 Task: Look for space in Mettur, India from 6th September, 2023 to 10th September, 2023 for 1 adult in price range Rs.9000 to Rs.17000. Place can be private room with 1  bedroom having 1 bed and 1 bathroom. Property type can be house, flat, guest house, hotel. Booking option can be shelf check-in. Required host language is English.
Action: Mouse moved to (599, 78)
Screenshot: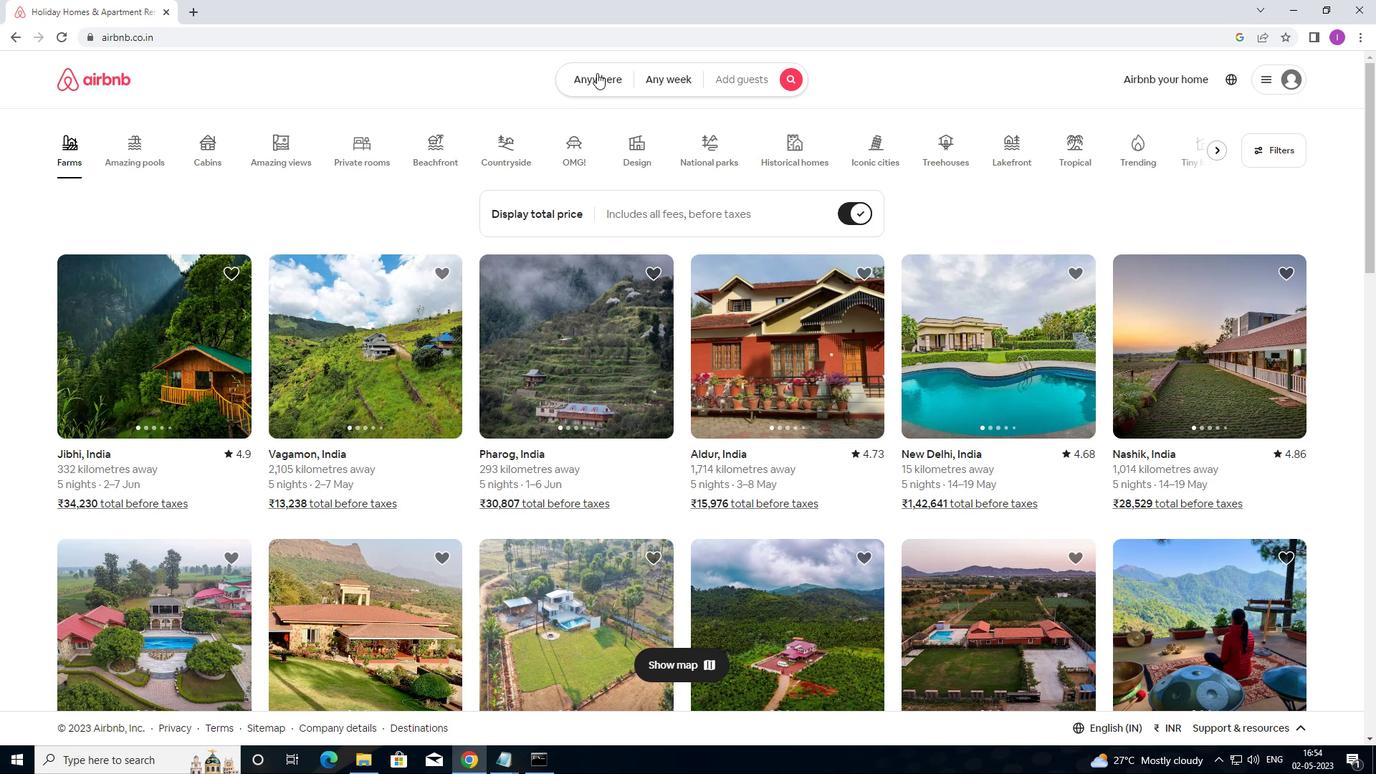 
Action: Mouse pressed left at (599, 78)
Screenshot: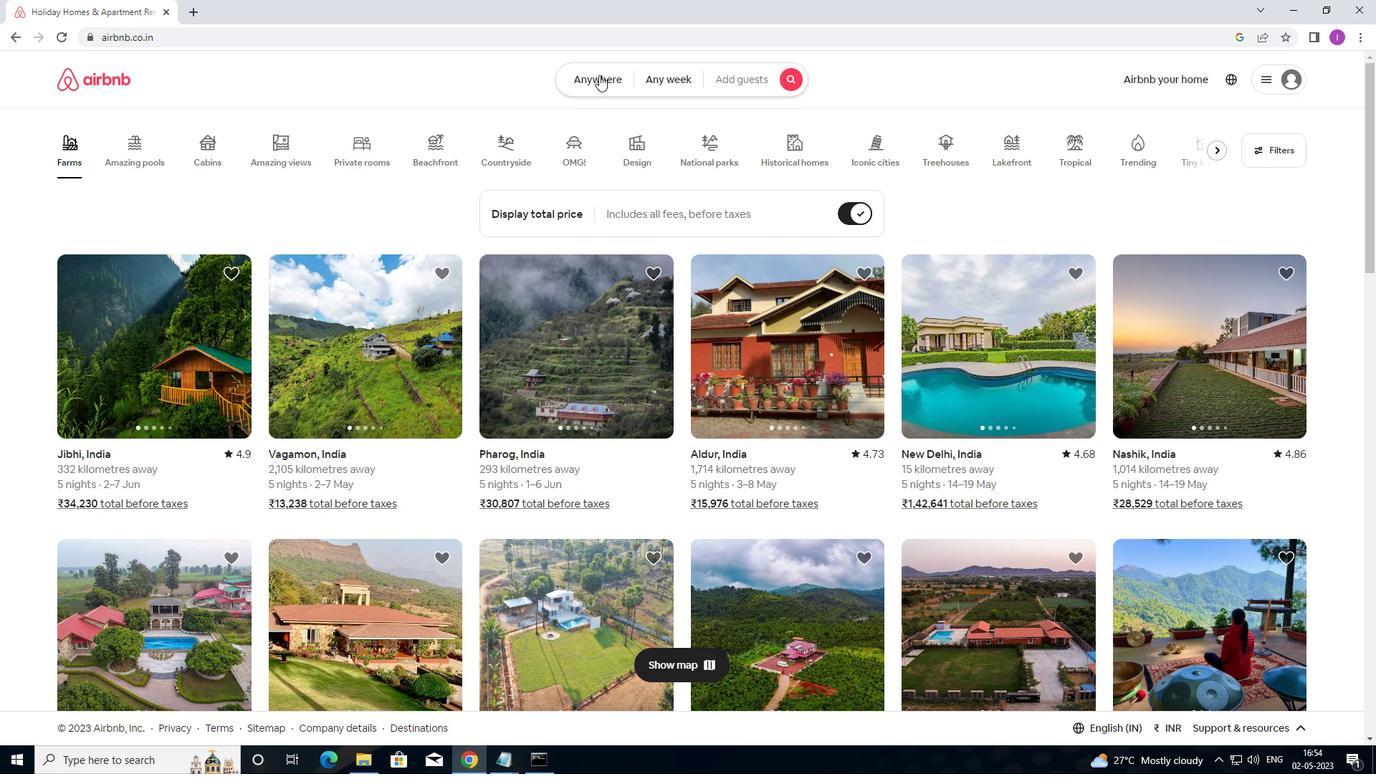 
Action: Mouse moved to (414, 140)
Screenshot: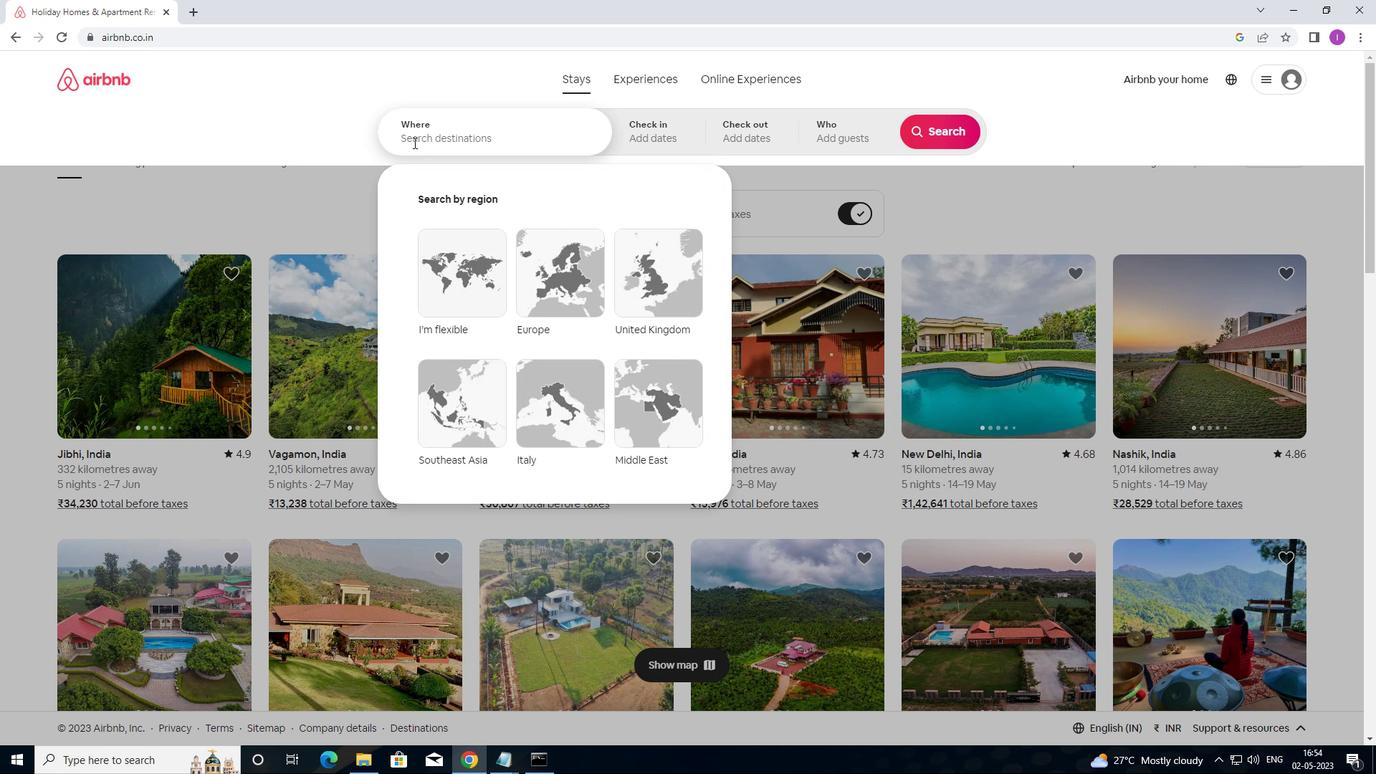 
Action: Mouse pressed left at (414, 140)
Screenshot: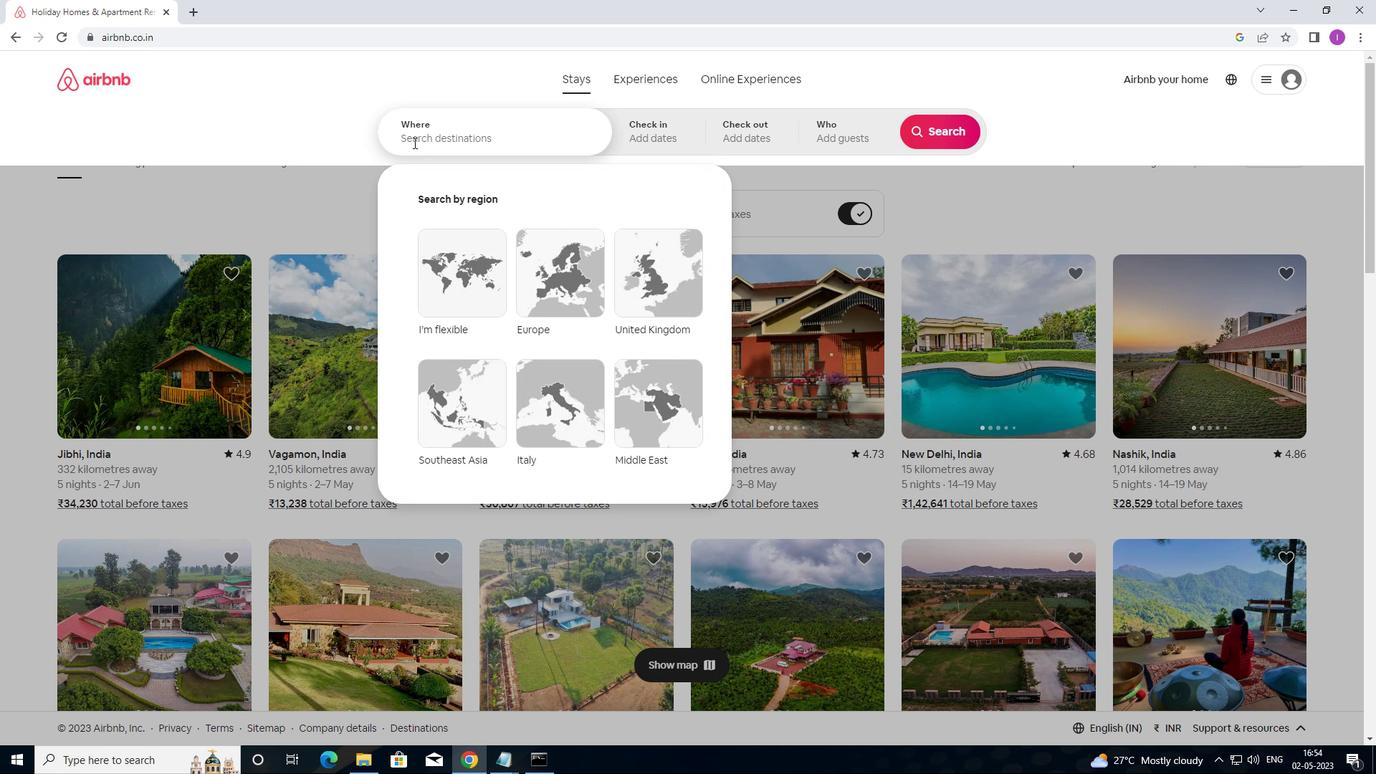 
Action: Mouse moved to (544, 123)
Screenshot: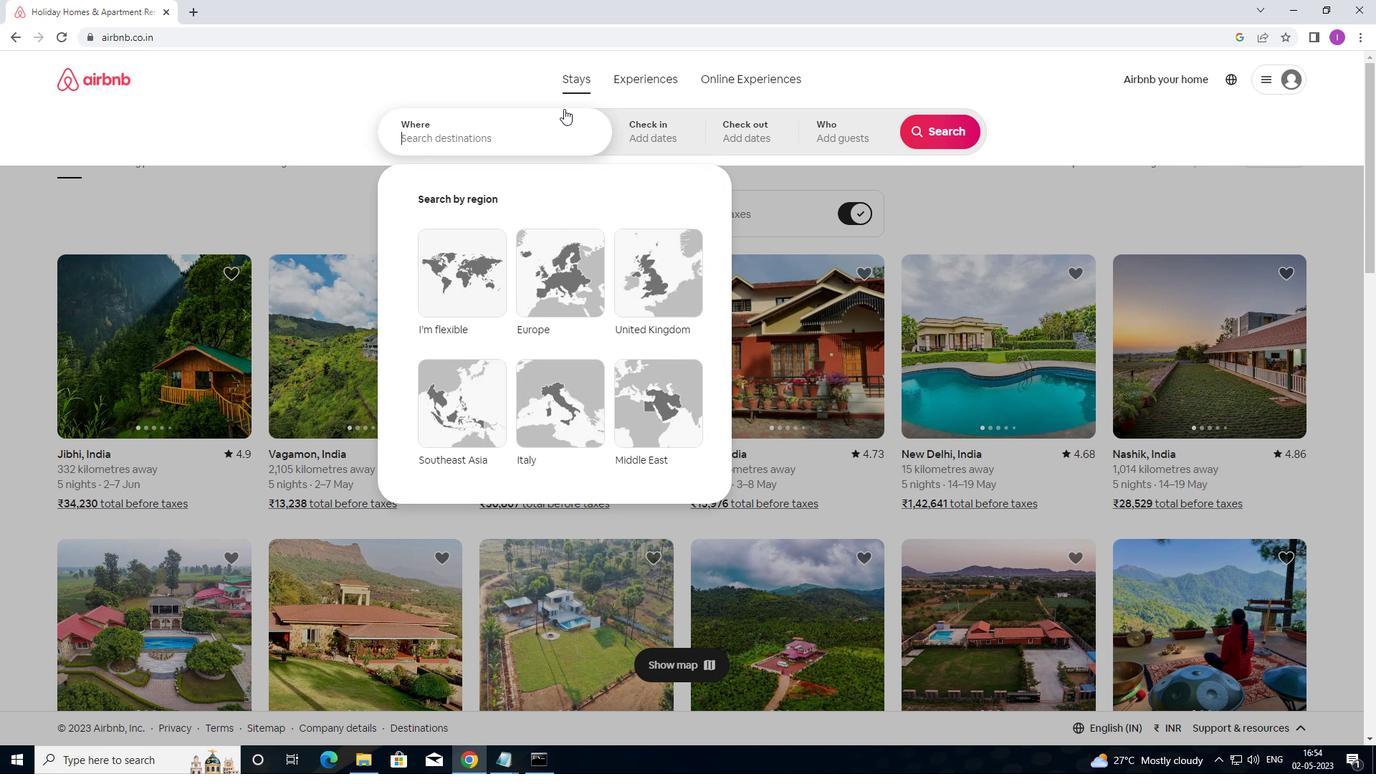 
Action: Key pressed <Key.shift>METTUR,<Key.shift>INDIA
Screenshot: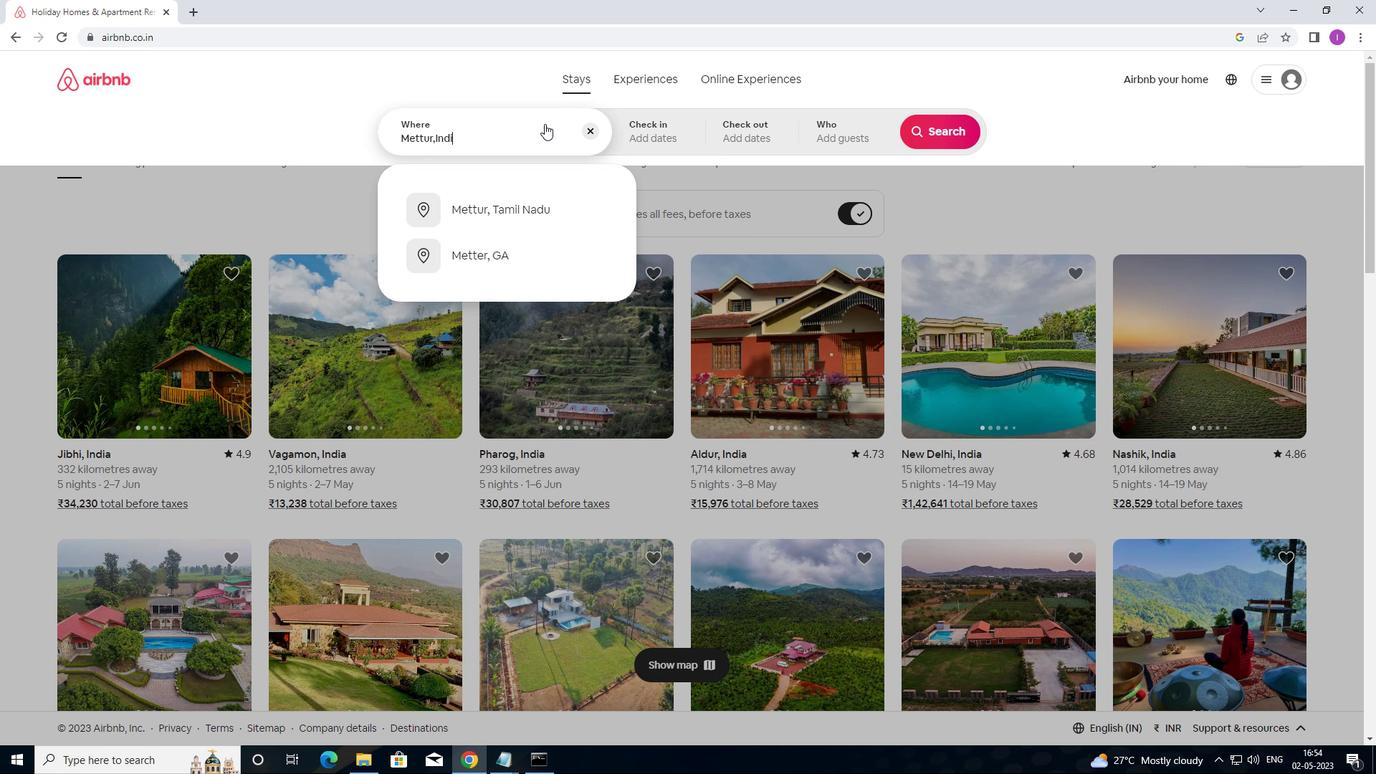 
Action: Mouse moved to (639, 144)
Screenshot: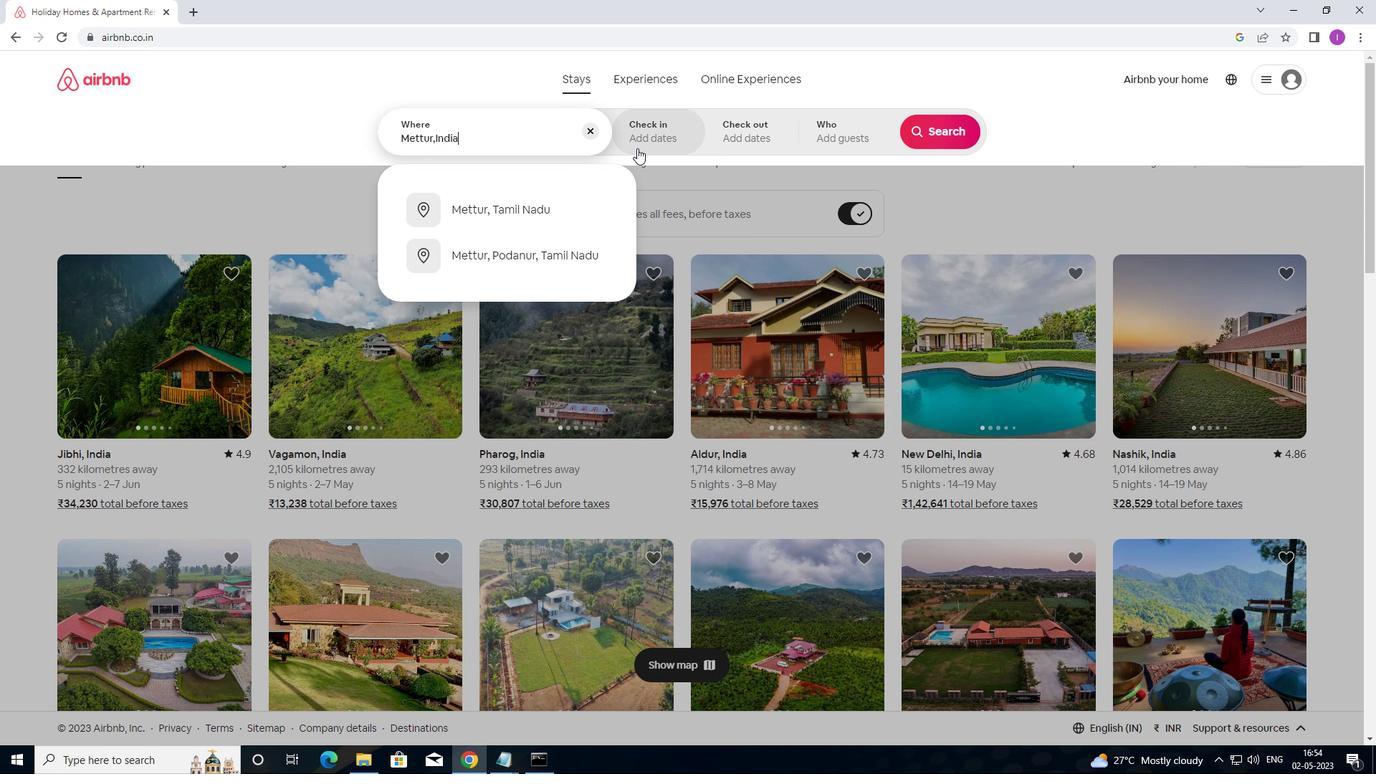 
Action: Mouse pressed left at (639, 144)
Screenshot: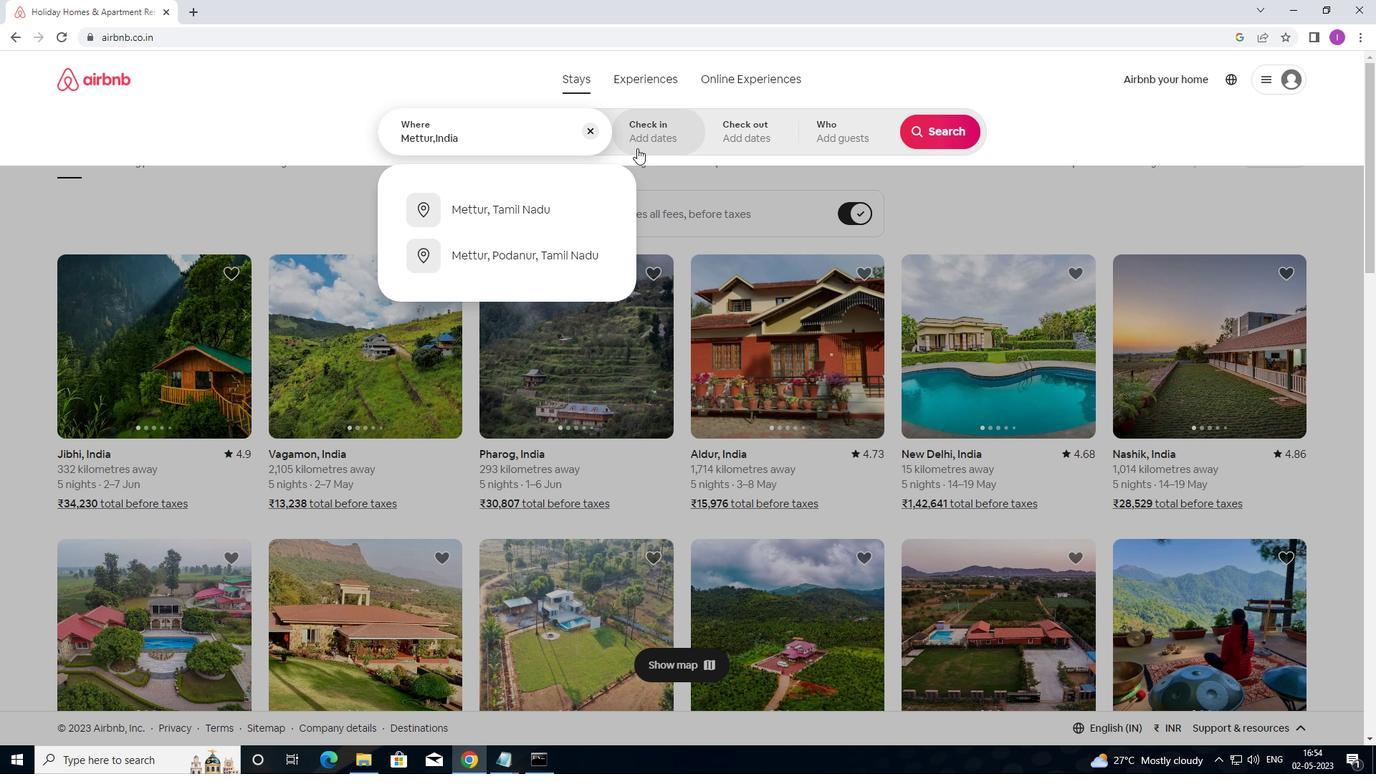 
Action: Mouse moved to (936, 246)
Screenshot: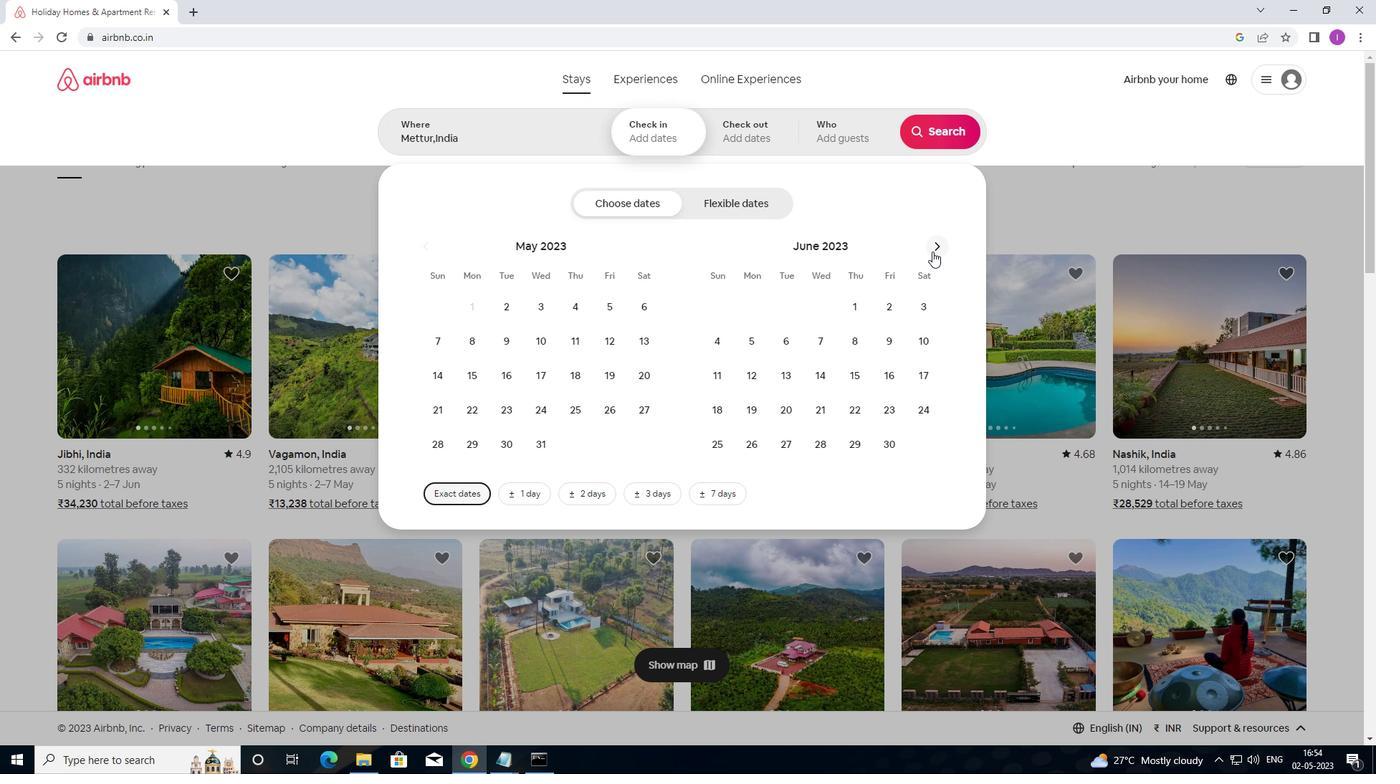 
Action: Mouse pressed left at (936, 246)
Screenshot: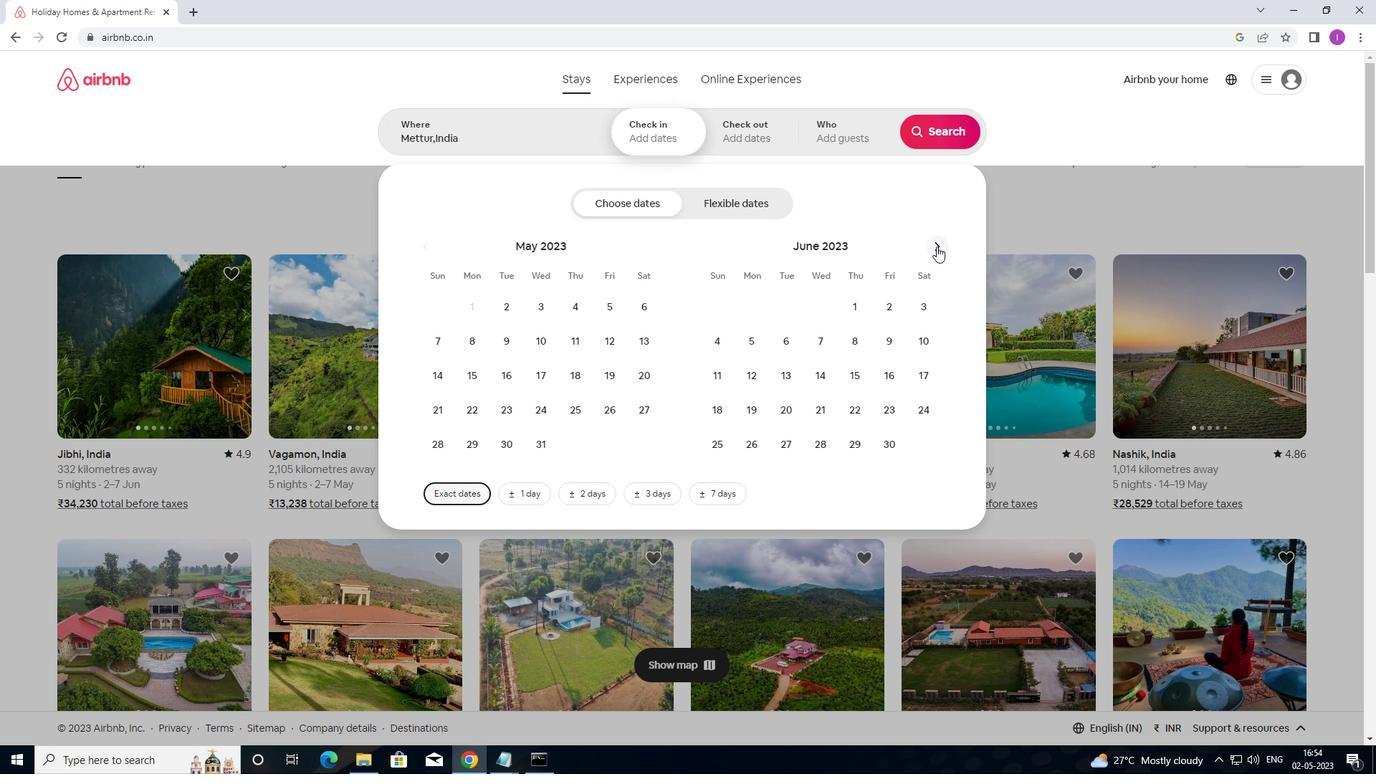 
Action: Mouse pressed left at (936, 246)
Screenshot: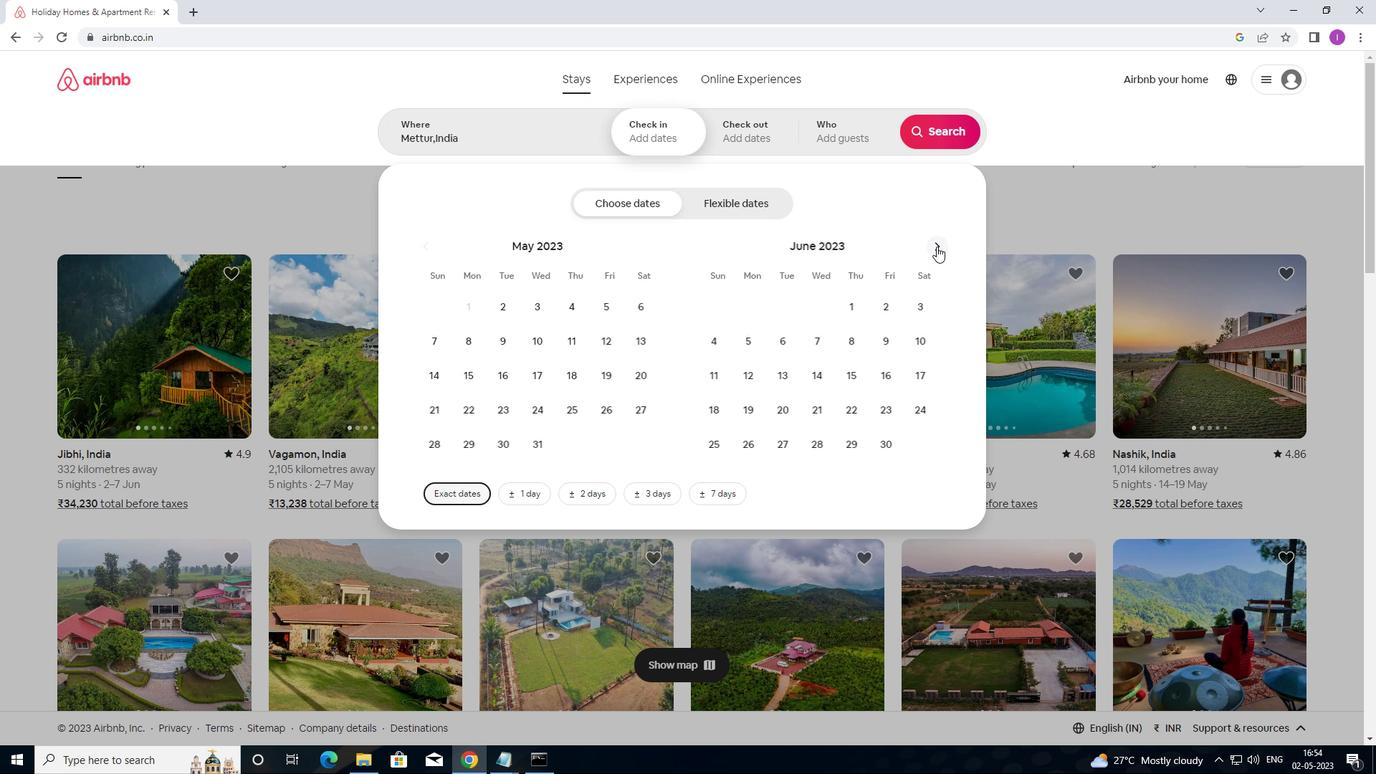 
Action: Mouse moved to (937, 246)
Screenshot: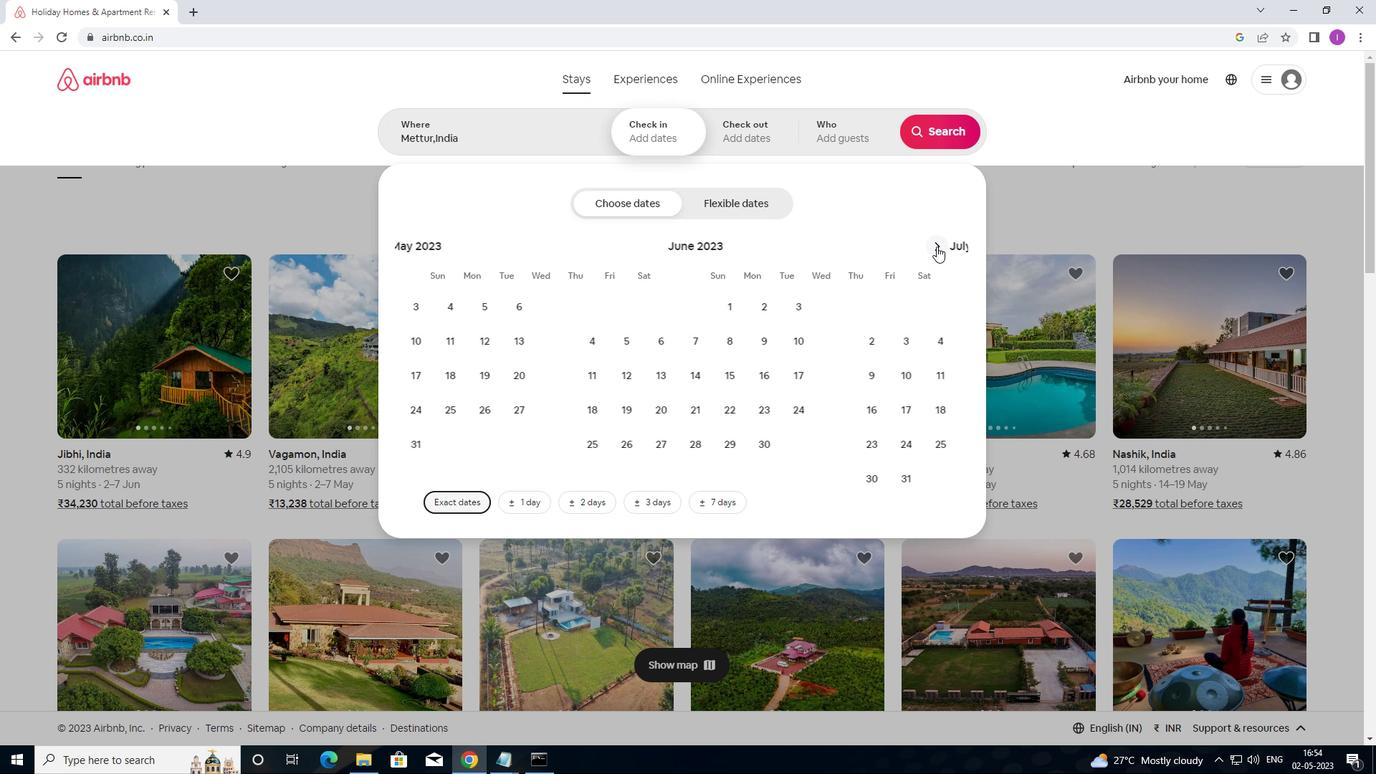
Action: Mouse pressed left at (937, 246)
Screenshot: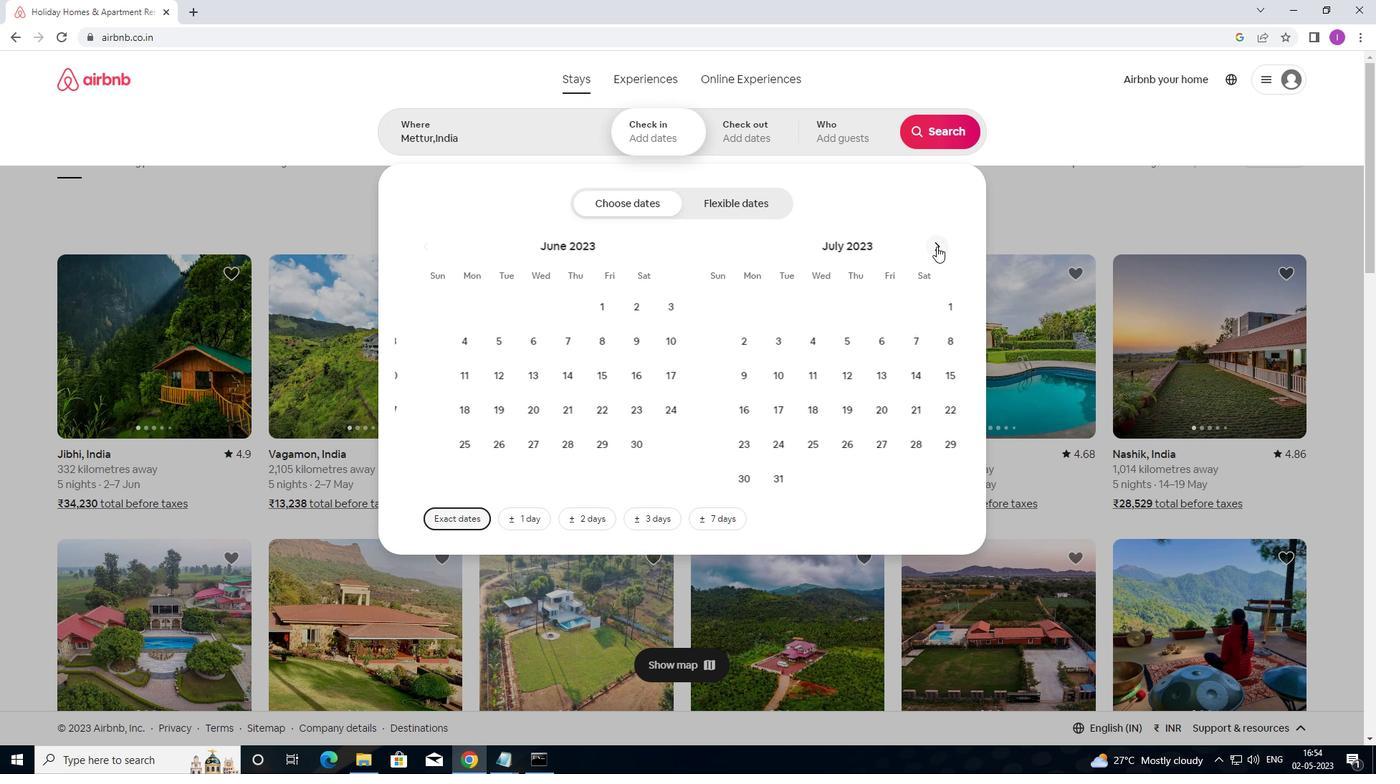
Action: Mouse moved to (938, 247)
Screenshot: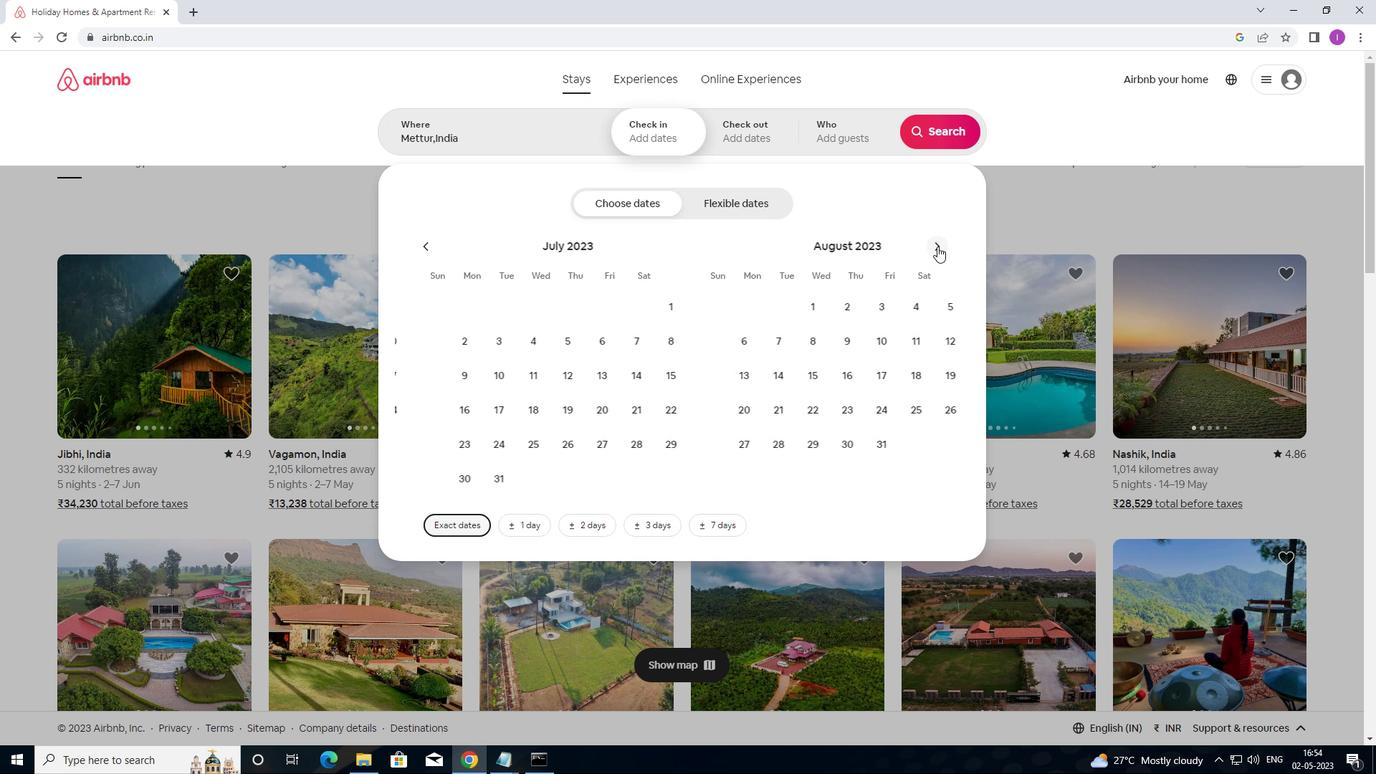 
Action: Mouse pressed left at (938, 247)
Screenshot: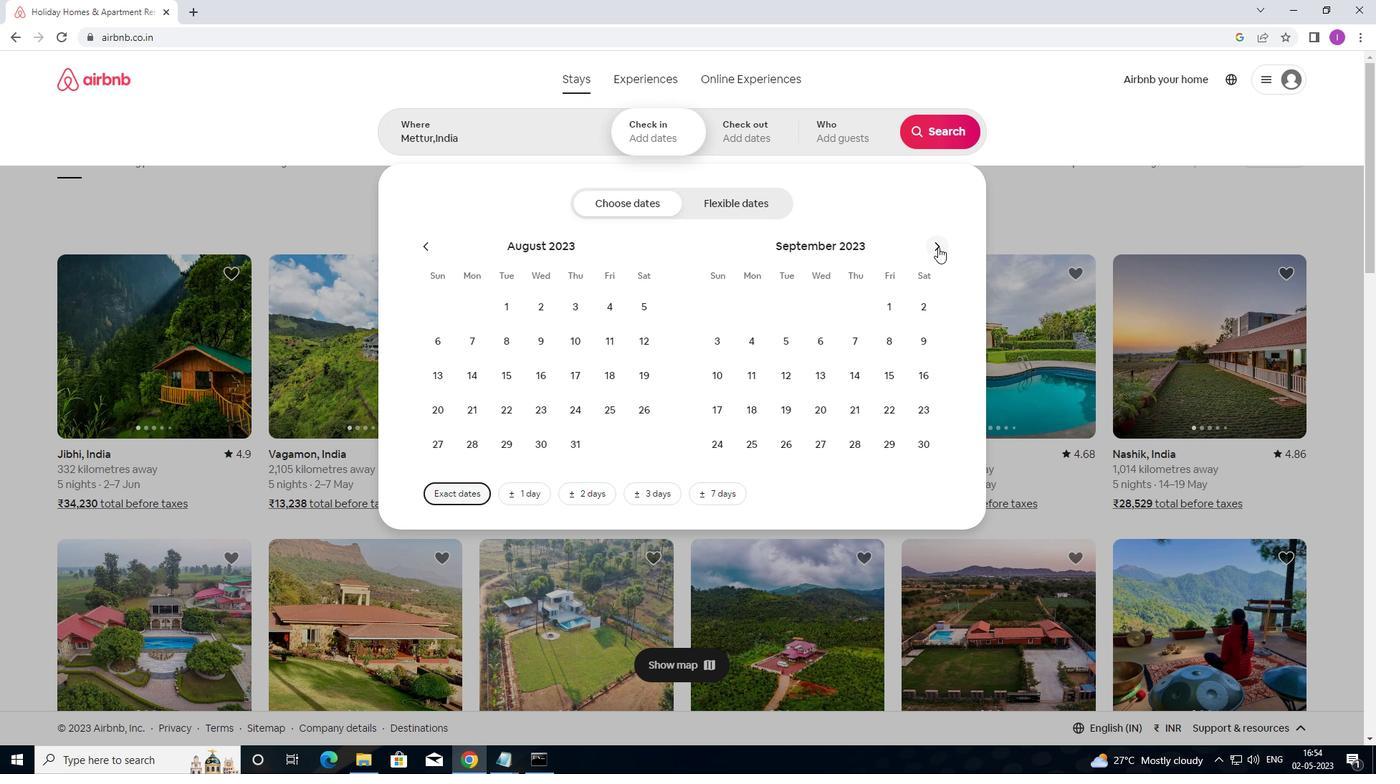 
Action: Mouse moved to (540, 339)
Screenshot: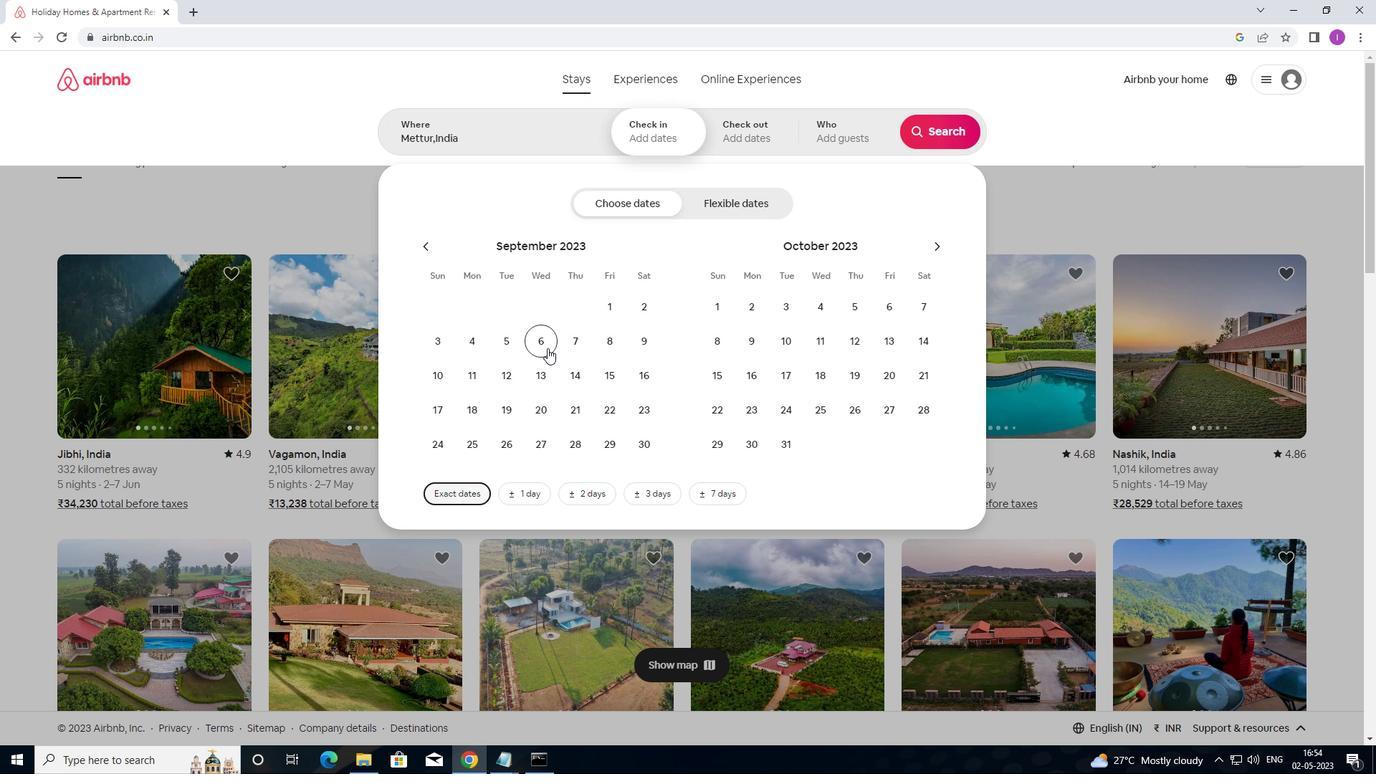 
Action: Mouse pressed left at (540, 339)
Screenshot: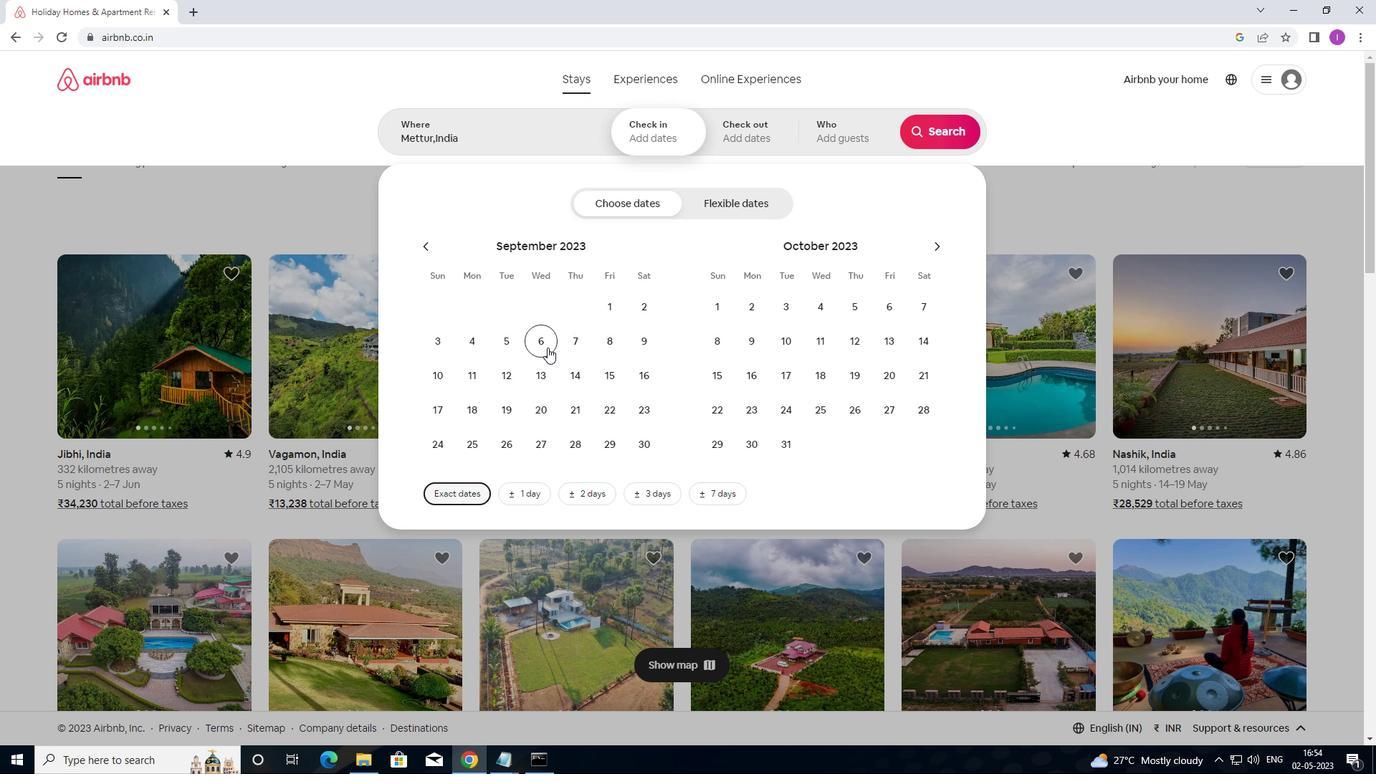 
Action: Mouse moved to (444, 377)
Screenshot: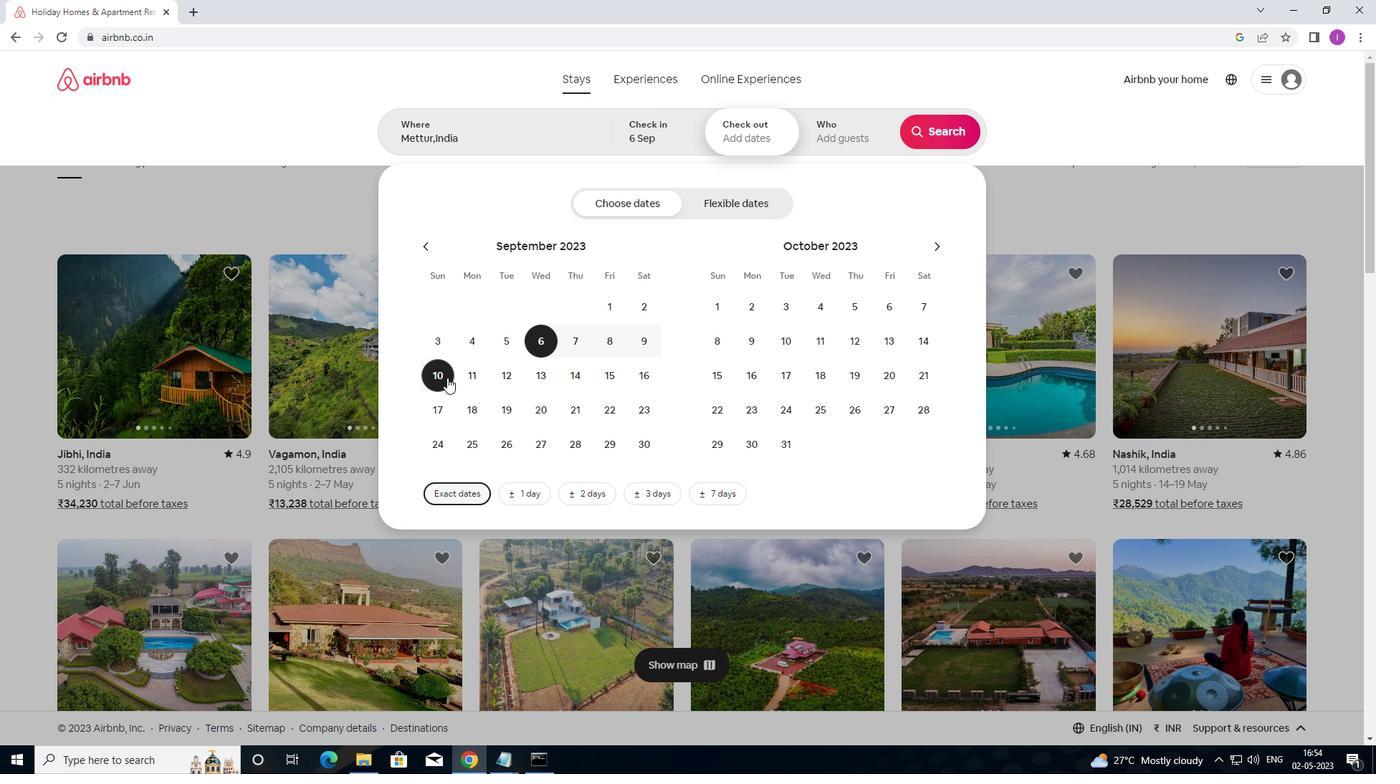 
Action: Mouse pressed left at (444, 377)
Screenshot: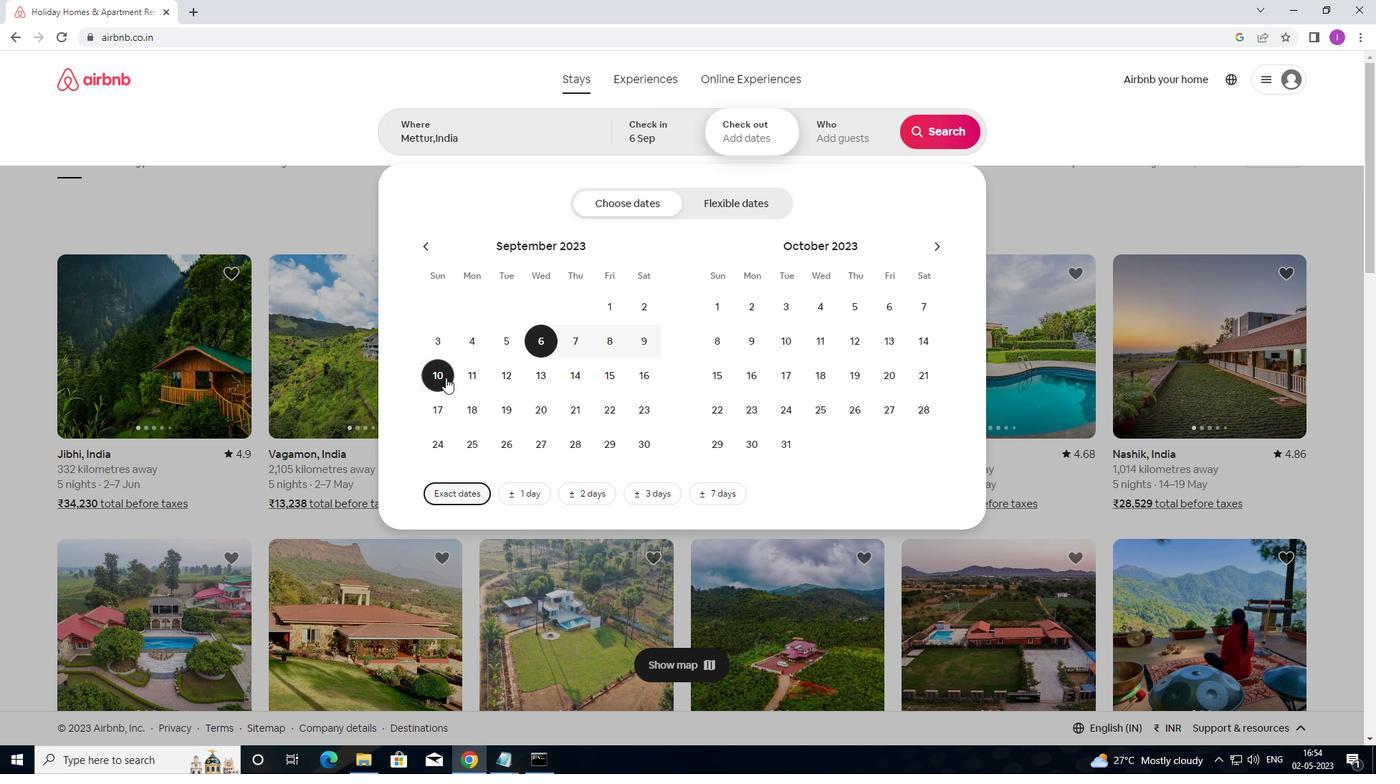 
Action: Mouse moved to (817, 151)
Screenshot: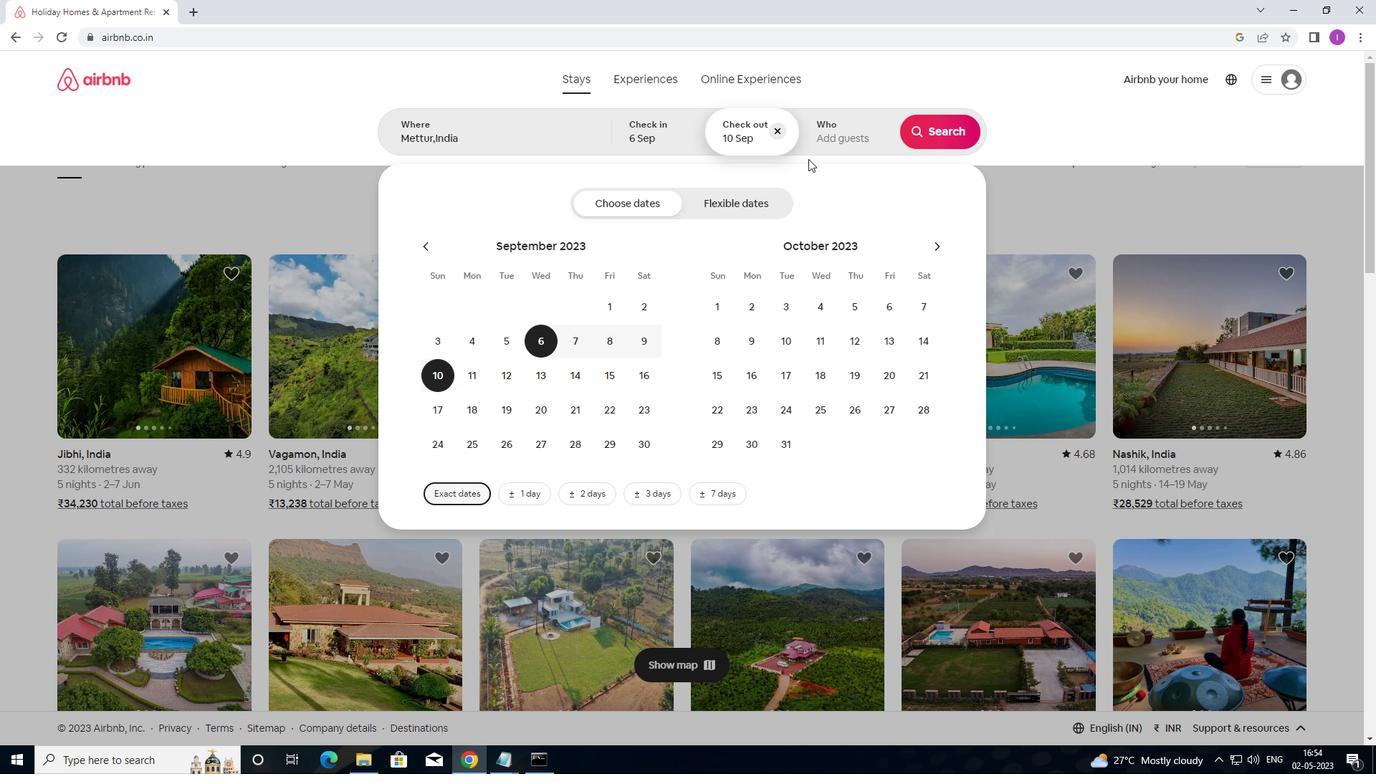 
Action: Mouse pressed left at (817, 151)
Screenshot: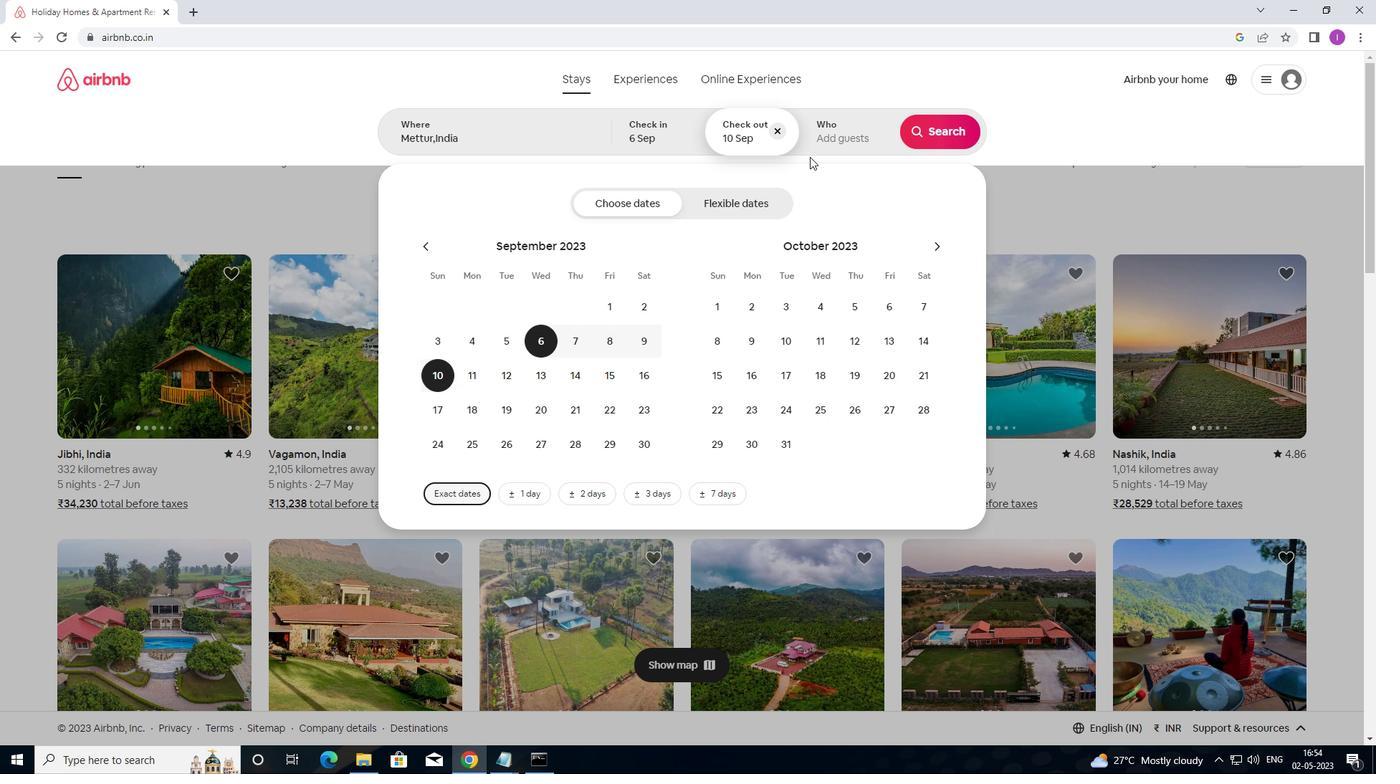 
Action: Mouse moved to (942, 203)
Screenshot: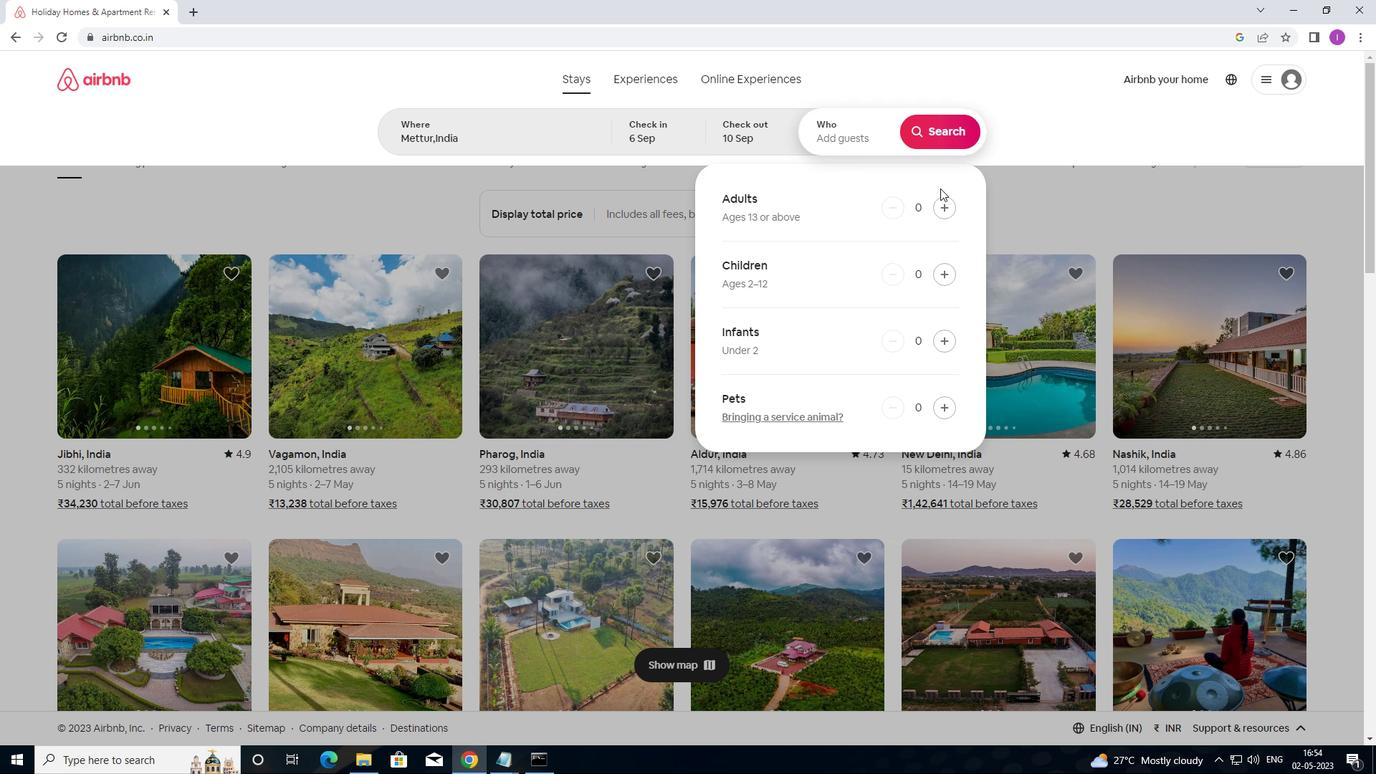 
Action: Mouse pressed left at (942, 203)
Screenshot: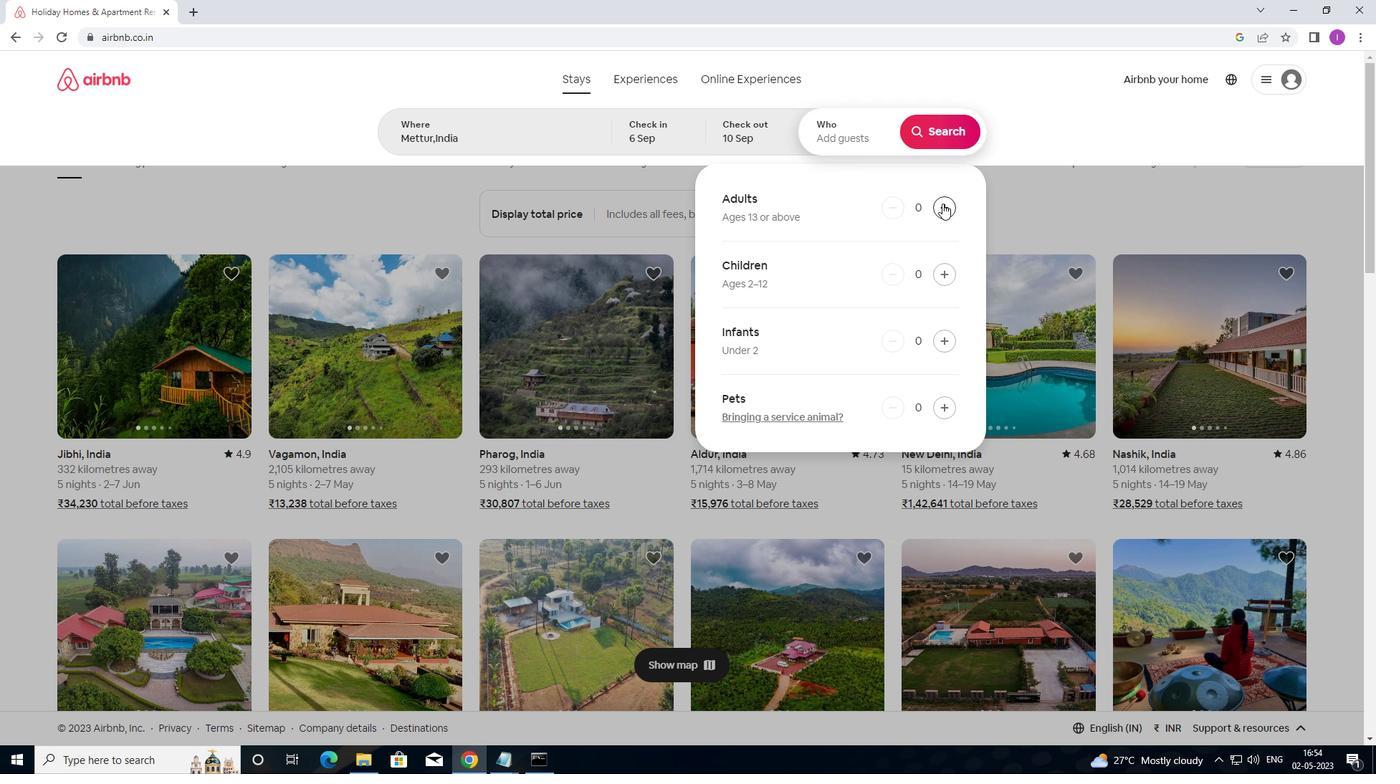 
Action: Mouse moved to (952, 135)
Screenshot: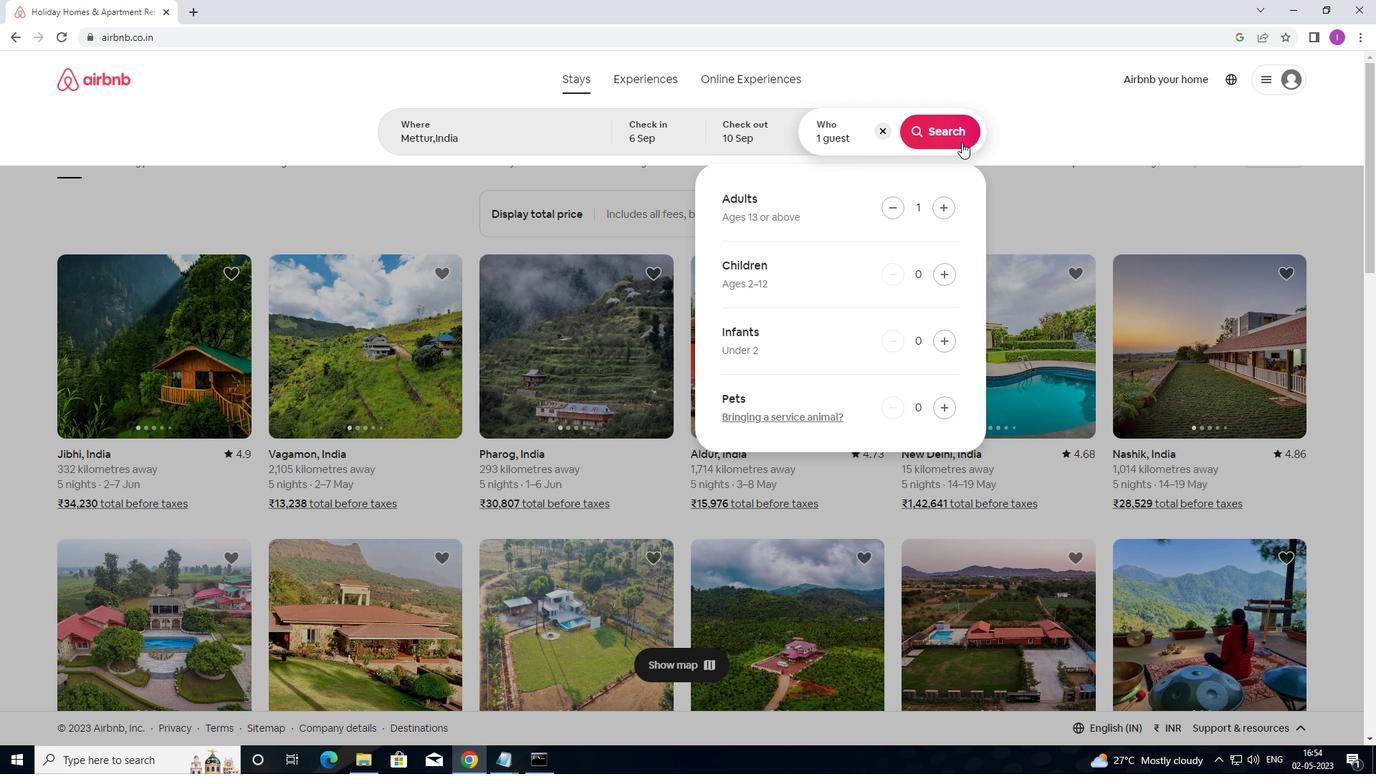 
Action: Mouse pressed left at (952, 135)
Screenshot: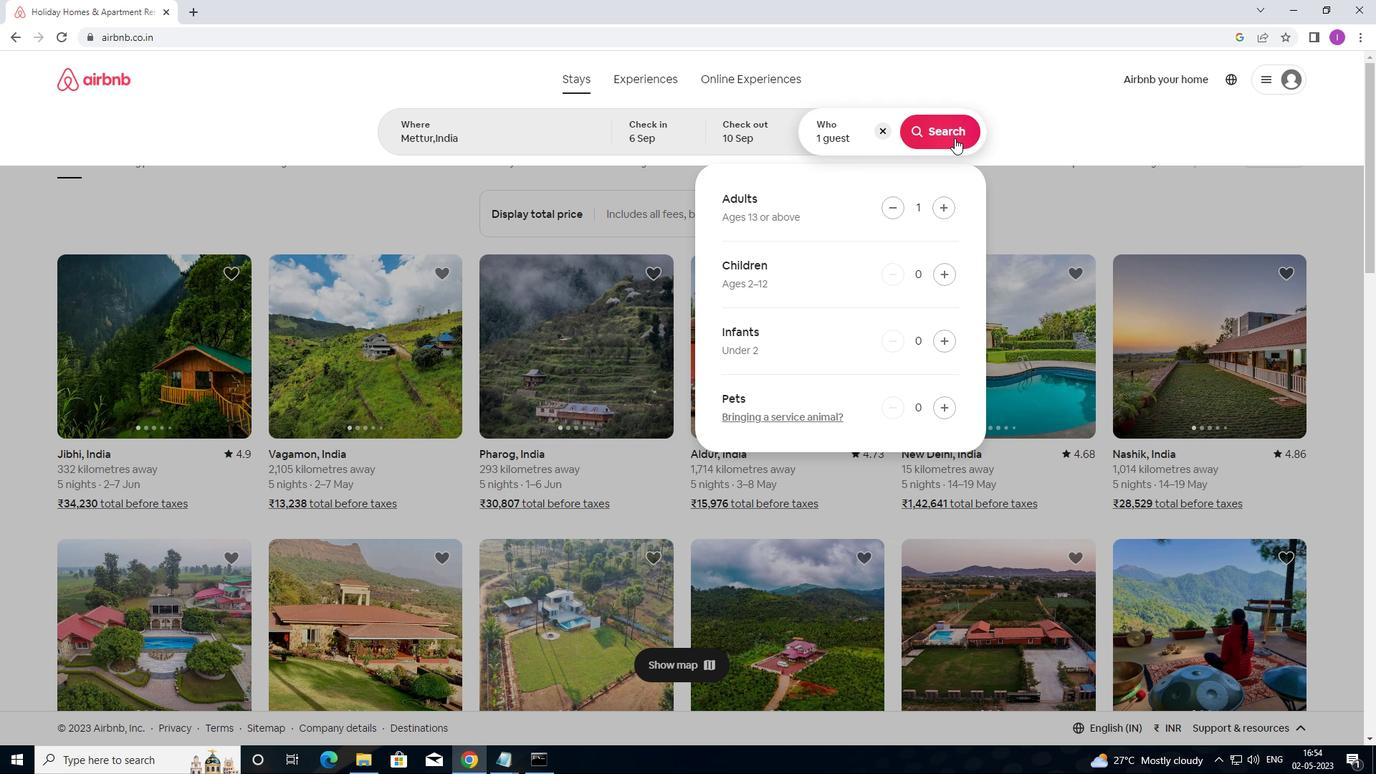 
Action: Mouse moved to (1306, 129)
Screenshot: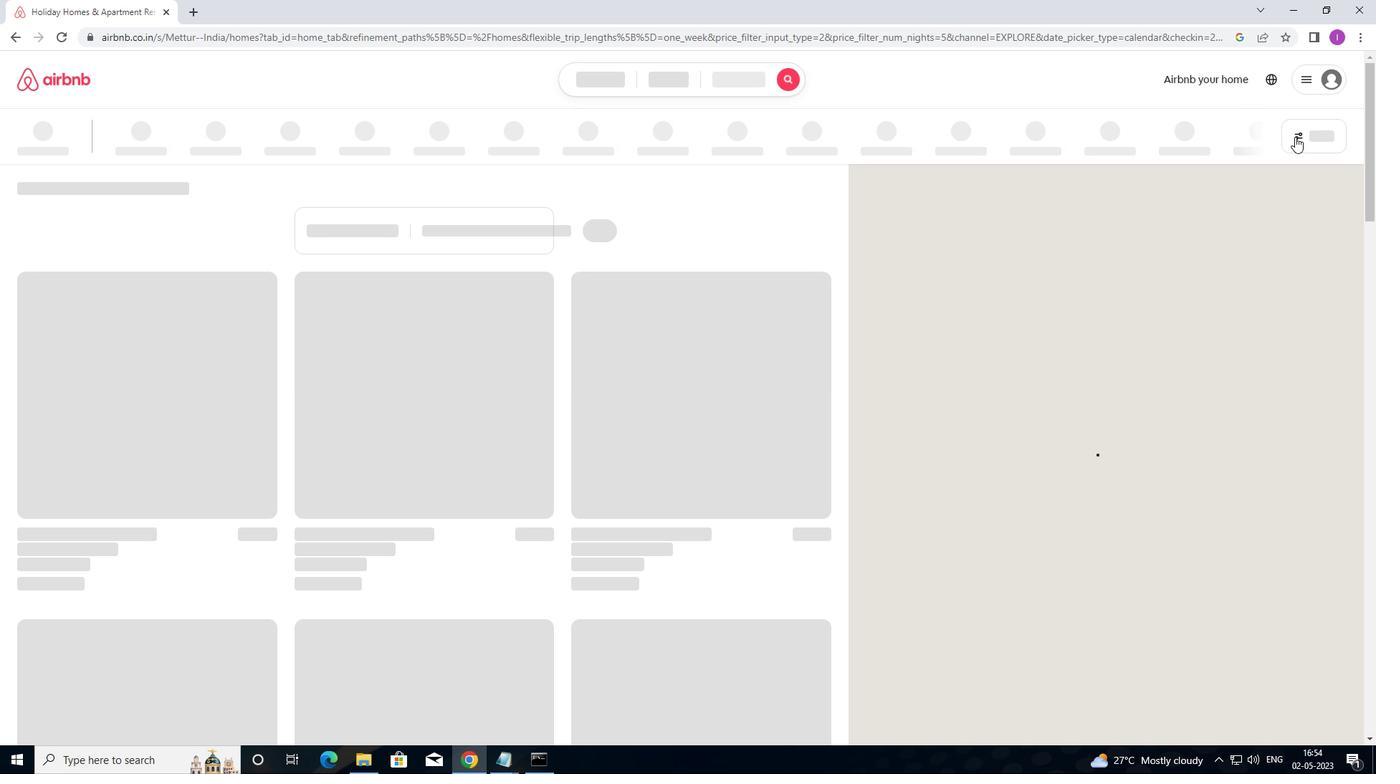 
Action: Mouse pressed left at (1306, 129)
Screenshot: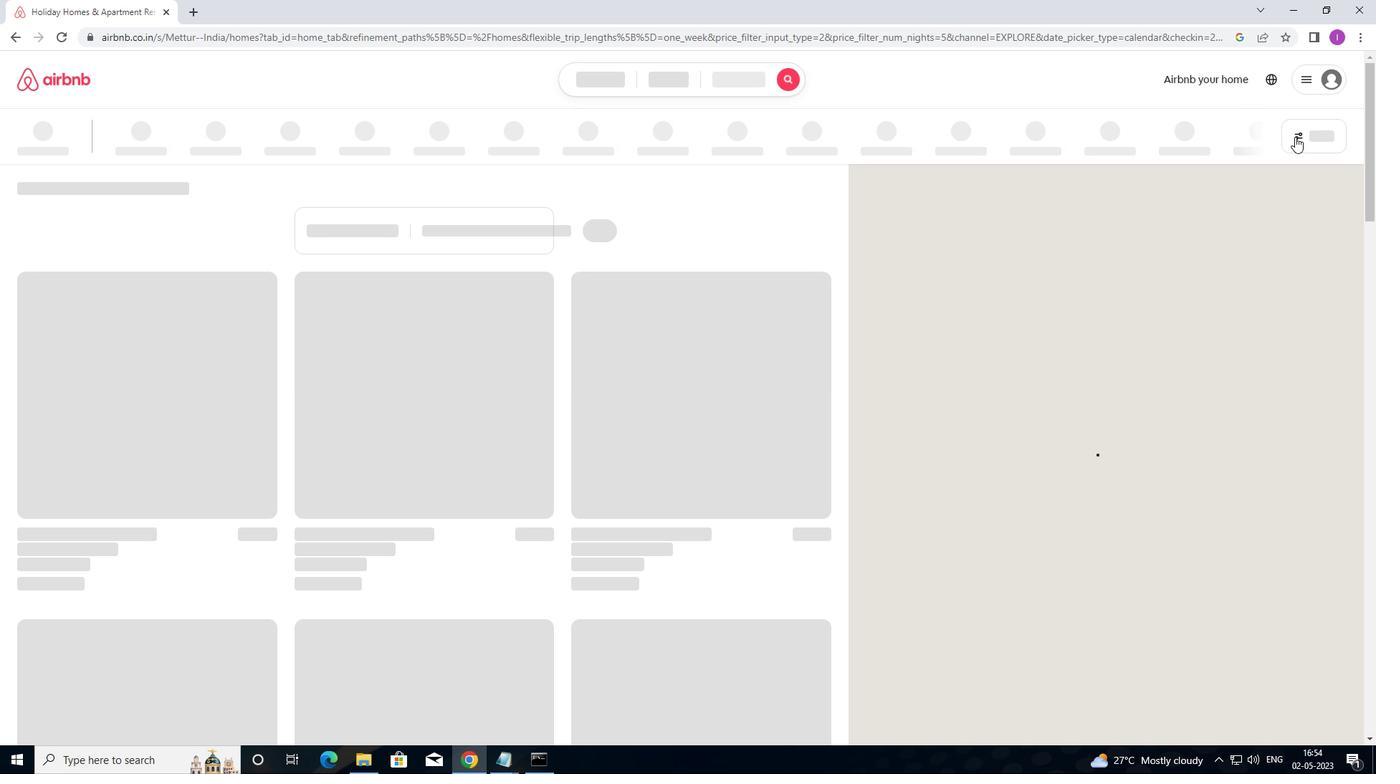 
Action: Mouse moved to (519, 323)
Screenshot: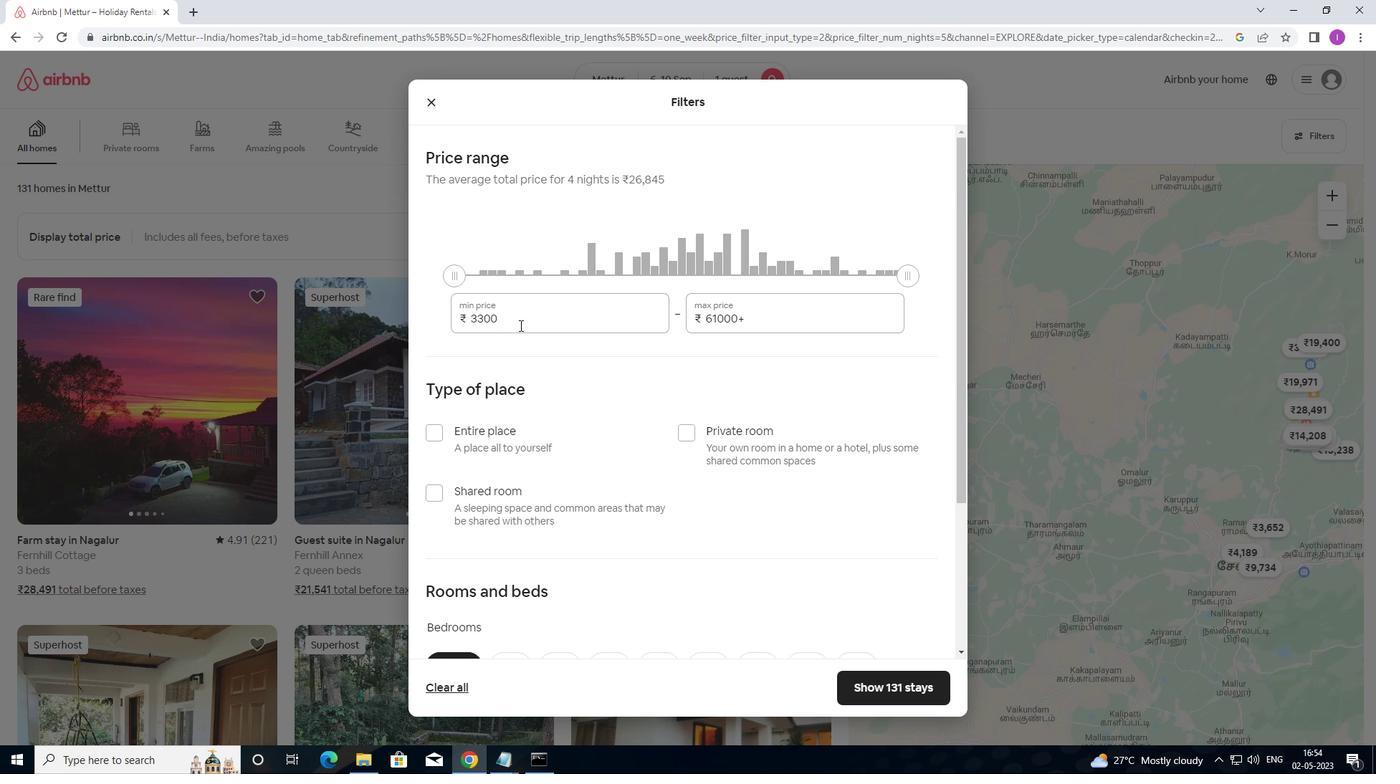 
Action: Mouse pressed left at (519, 323)
Screenshot: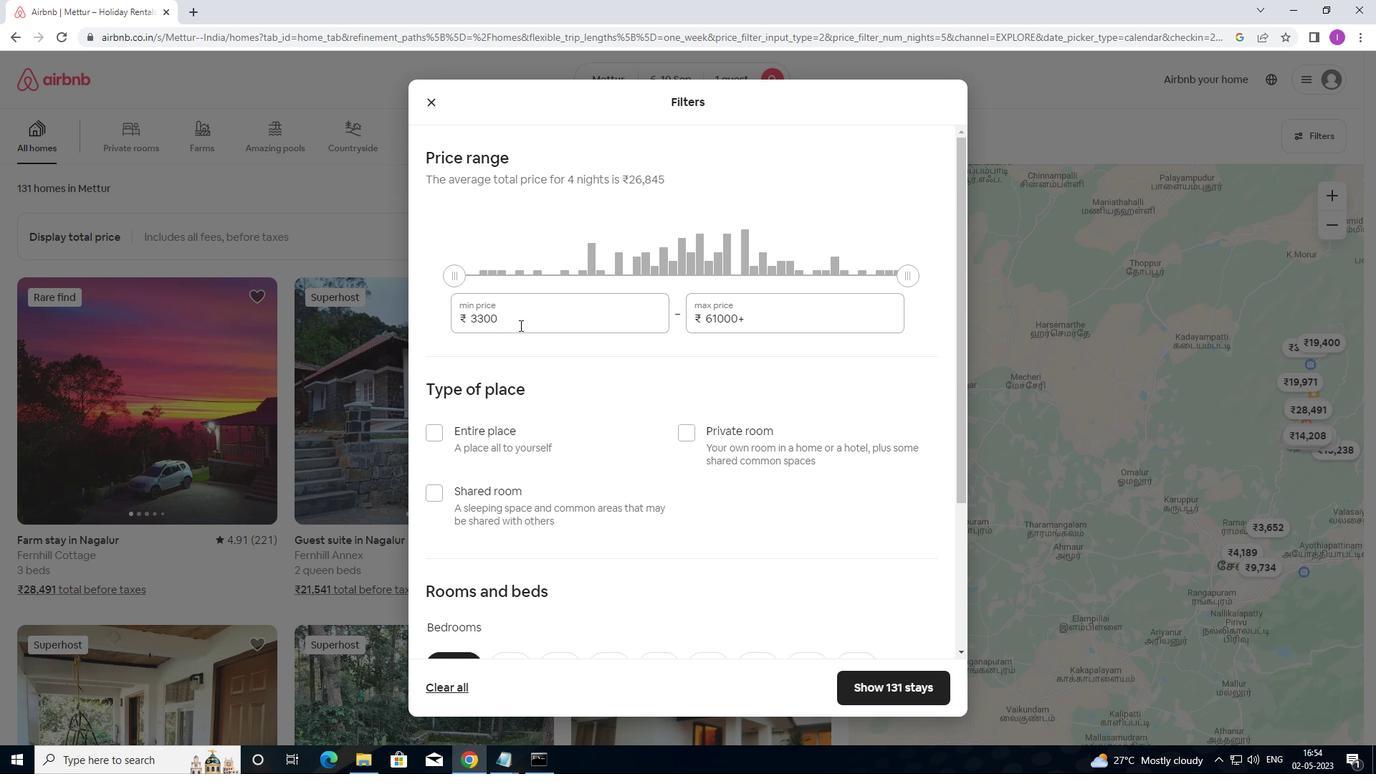 
Action: Mouse moved to (483, 313)
Screenshot: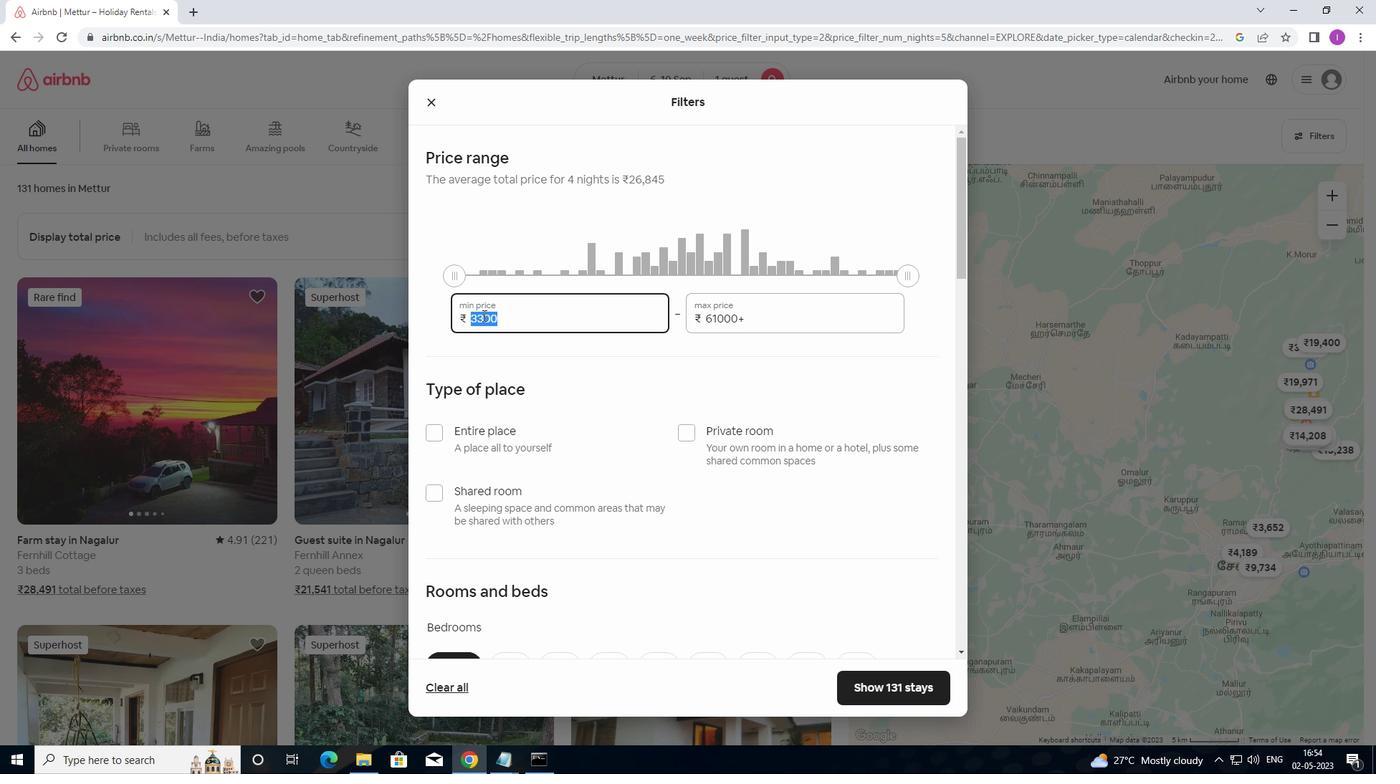 
Action: Key pressed 9
Screenshot: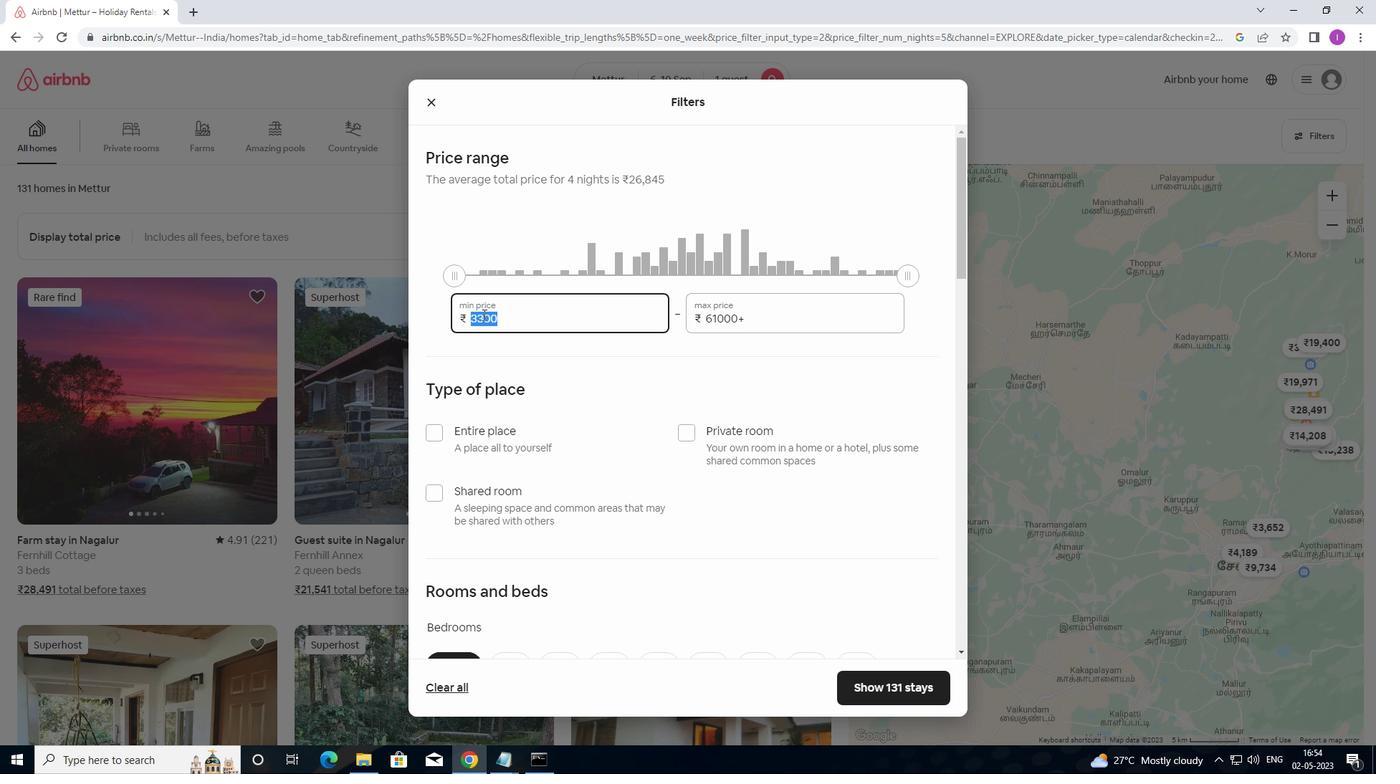 
Action: Mouse moved to (486, 312)
Screenshot: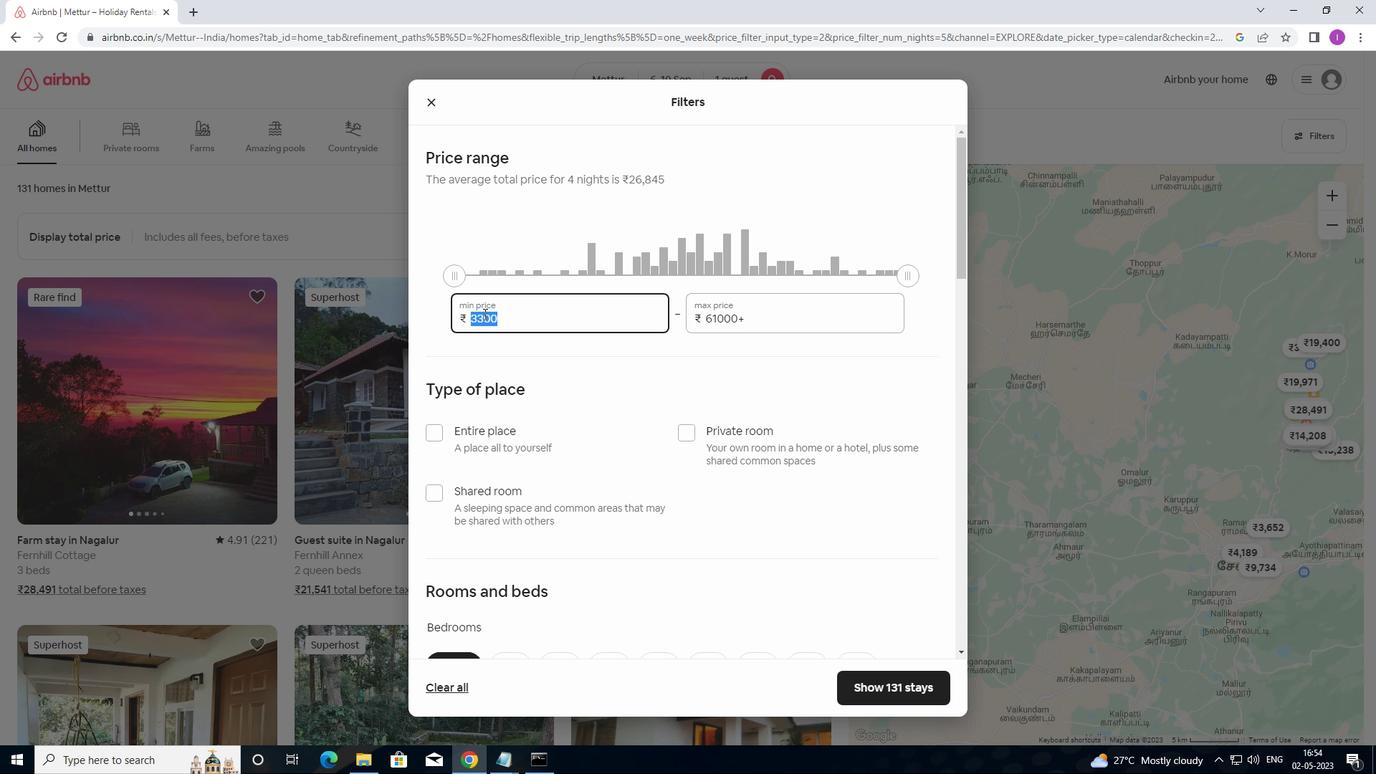 
Action: Key pressed 00
Screenshot: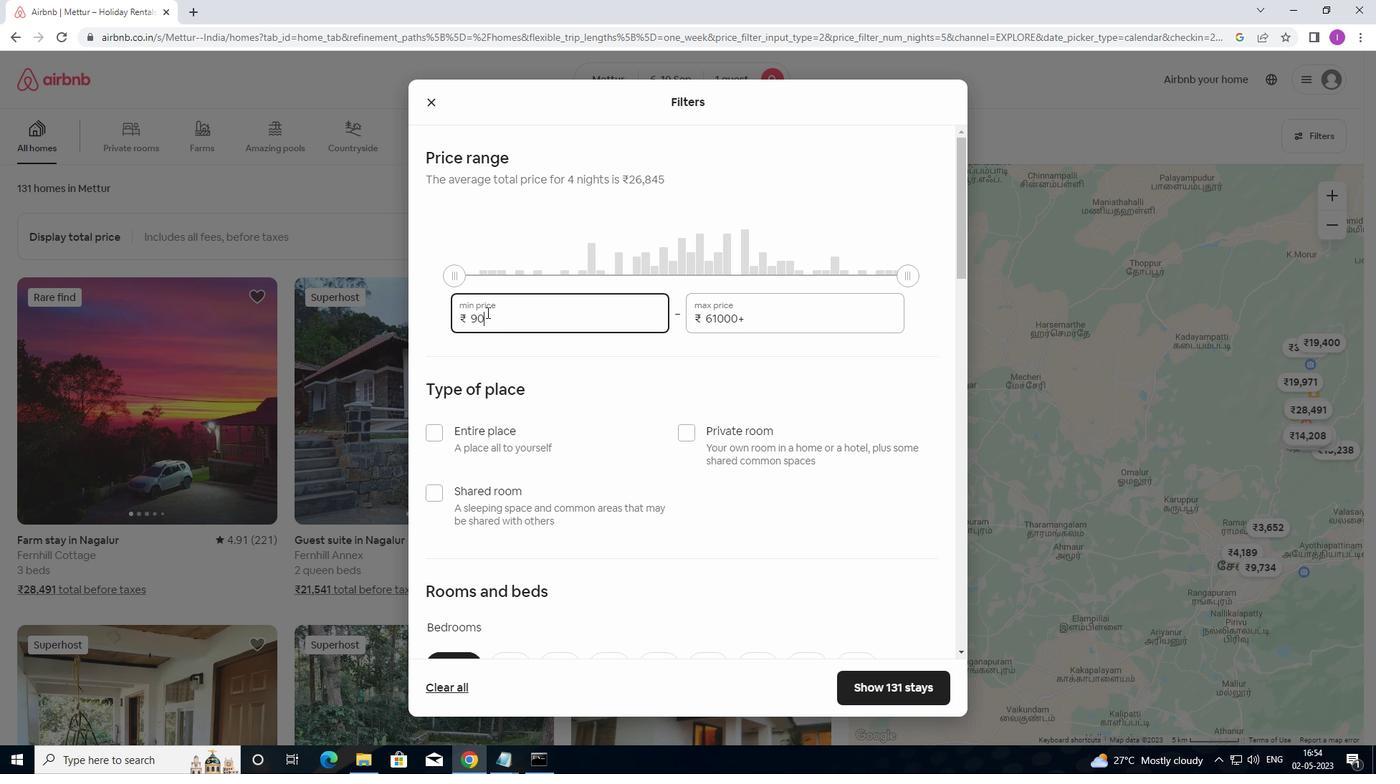 
Action: Mouse moved to (488, 311)
Screenshot: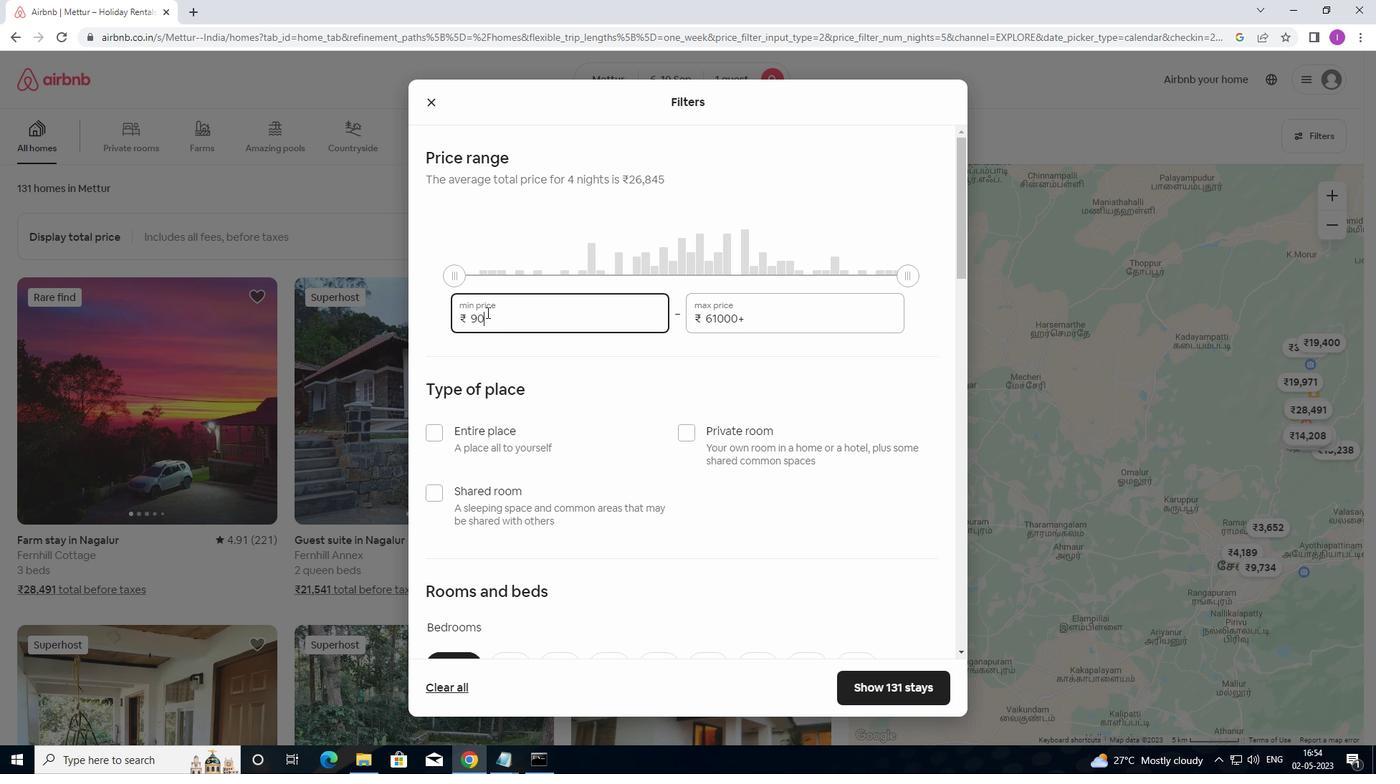 
Action: Key pressed 0
Screenshot: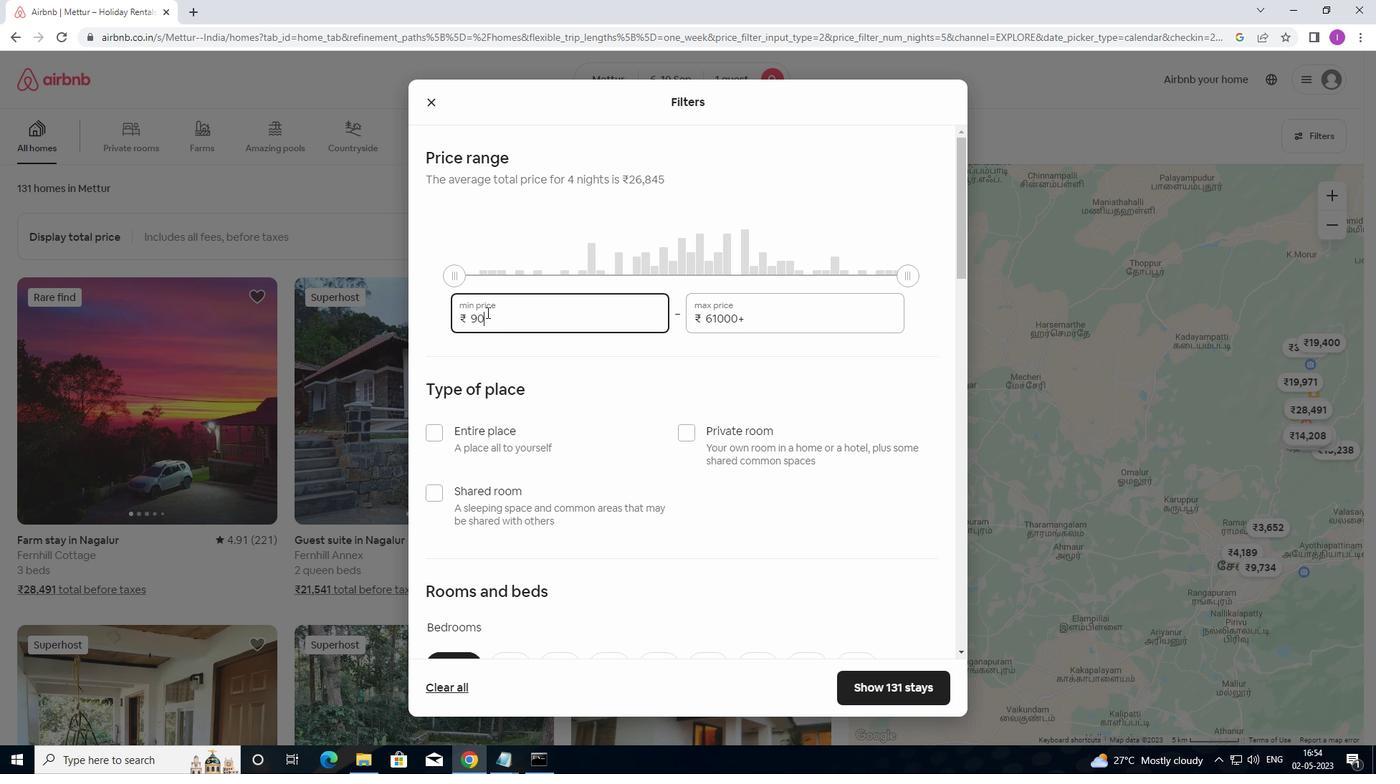 
Action: Mouse moved to (753, 317)
Screenshot: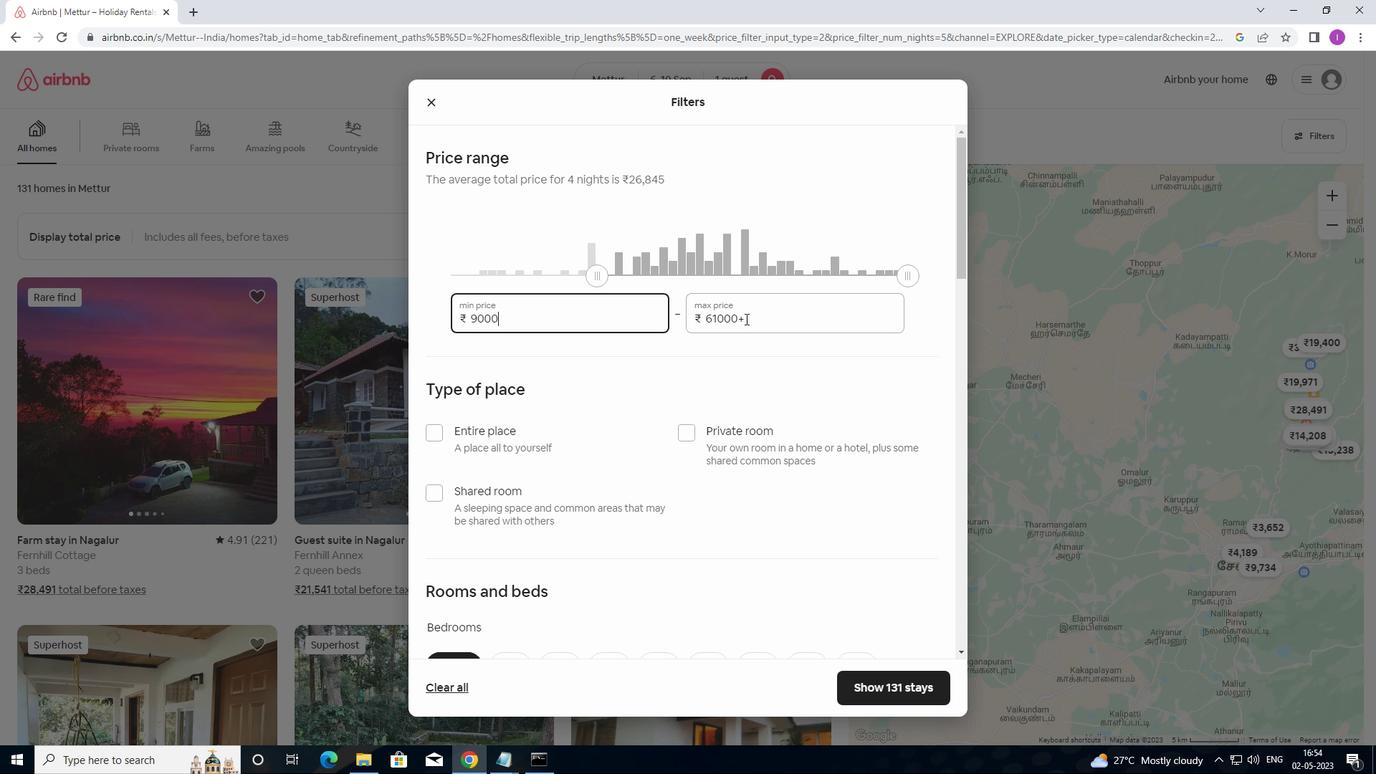 
Action: Mouse pressed left at (753, 317)
Screenshot: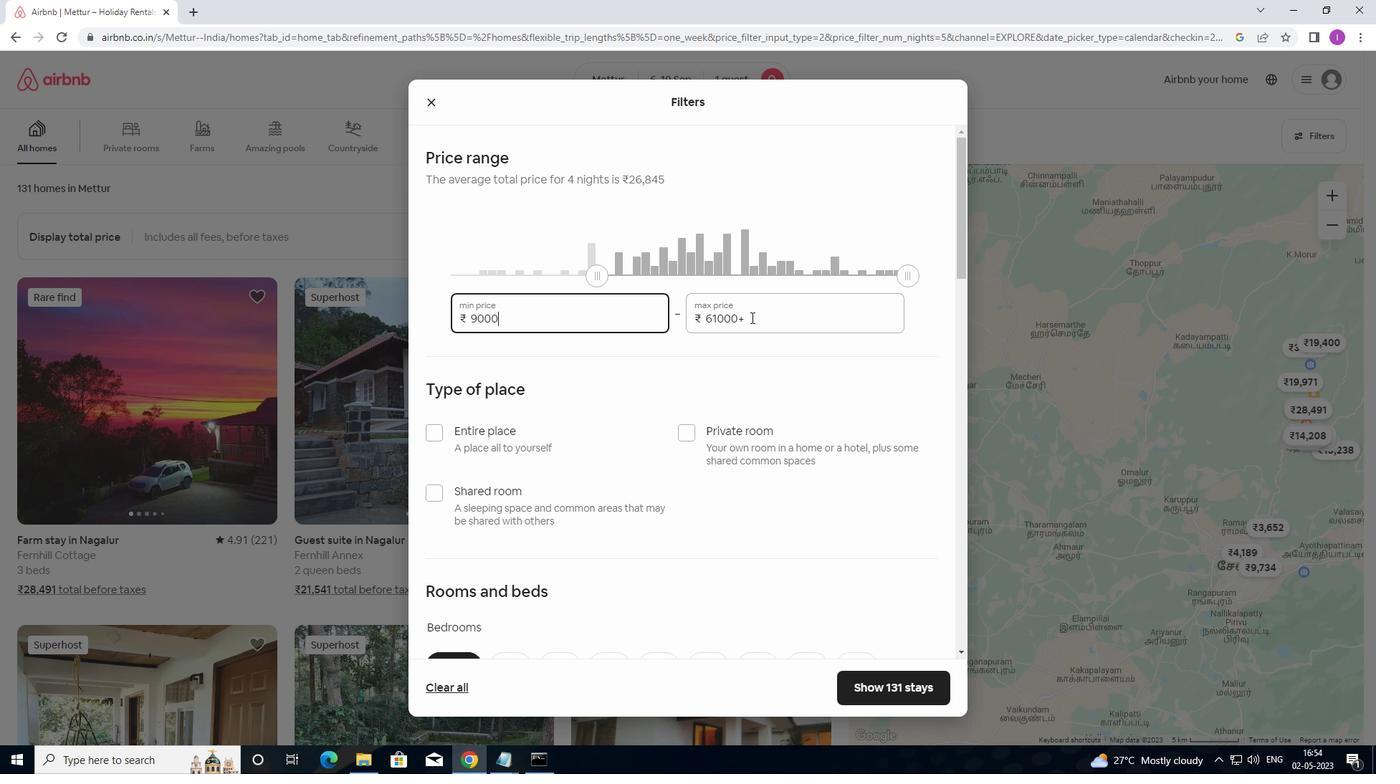 
Action: Mouse moved to (705, 313)
Screenshot: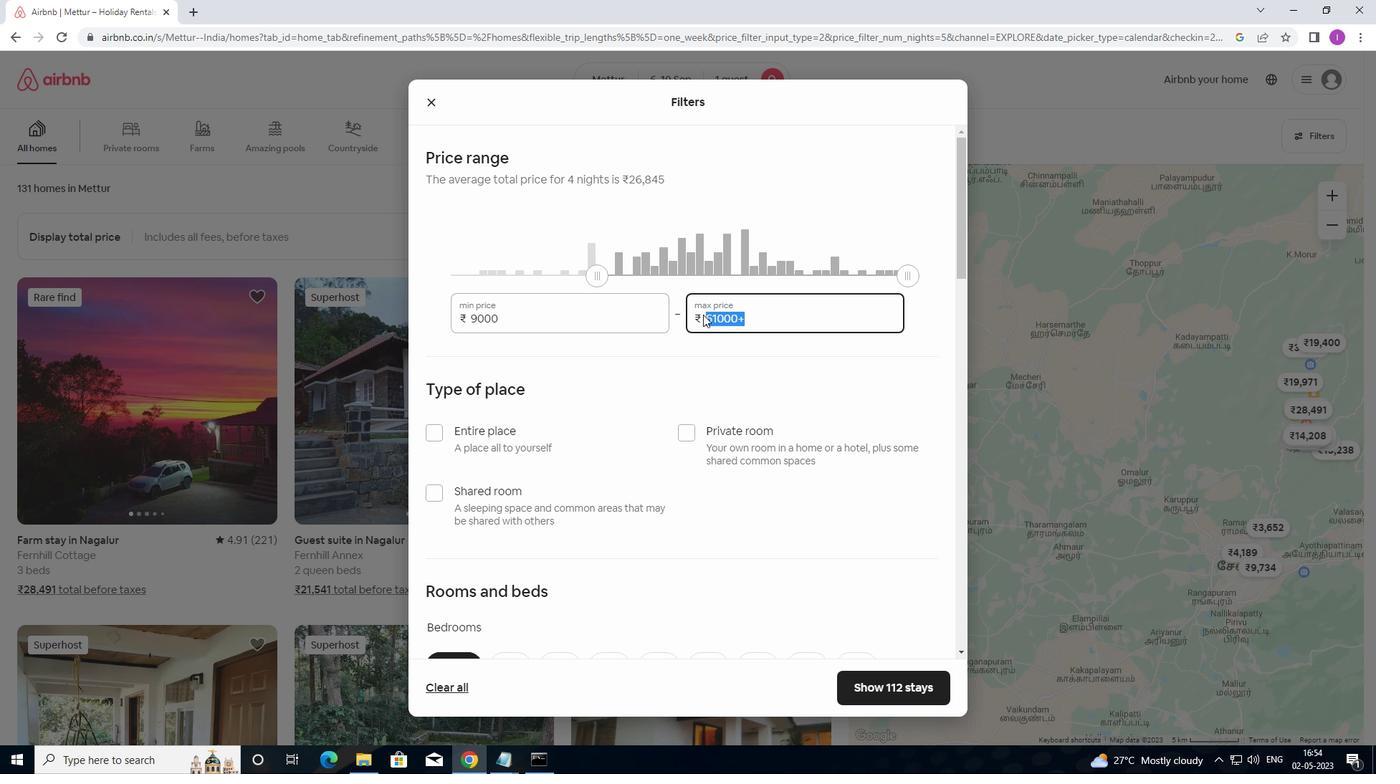 
Action: Key pressed 1
Screenshot: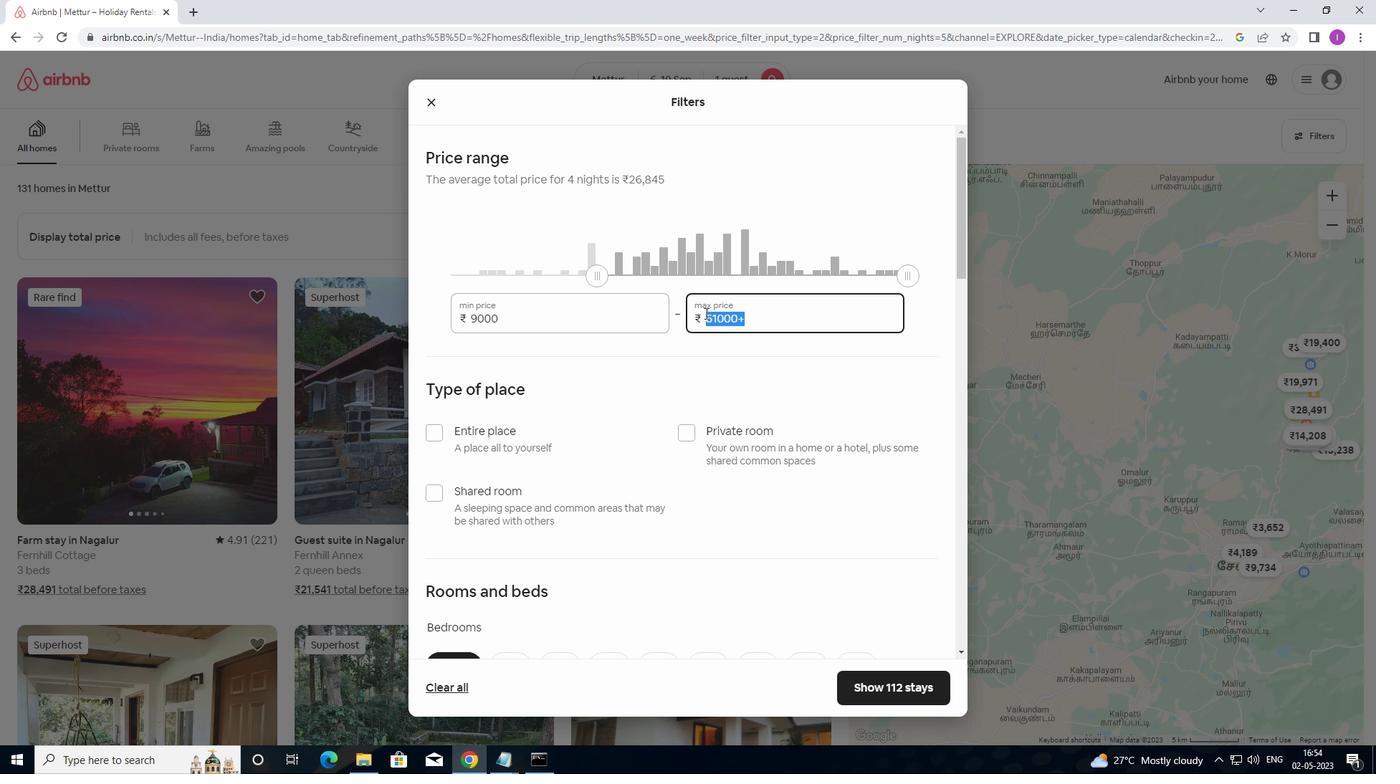 
Action: Mouse moved to (705, 312)
Screenshot: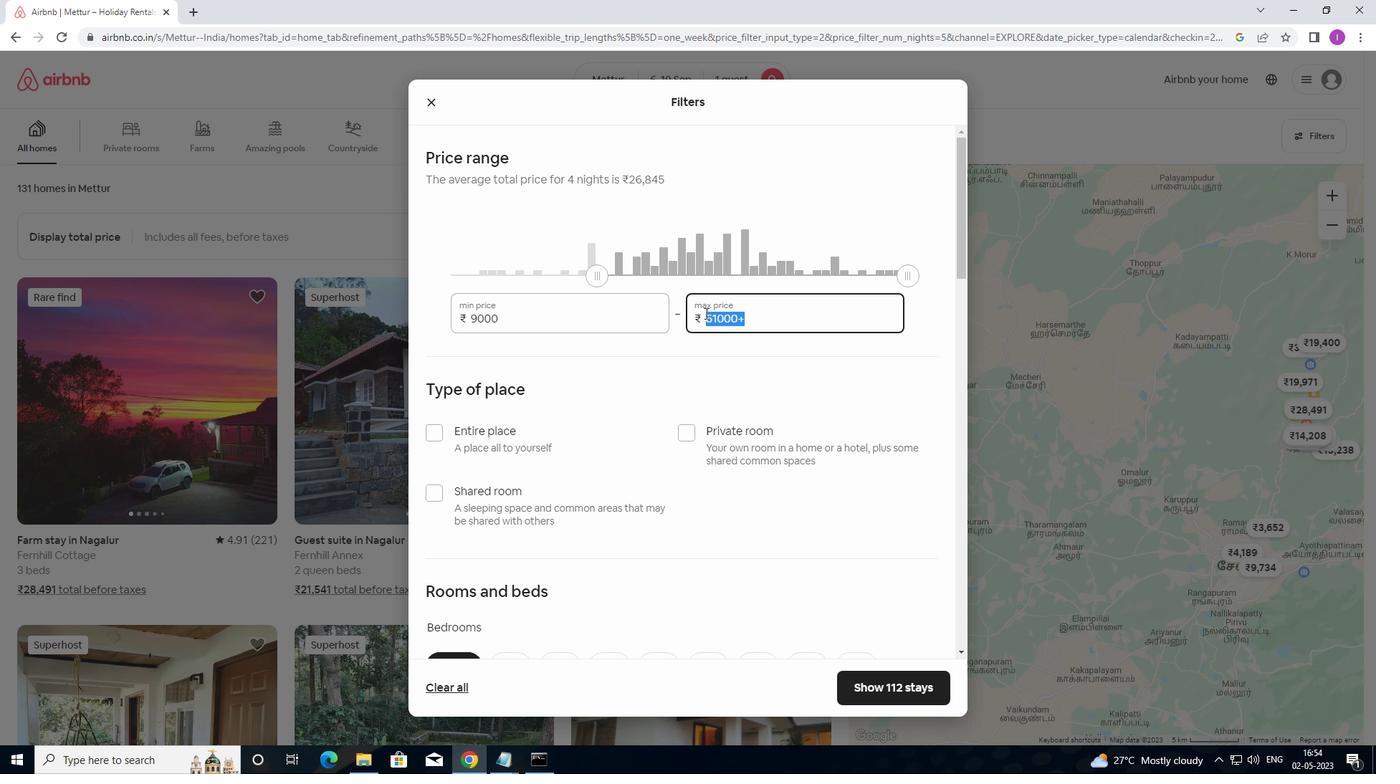 
Action: Key pressed 7
Screenshot: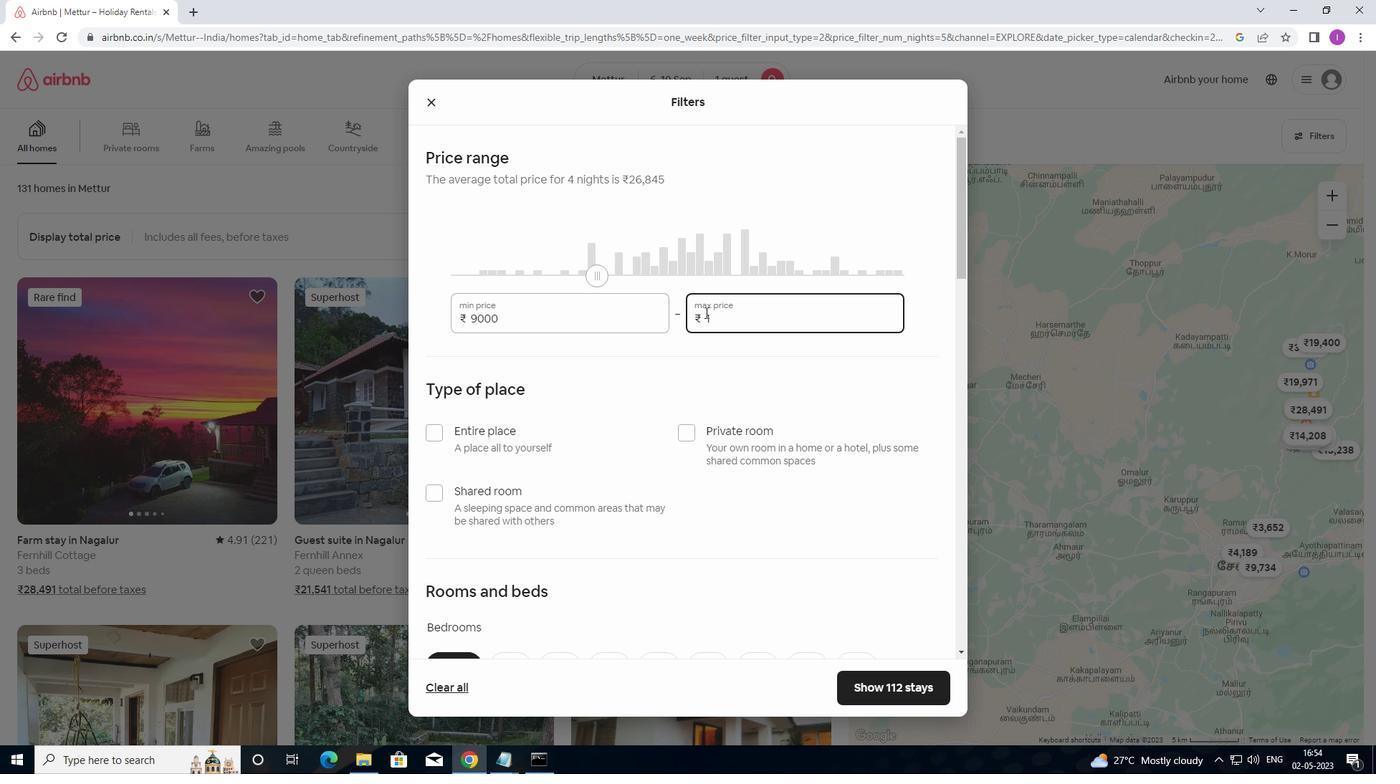
Action: Mouse moved to (705, 311)
Screenshot: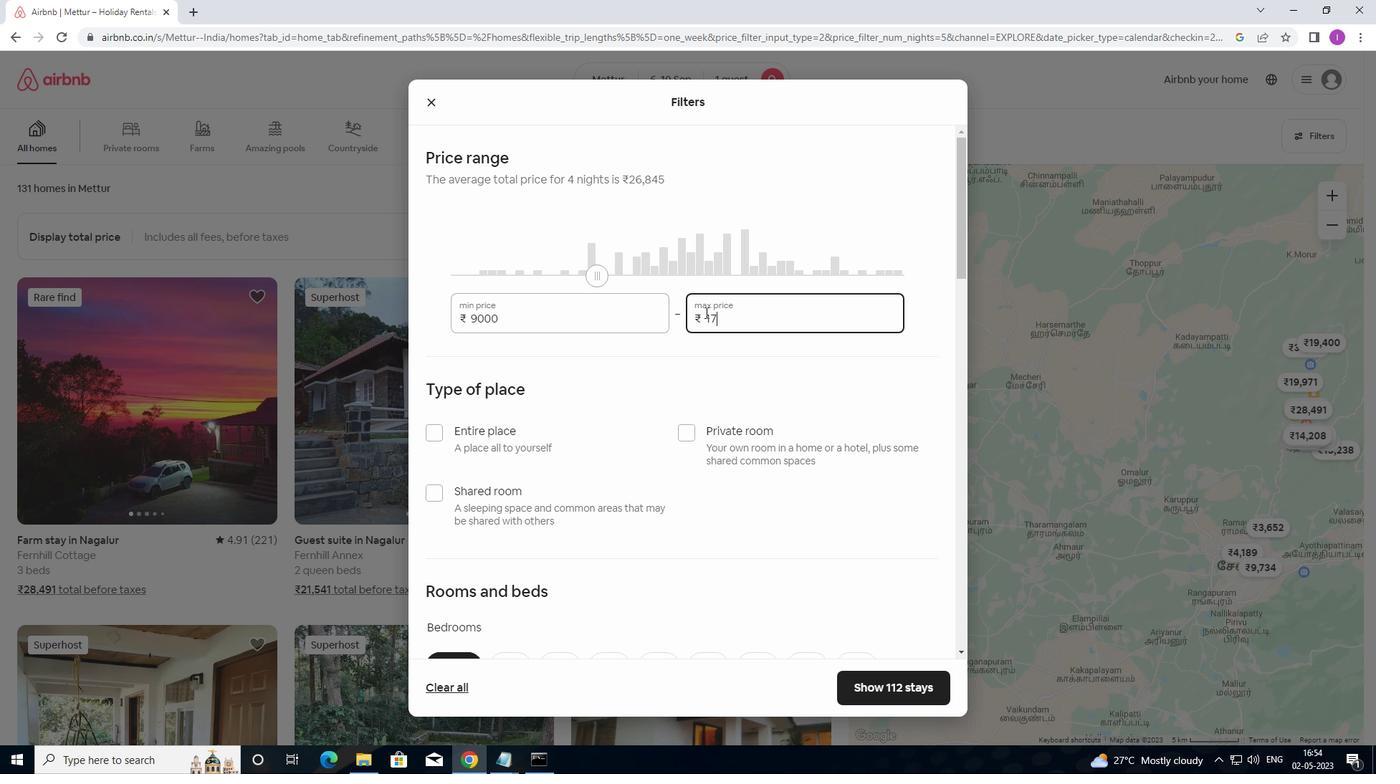 
Action: Key pressed 000
Screenshot: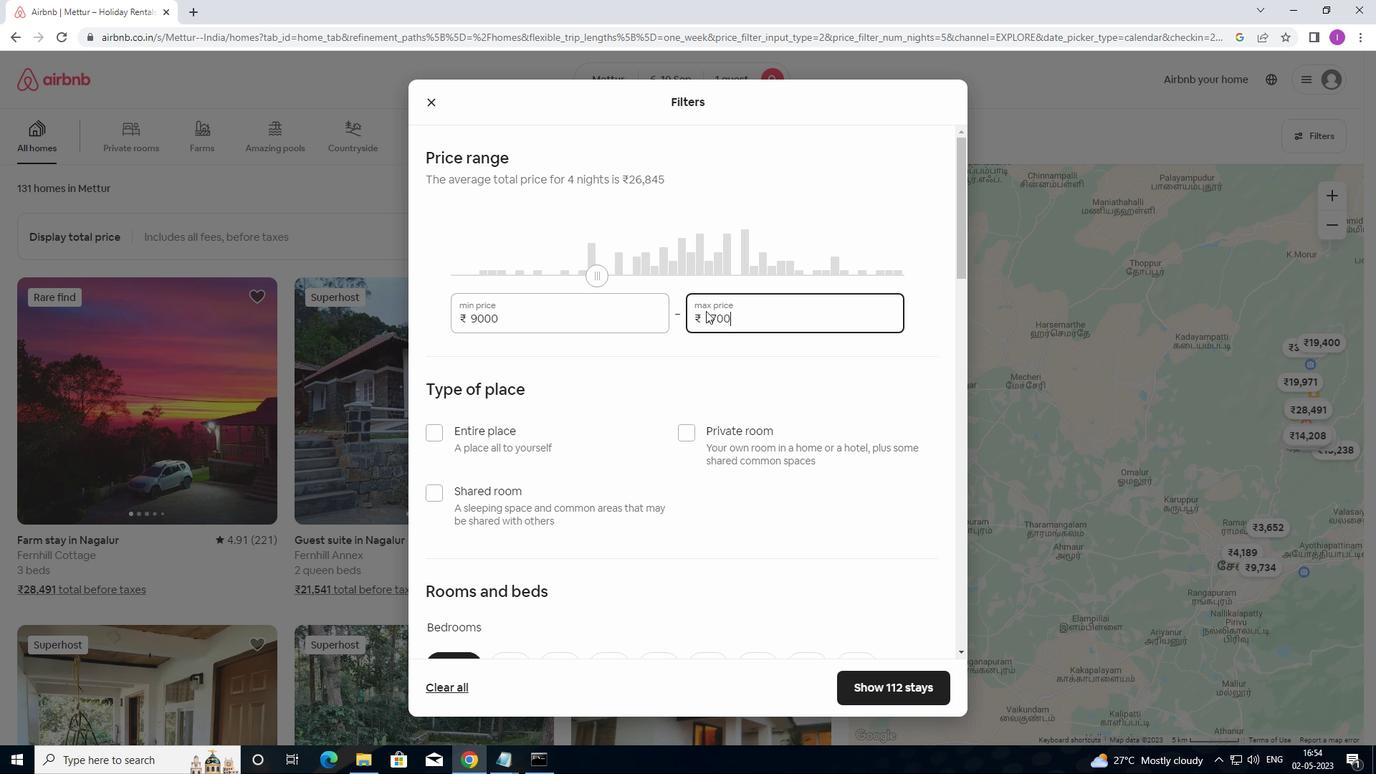 
Action: Mouse moved to (619, 392)
Screenshot: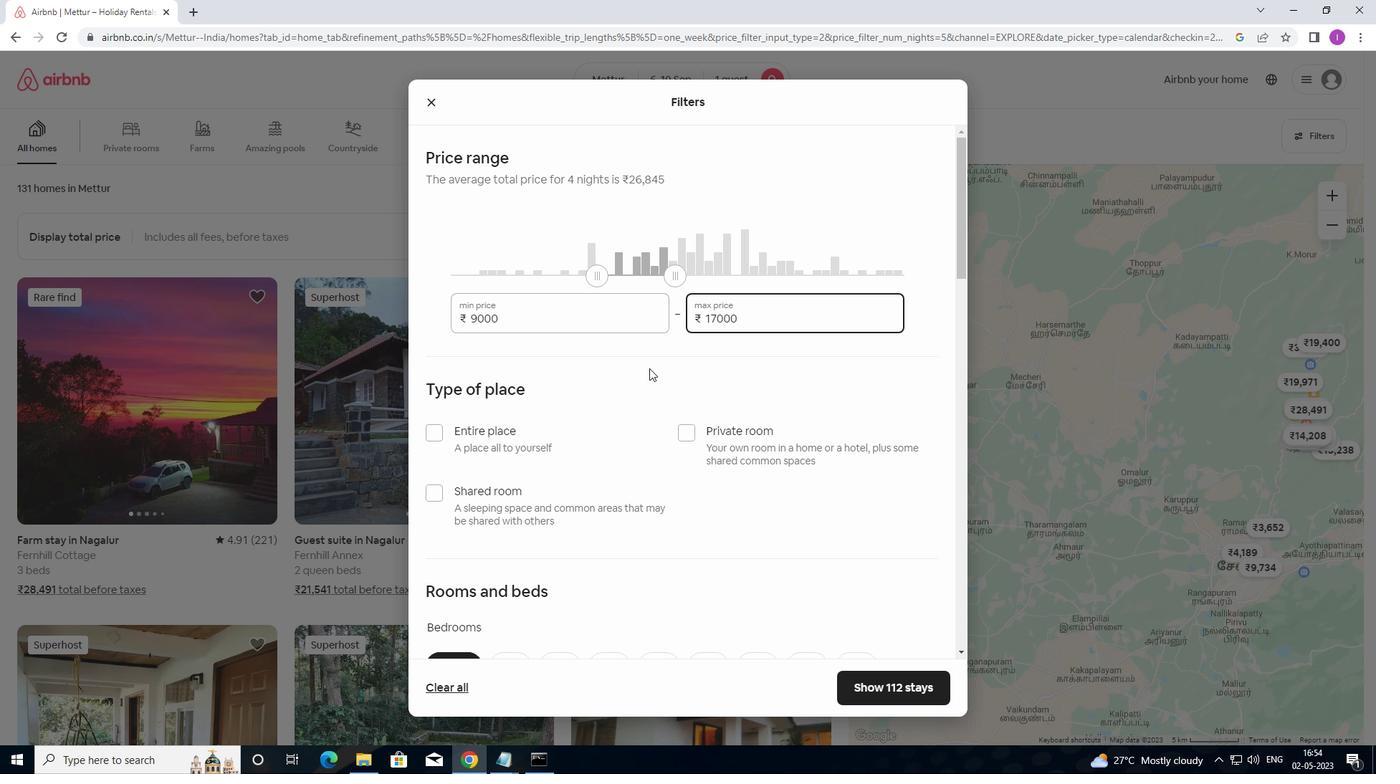 
Action: Mouse scrolled (619, 391) with delta (0, 0)
Screenshot: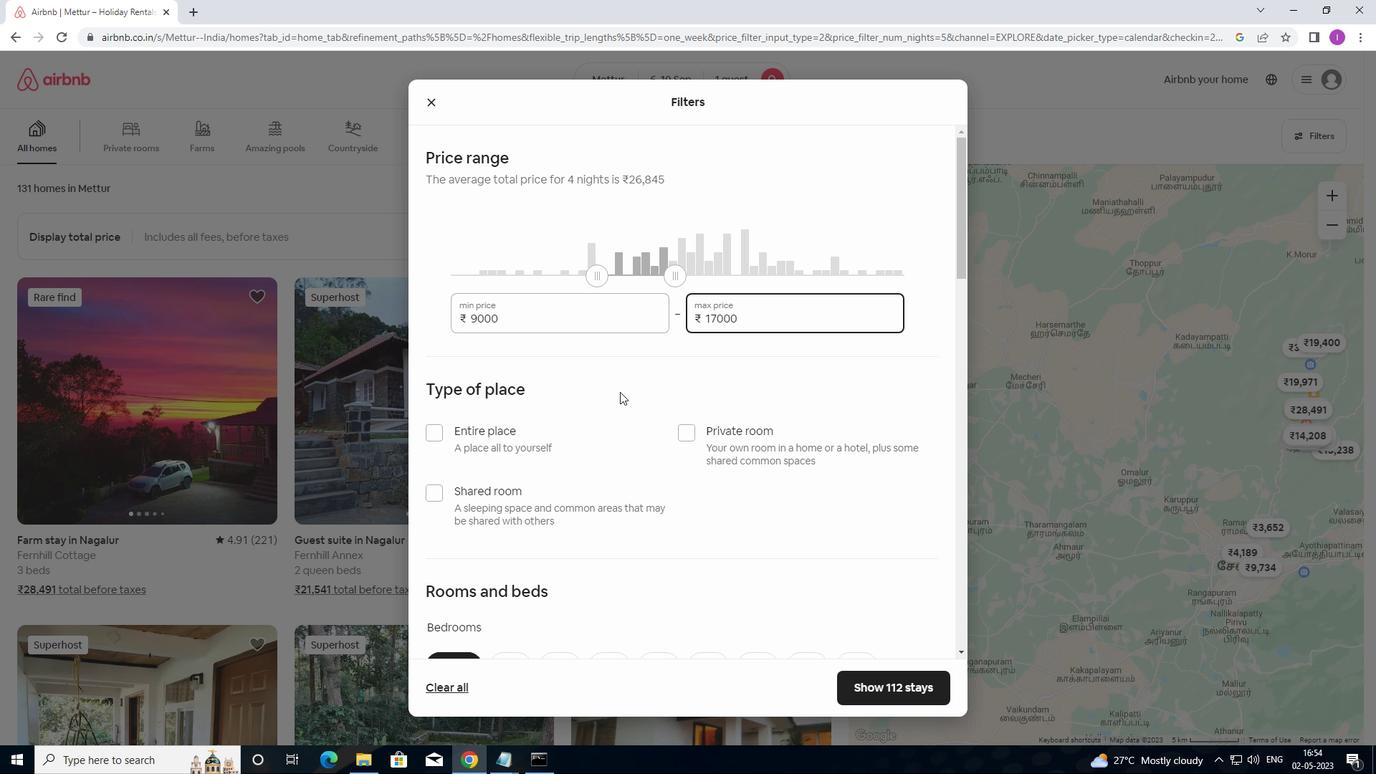 
Action: Mouse scrolled (619, 391) with delta (0, 0)
Screenshot: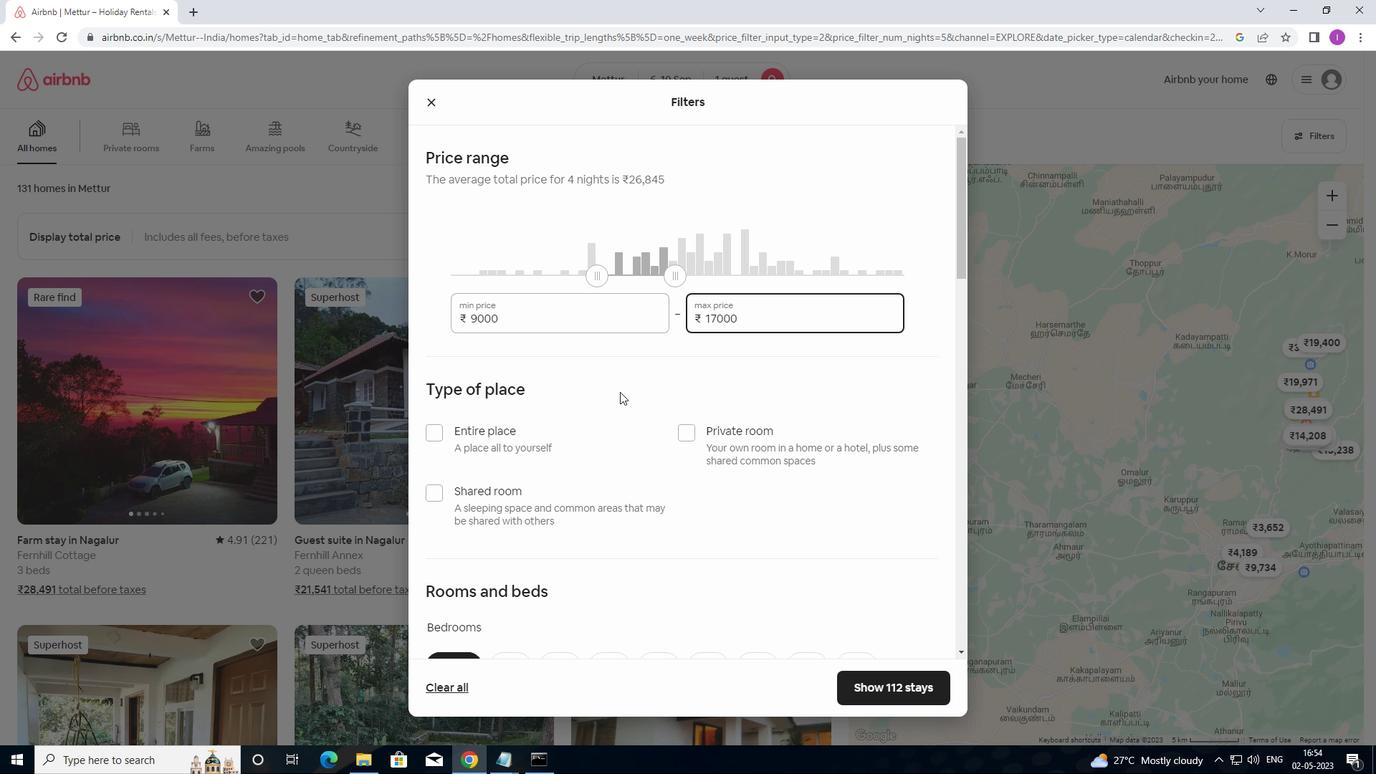 
Action: Mouse moved to (576, 369)
Screenshot: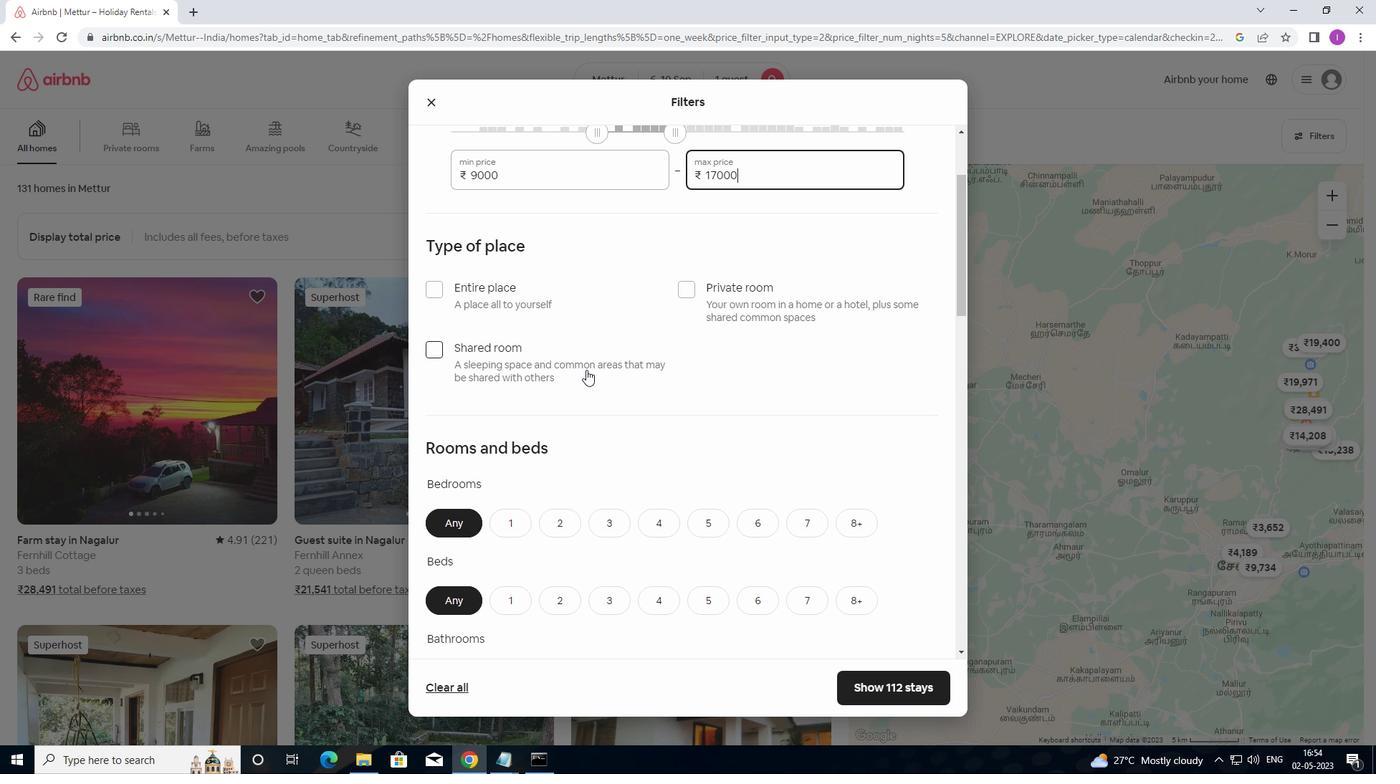 
Action: Mouse scrolled (576, 369) with delta (0, 0)
Screenshot: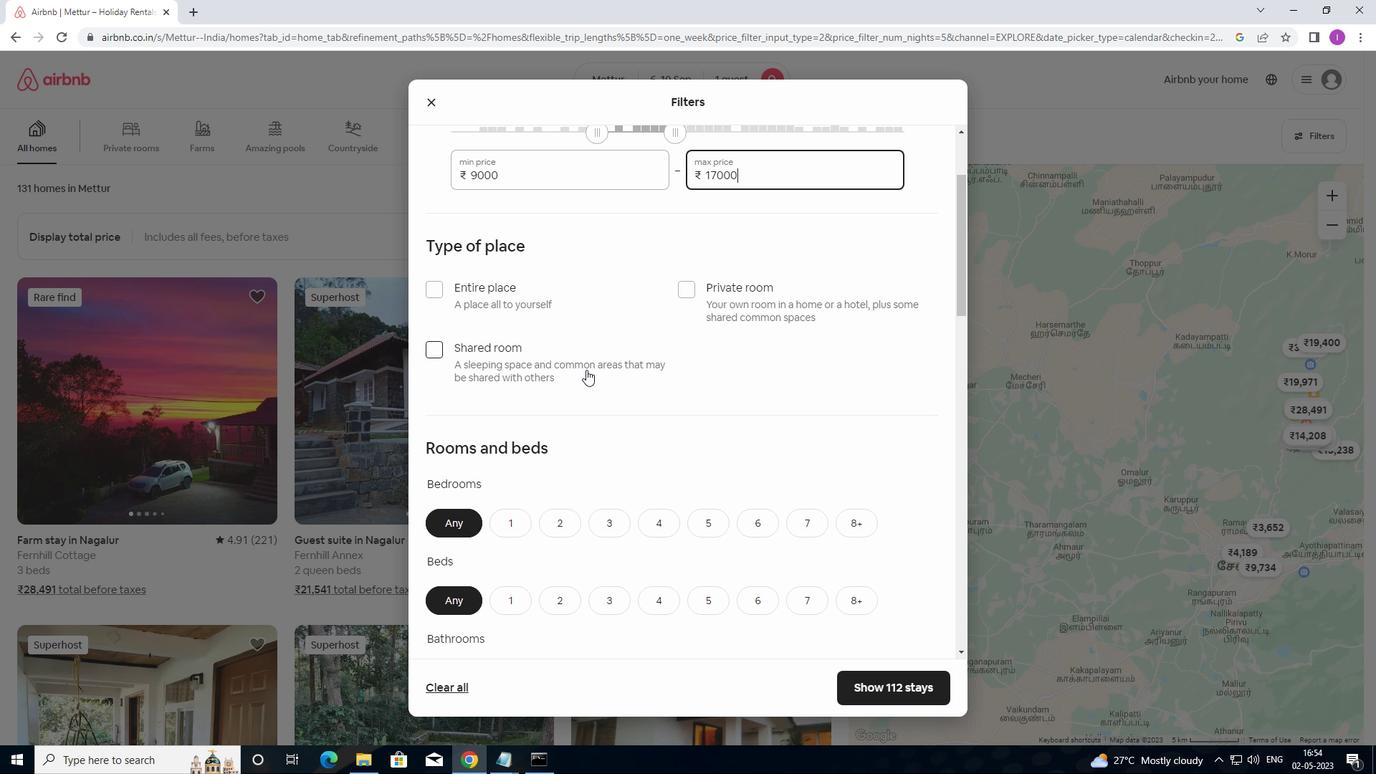 
Action: Mouse moved to (677, 221)
Screenshot: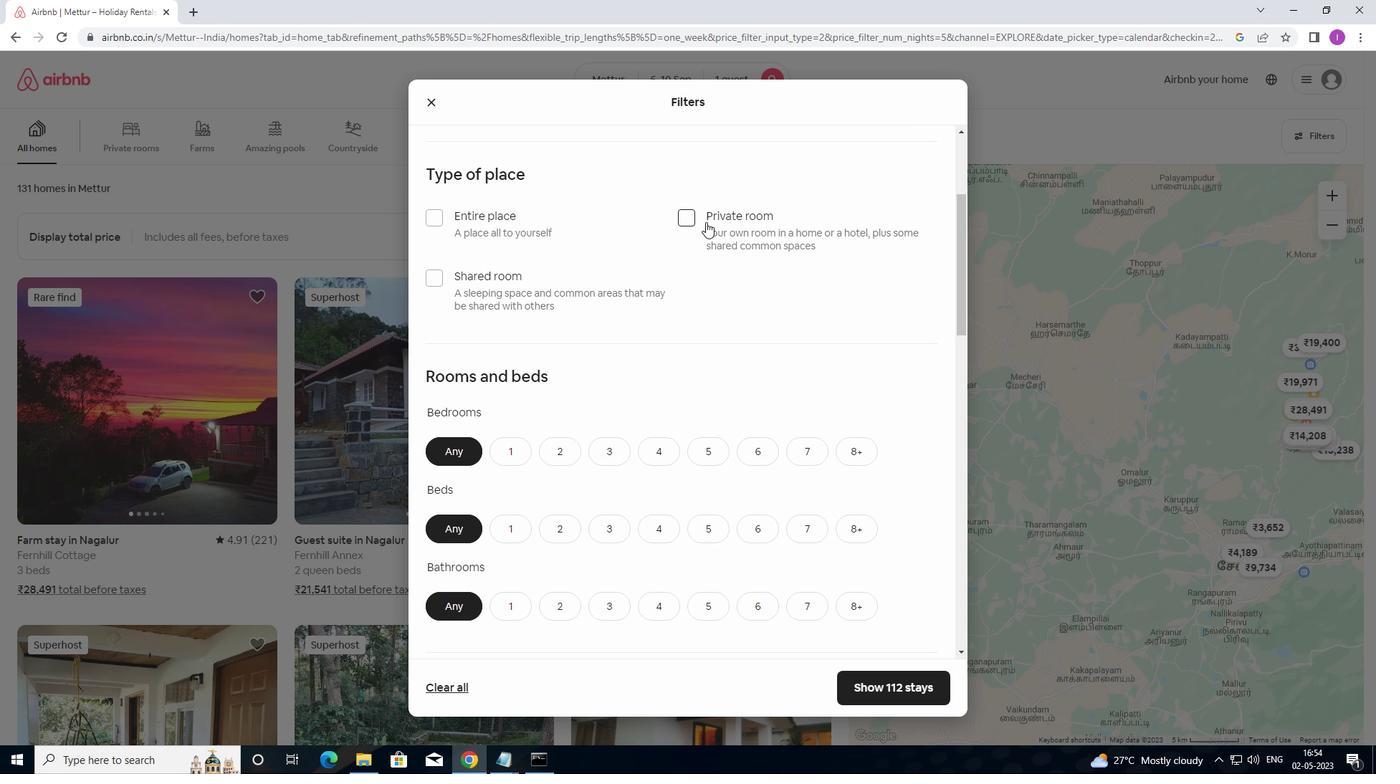 
Action: Mouse pressed left at (677, 221)
Screenshot: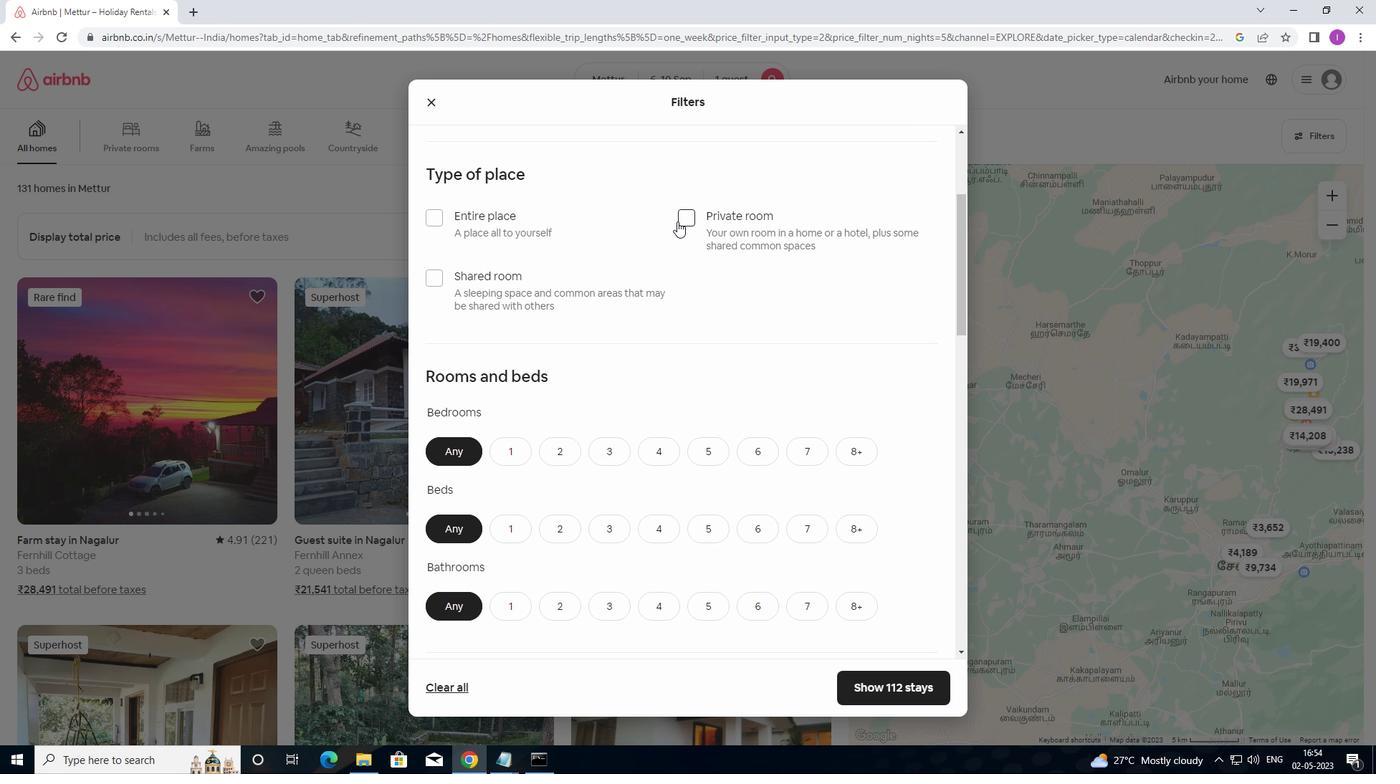 
Action: Mouse moved to (634, 359)
Screenshot: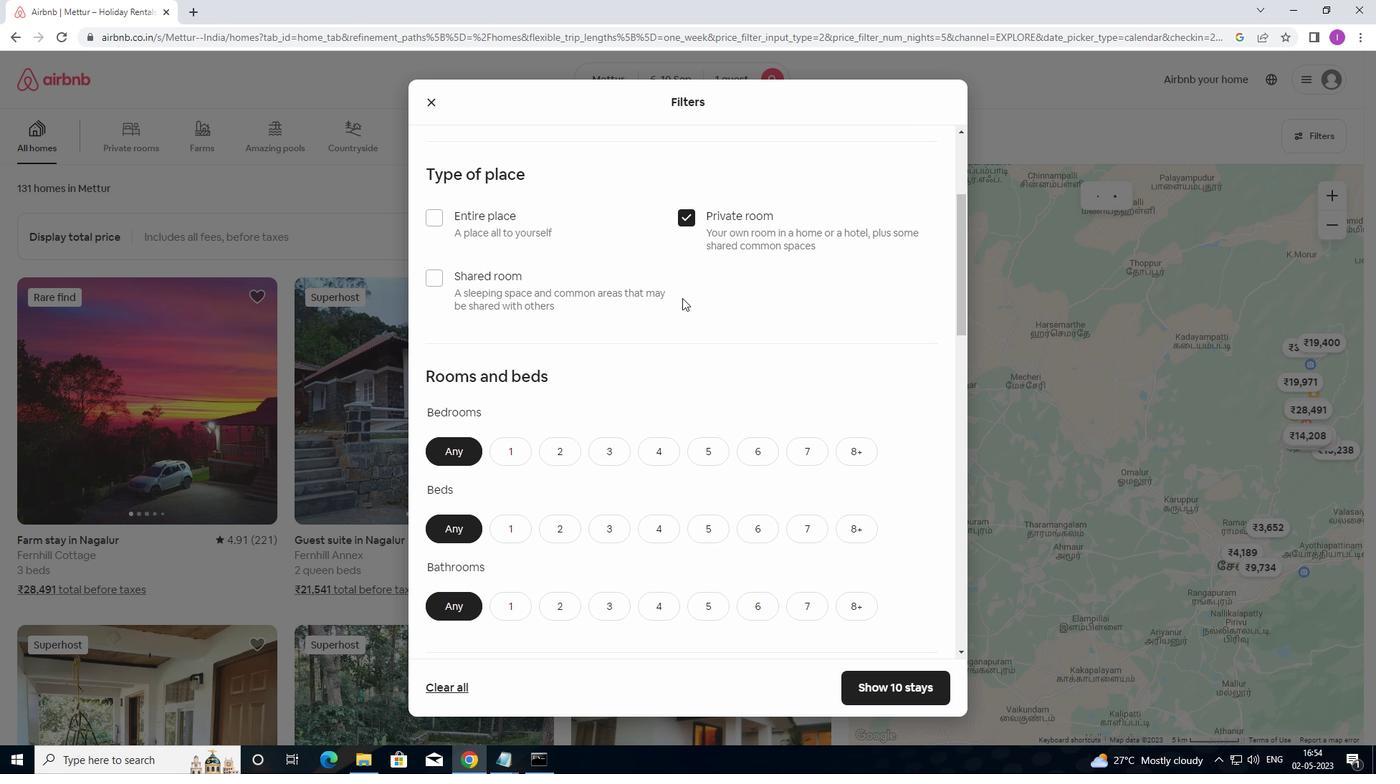 
Action: Mouse scrolled (634, 359) with delta (0, 0)
Screenshot: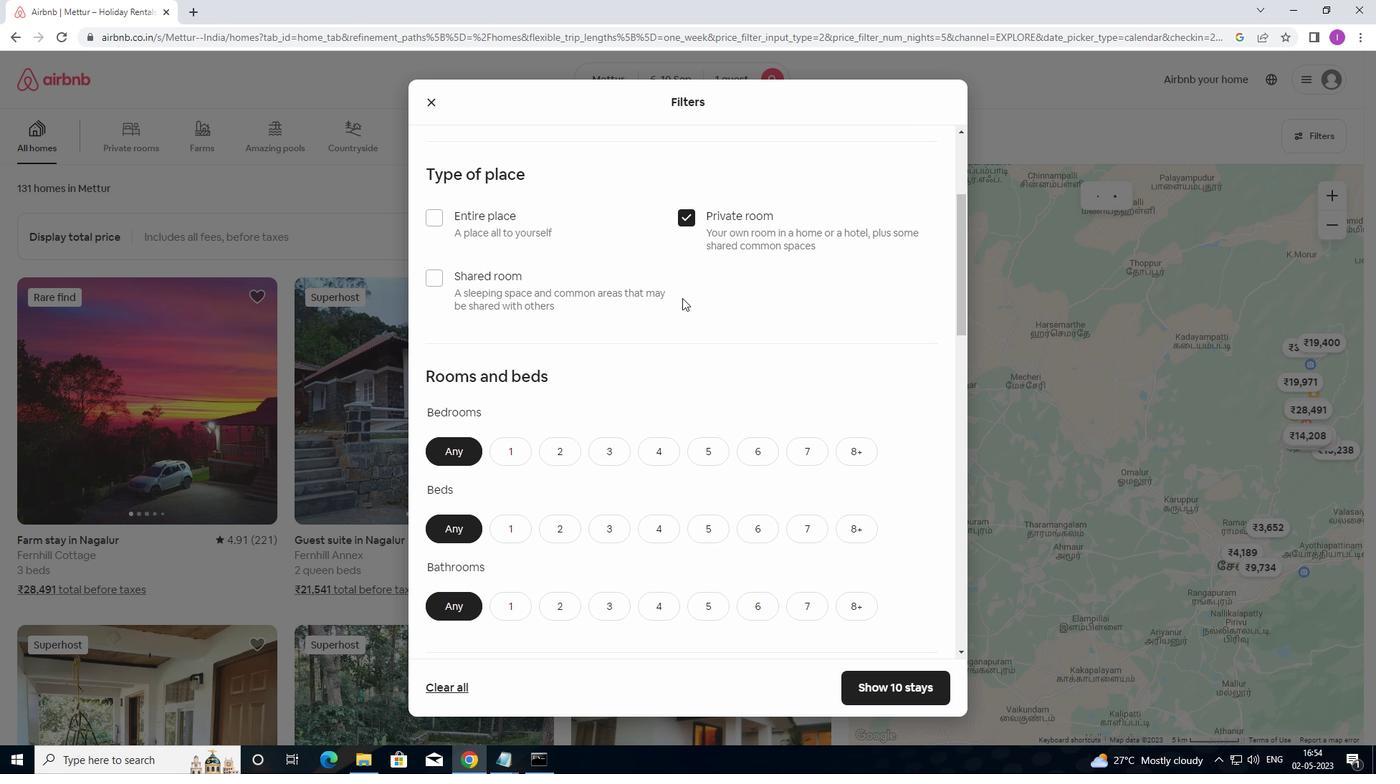 
Action: Mouse moved to (634, 361)
Screenshot: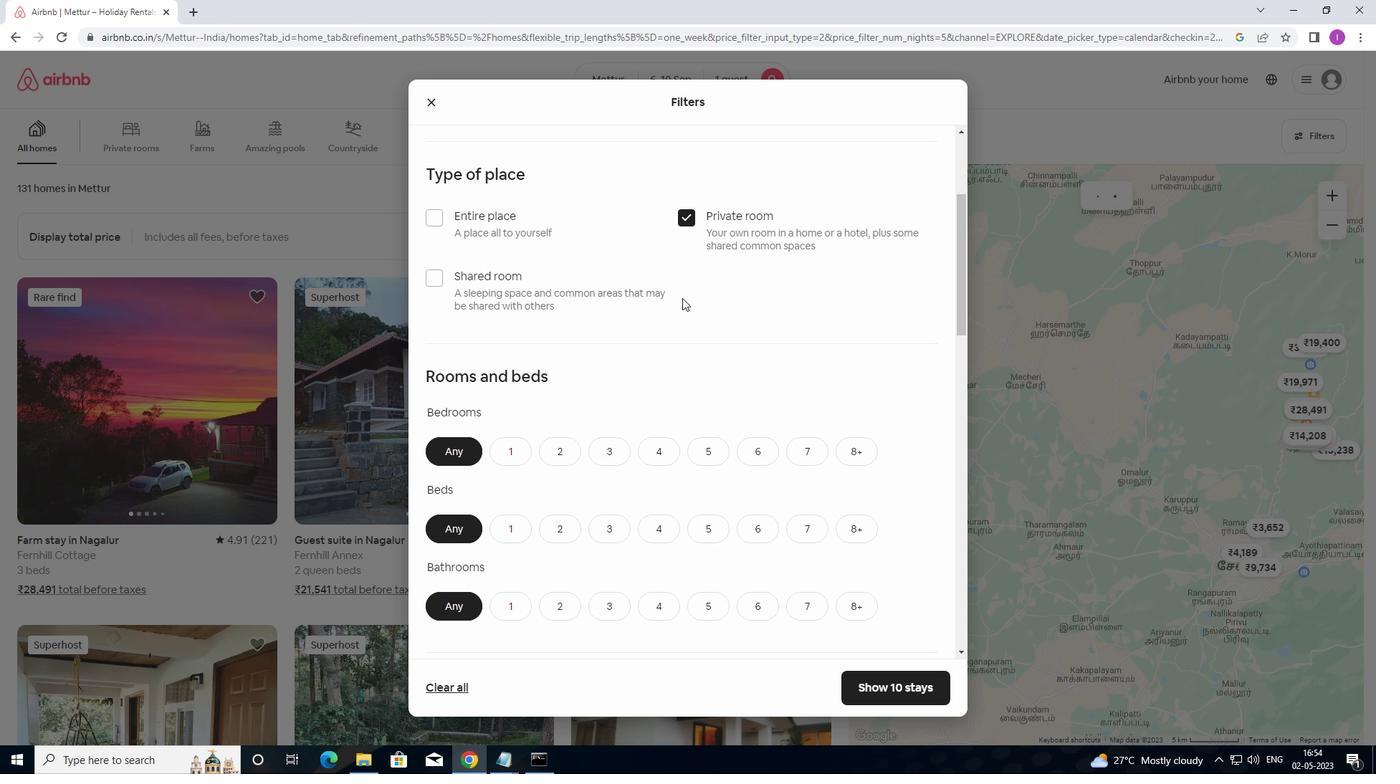 
Action: Mouse scrolled (634, 361) with delta (0, 0)
Screenshot: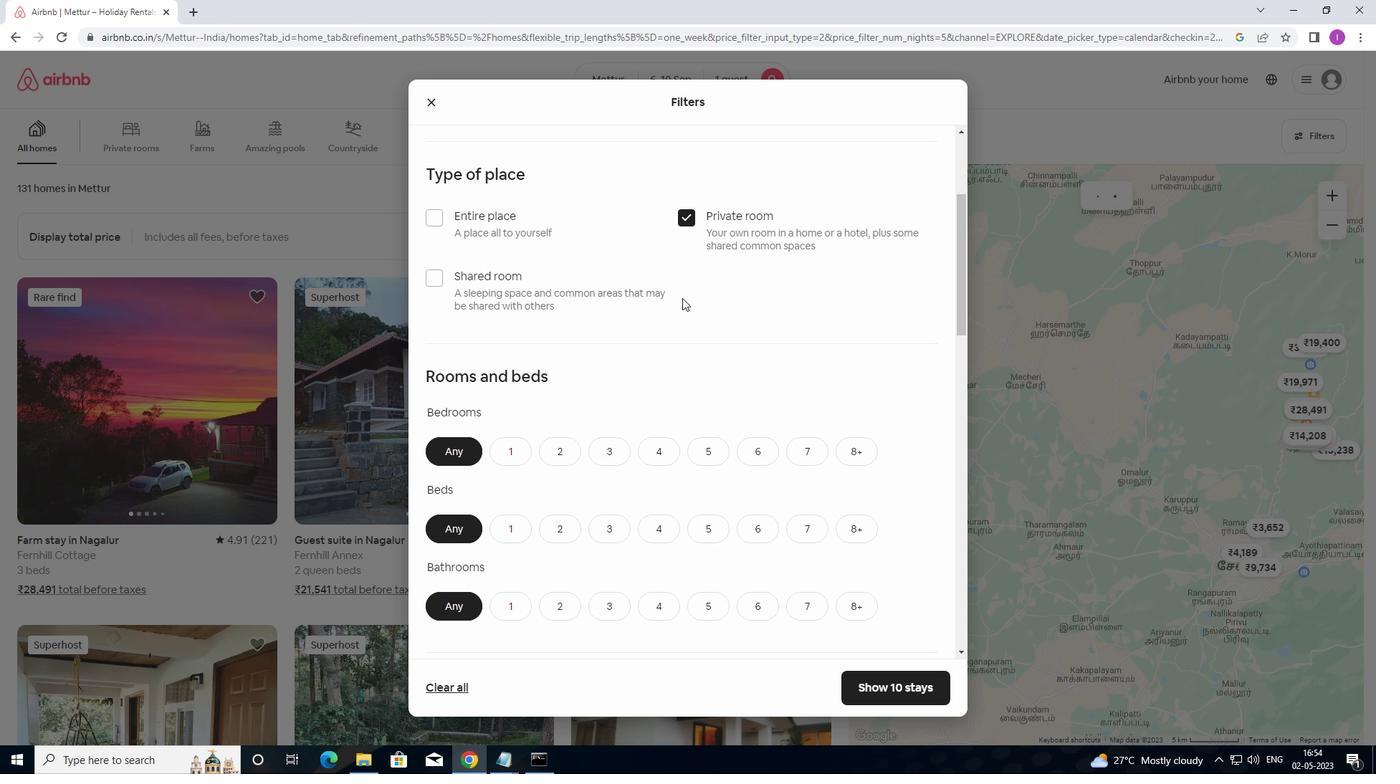 
Action: Mouse moved to (634, 362)
Screenshot: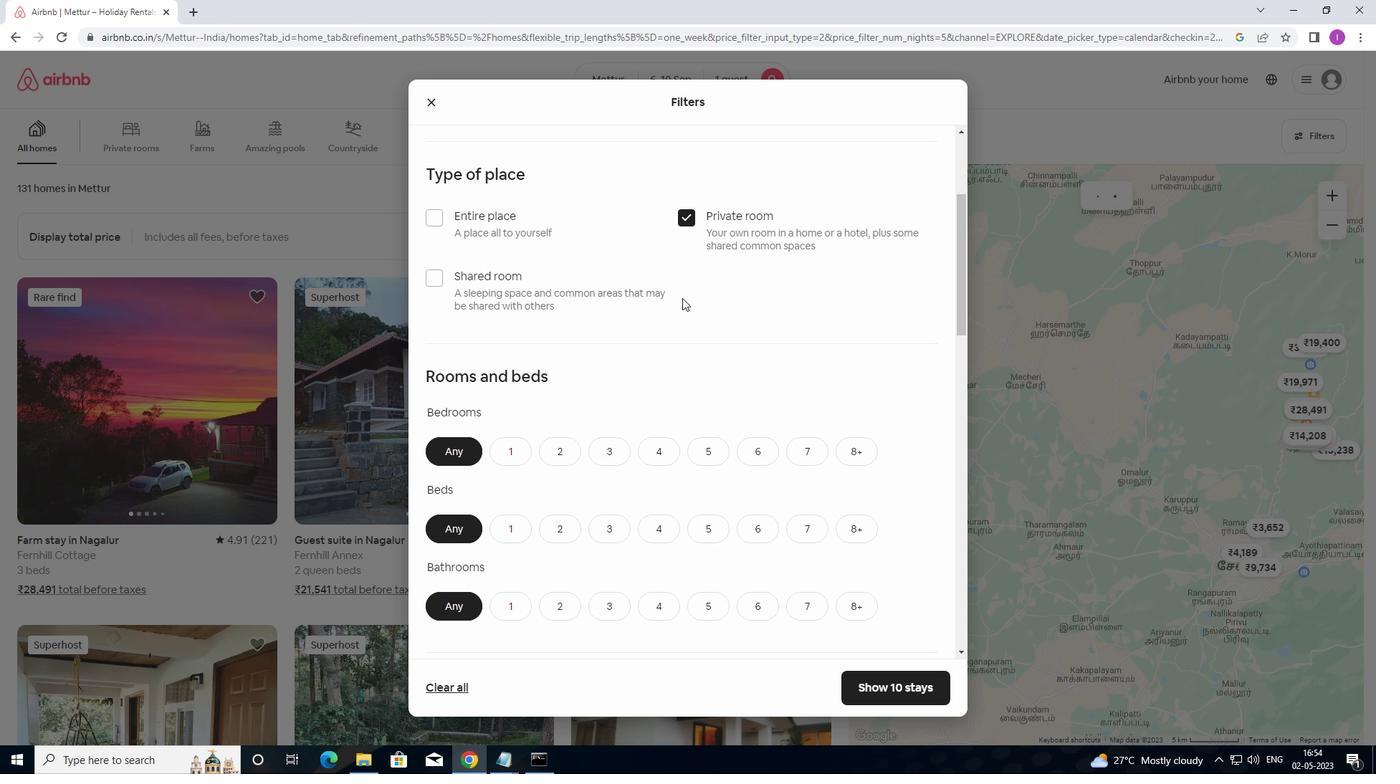
Action: Mouse scrolled (634, 361) with delta (0, 0)
Screenshot: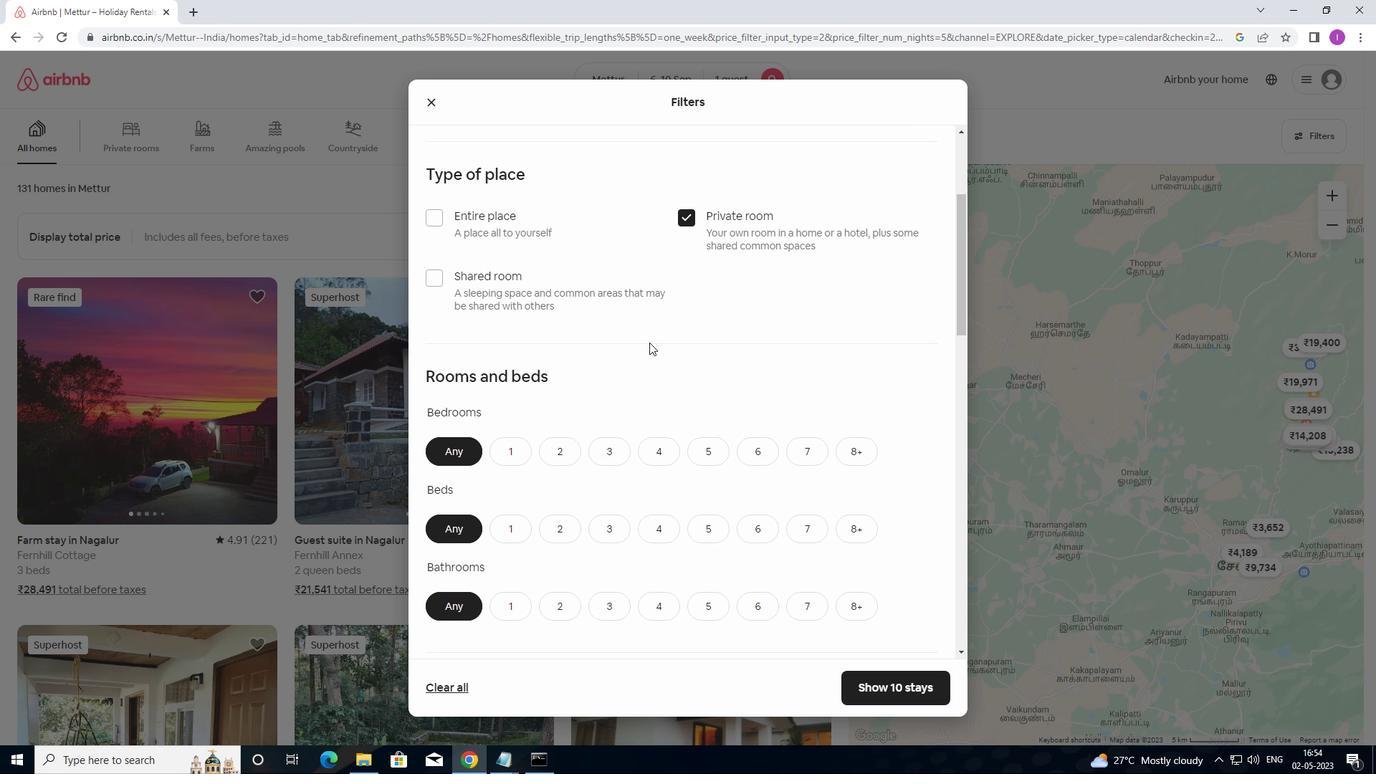 
Action: Mouse moved to (522, 241)
Screenshot: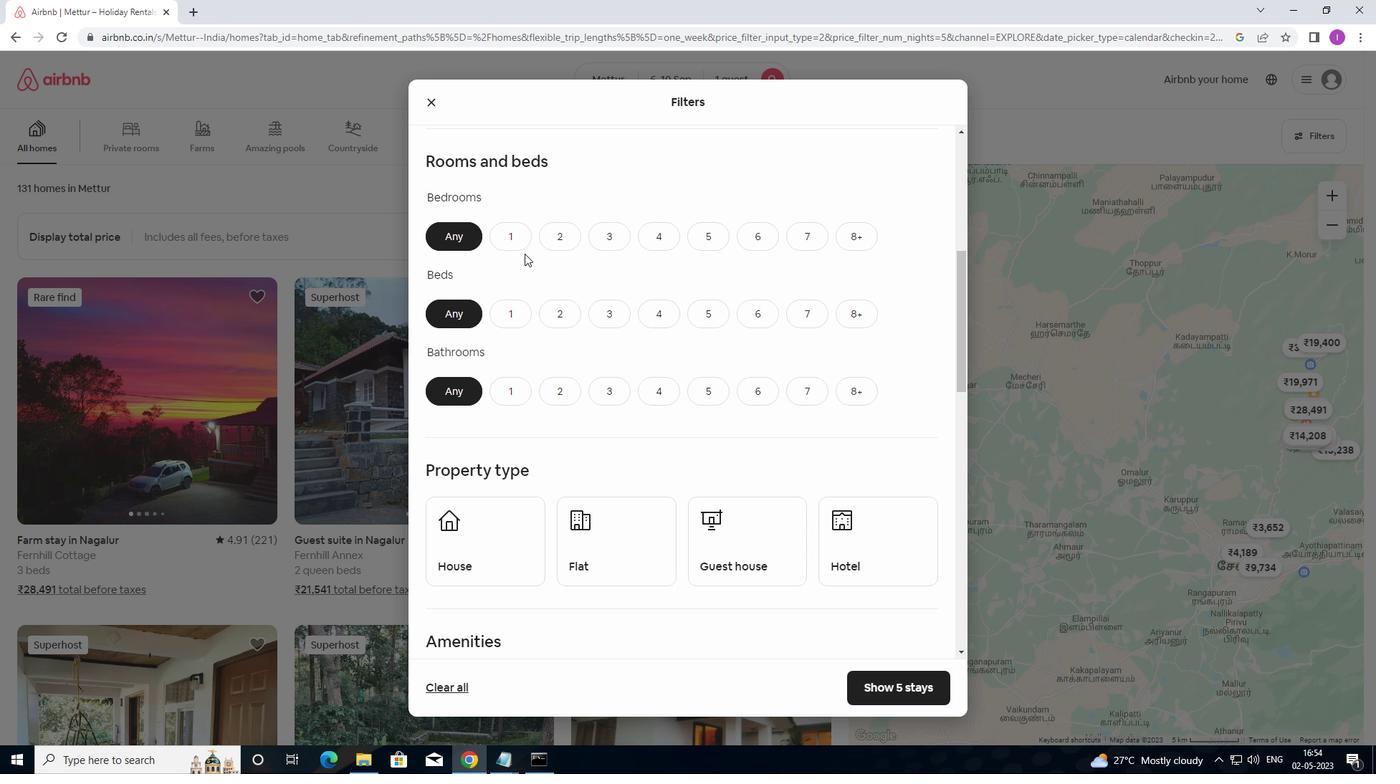 
Action: Mouse pressed left at (522, 241)
Screenshot: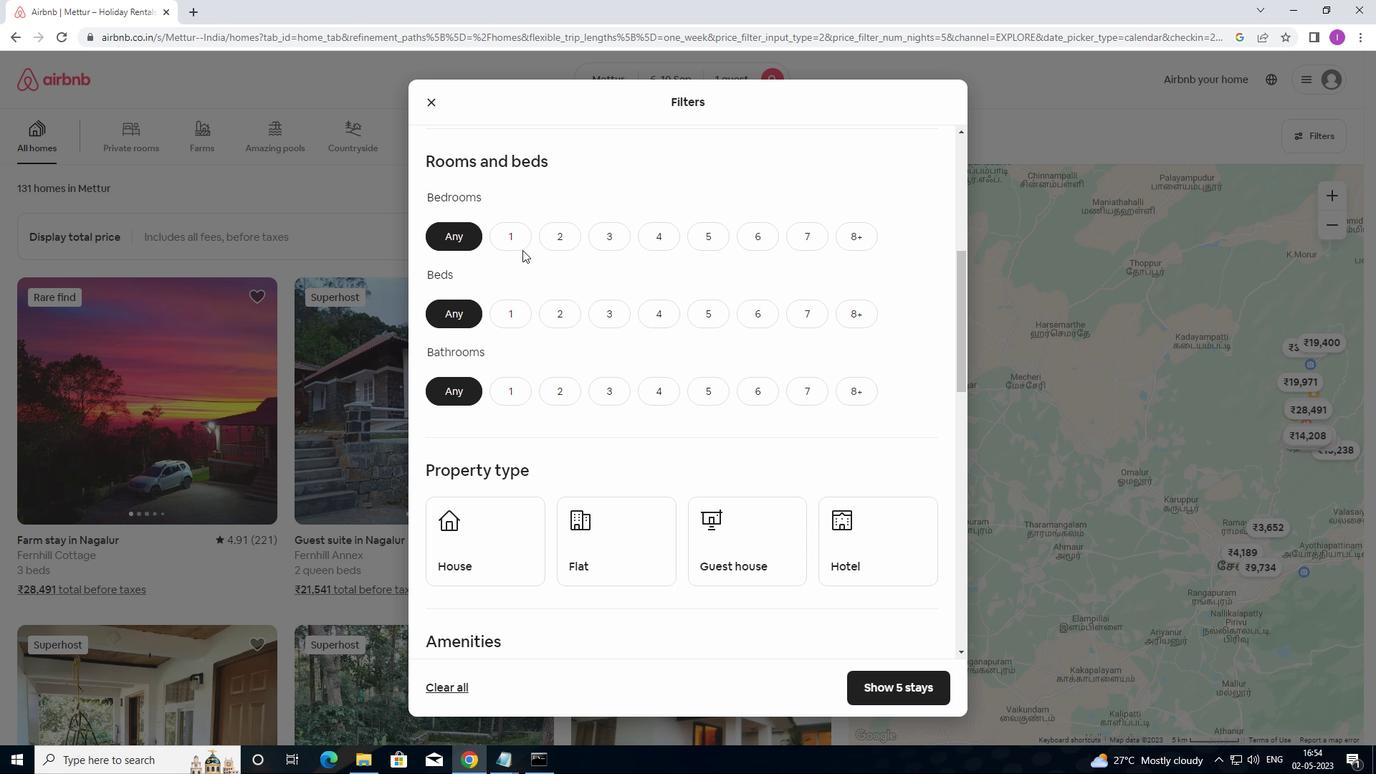 
Action: Mouse moved to (506, 319)
Screenshot: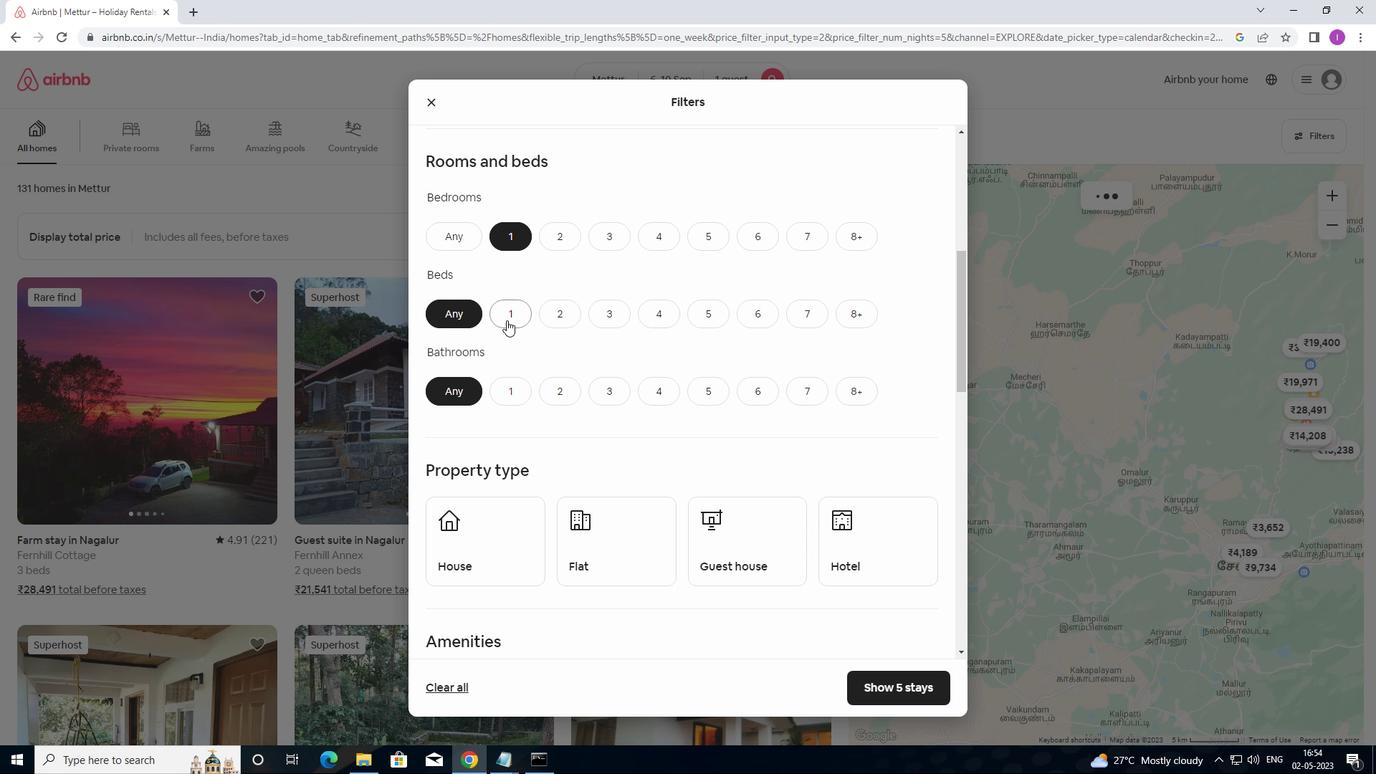 
Action: Mouse pressed left at (506, 319)
Screenshot: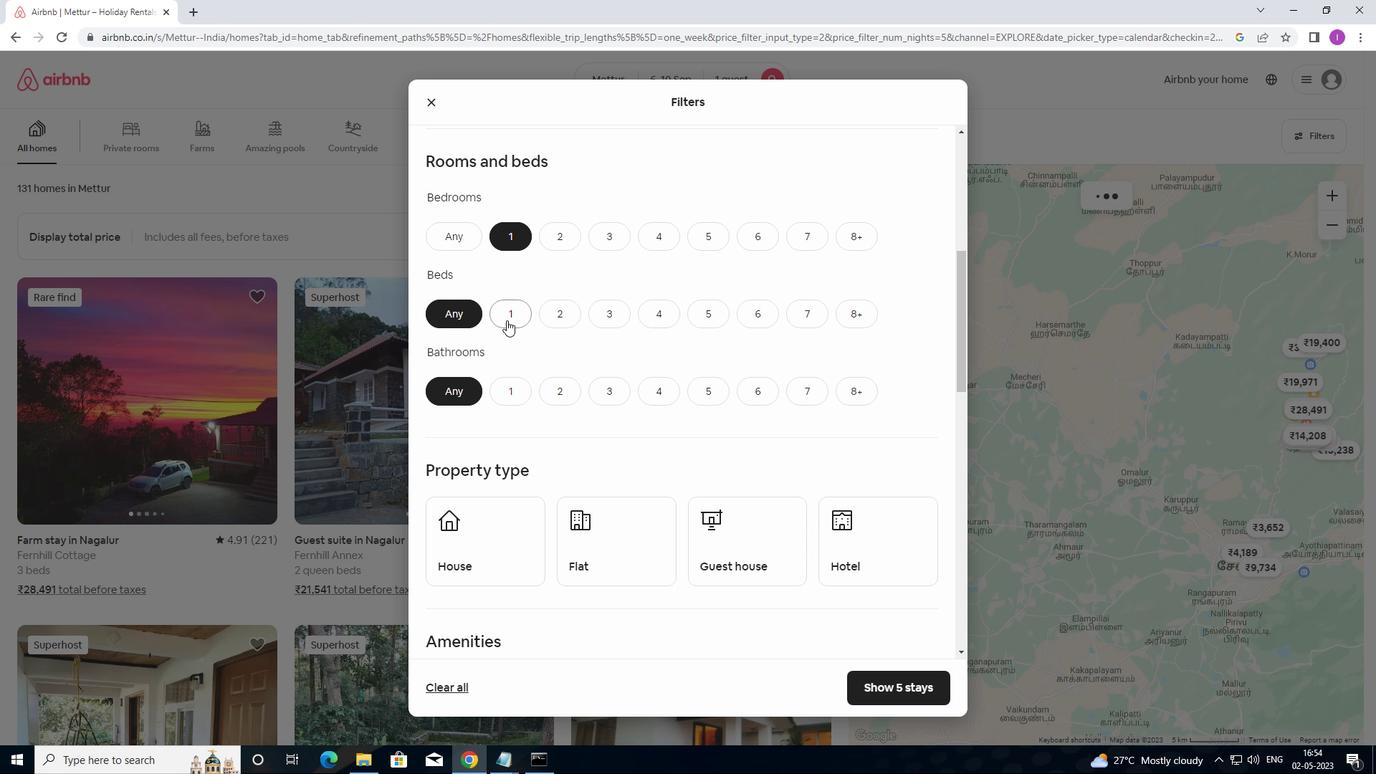 
Action: Mouse moved to (510, 384)
Screenshot: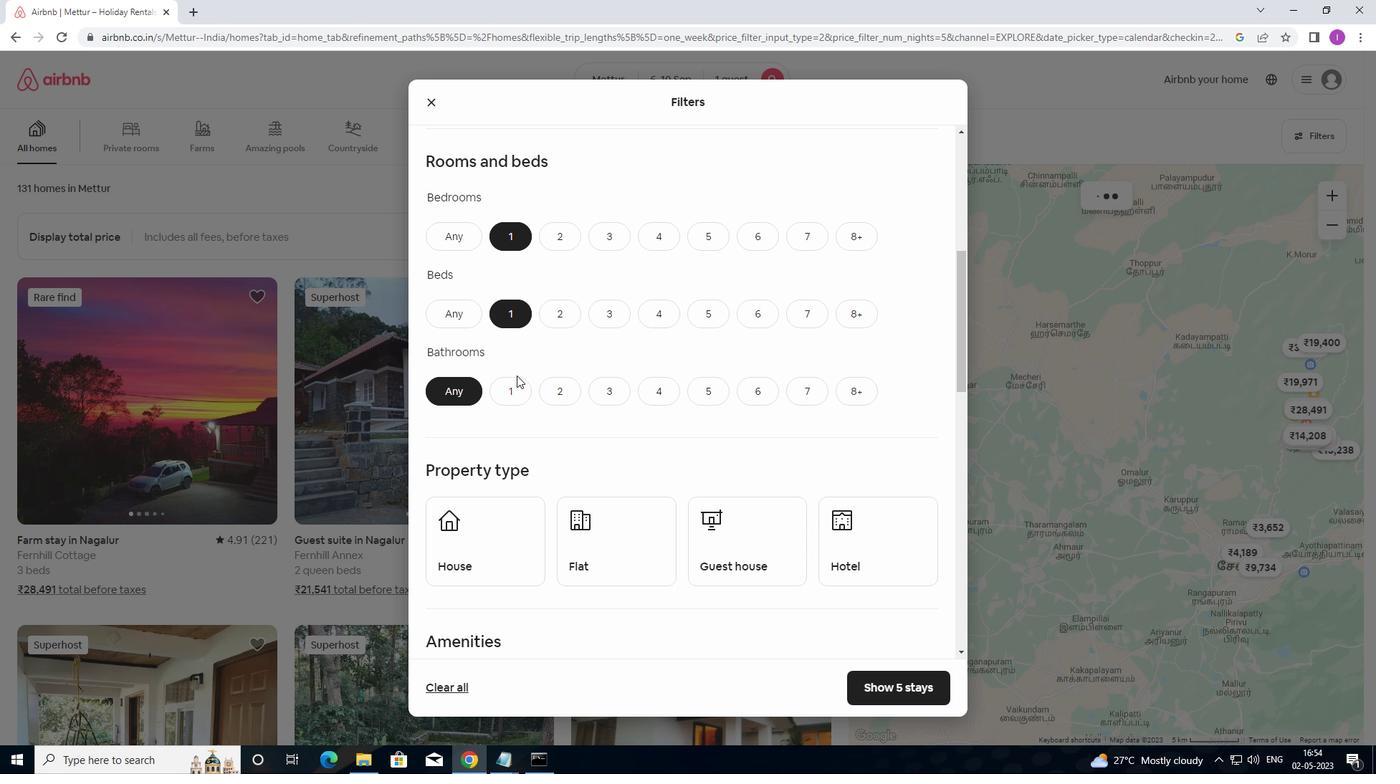 
Action: Mouse pressed left at (510, 384)
Screenshot: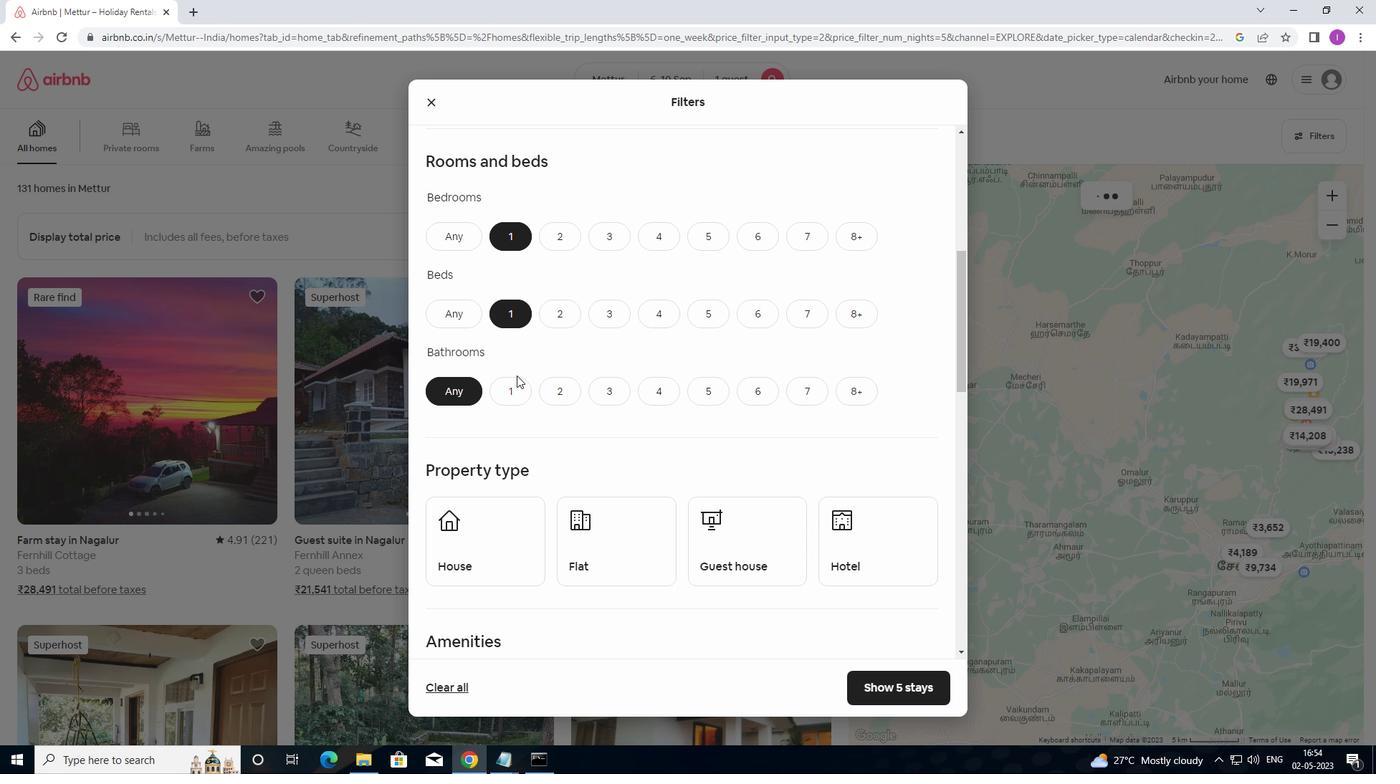 
Action: Mouse moved to (575, 397)
Screenshot: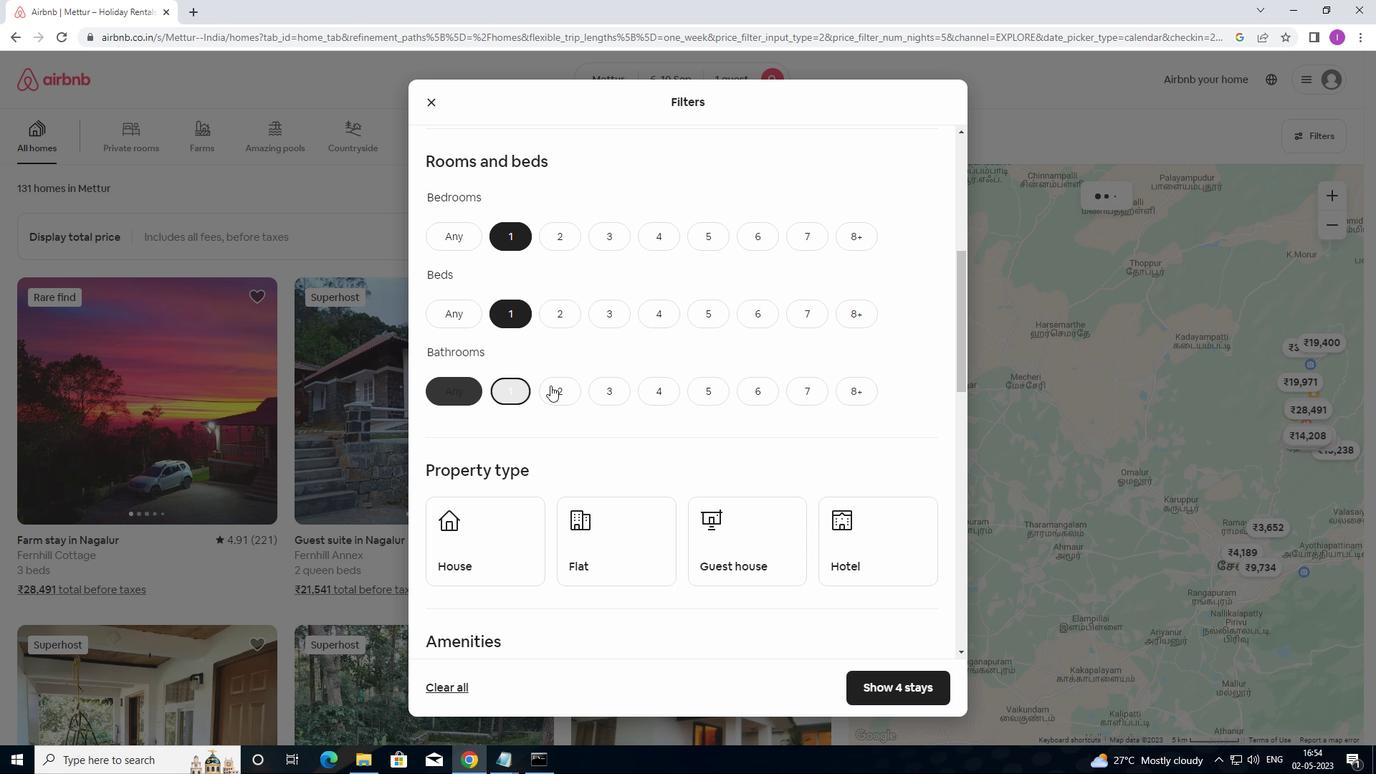 
Action: Mouse scrolled (575, 397) with delta (0, 0)
Screenshot: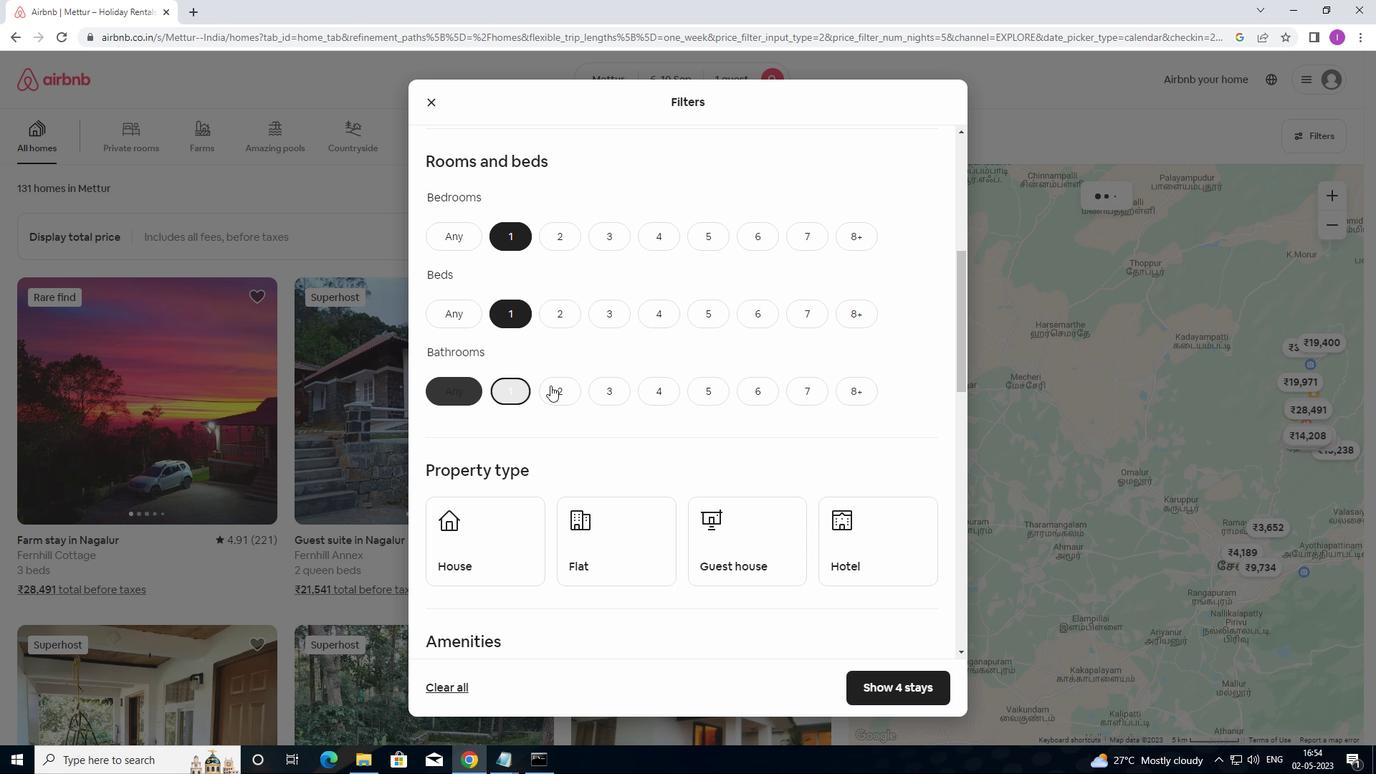 
Action: Mouse moved to (582, 407)
Screenshot: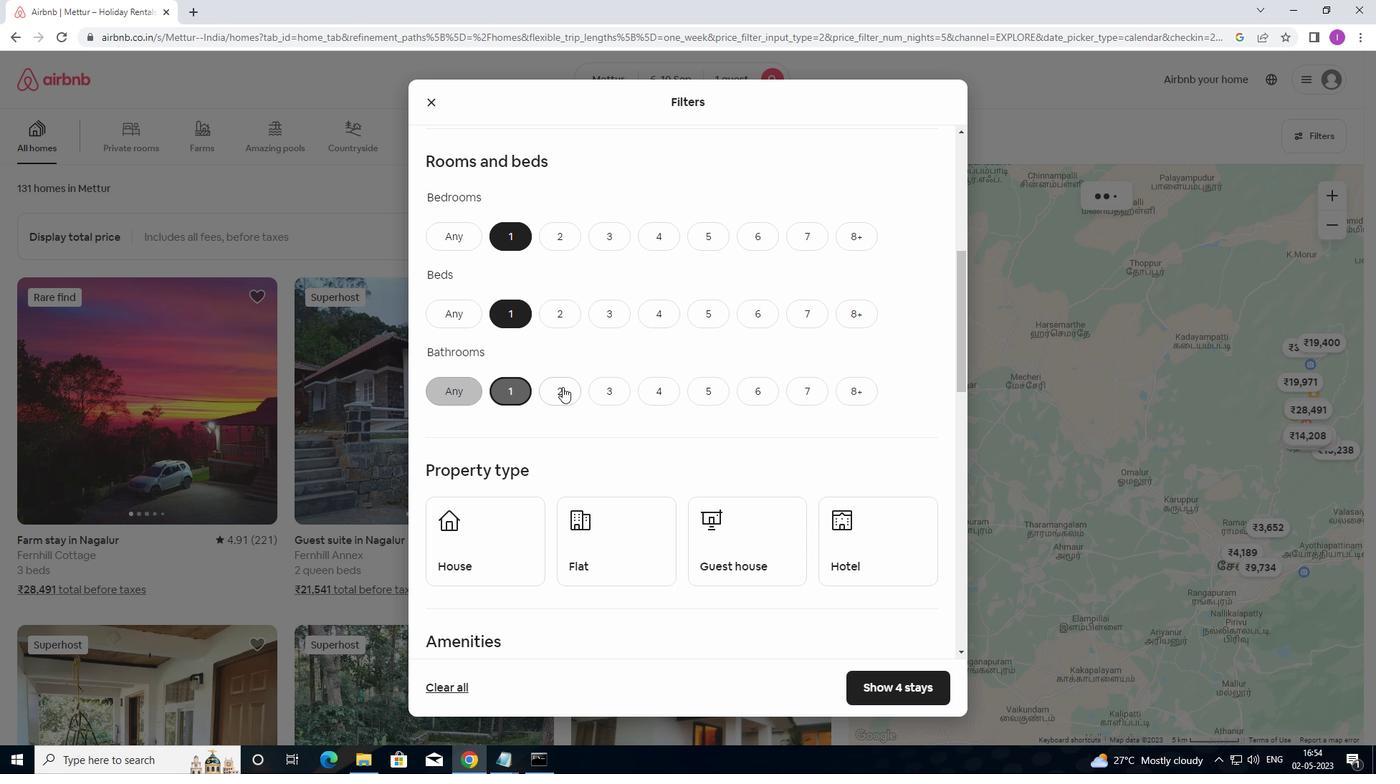 
Action: Mouse scrolled (582, 407) with delta (0, 0)
Screenshot: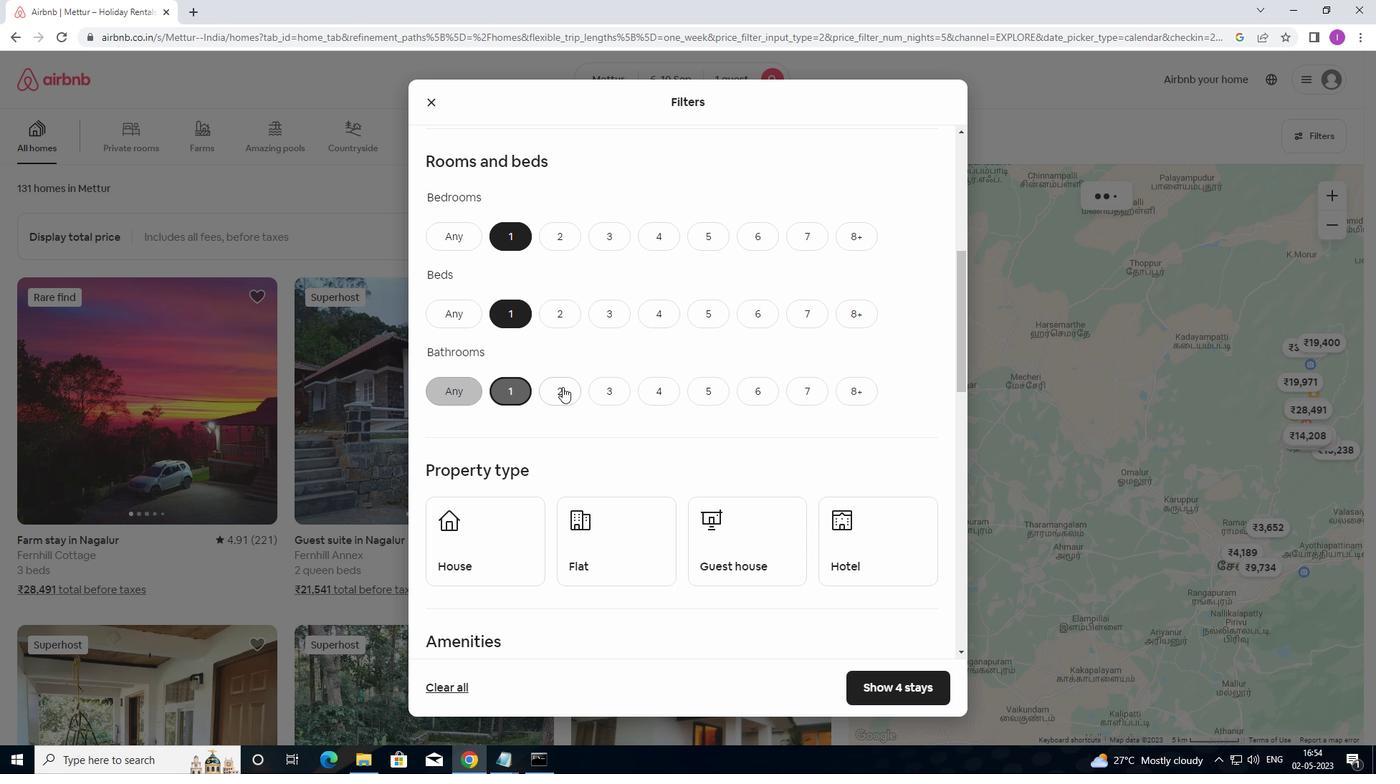 
Action: Mouse moved to (582, 408)
Screenshot: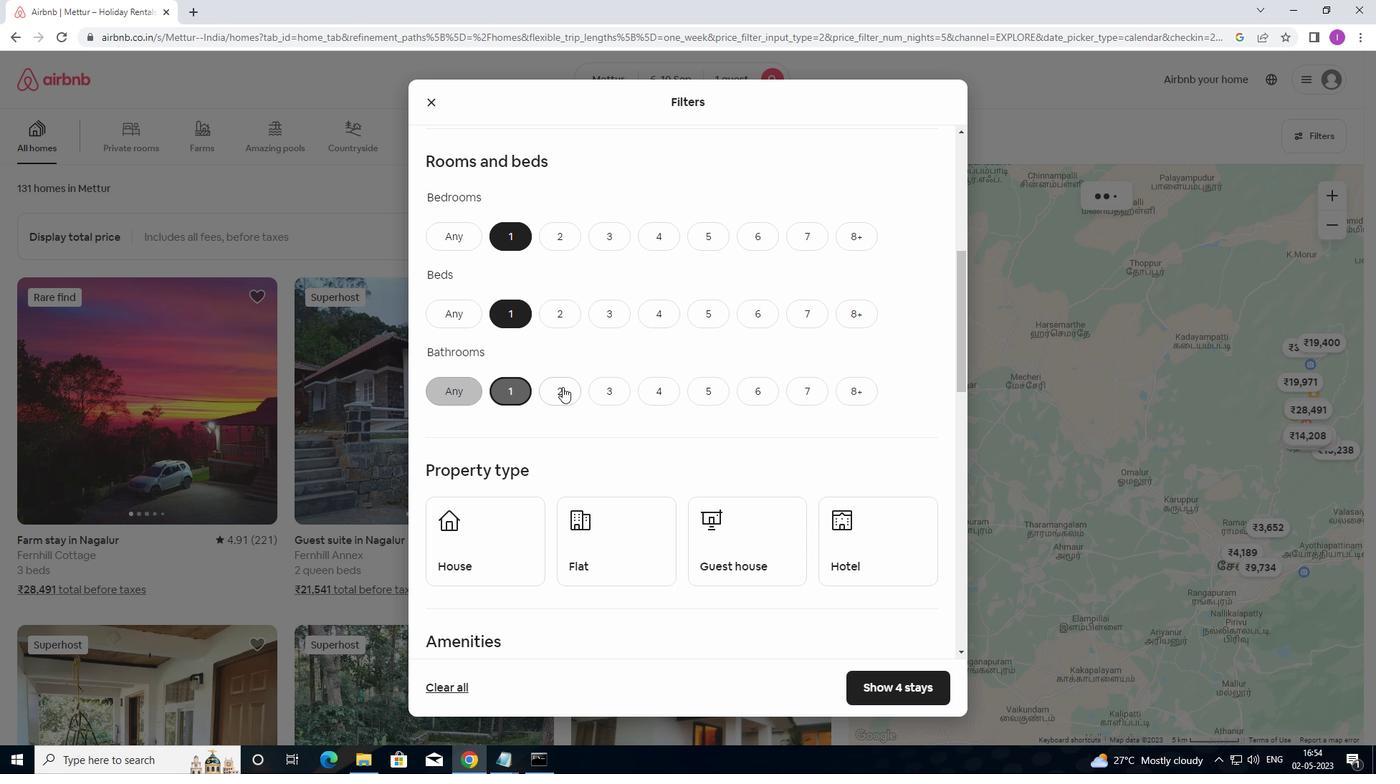
Action: Mouse scrolled (582, 407) with delta (0, 0)
Screenshot: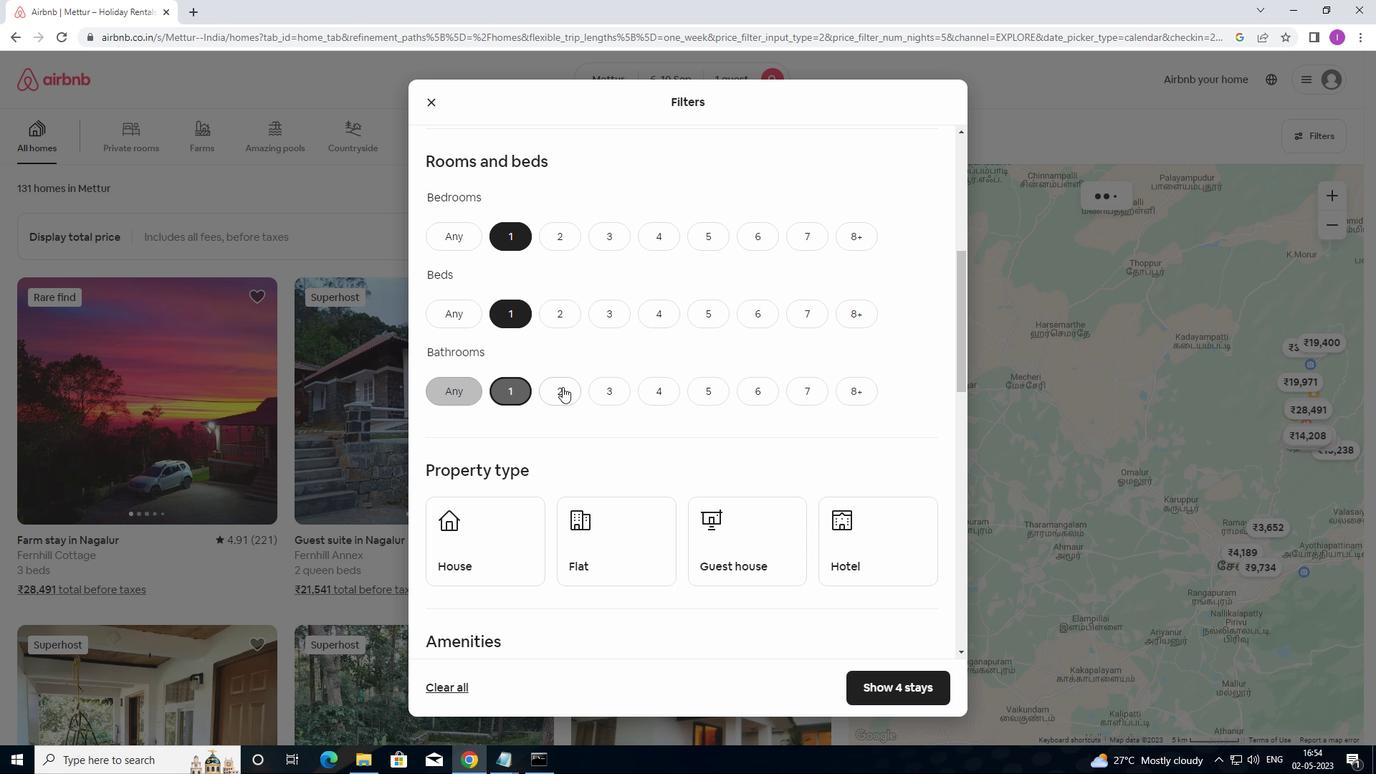 
Action: Mouse moved to (513, 357)
Screenshot: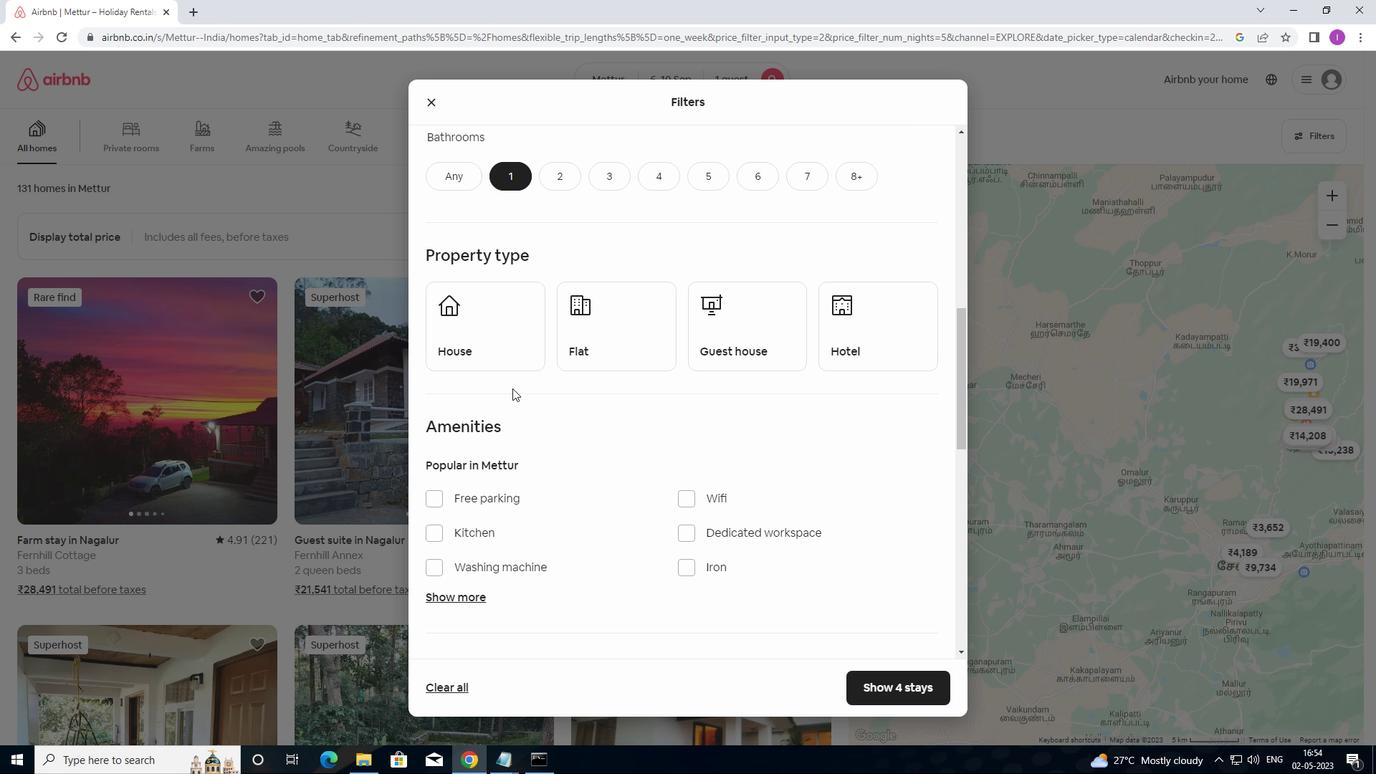 
Action: Mouse pressed left at (513, 357)
Screenshot: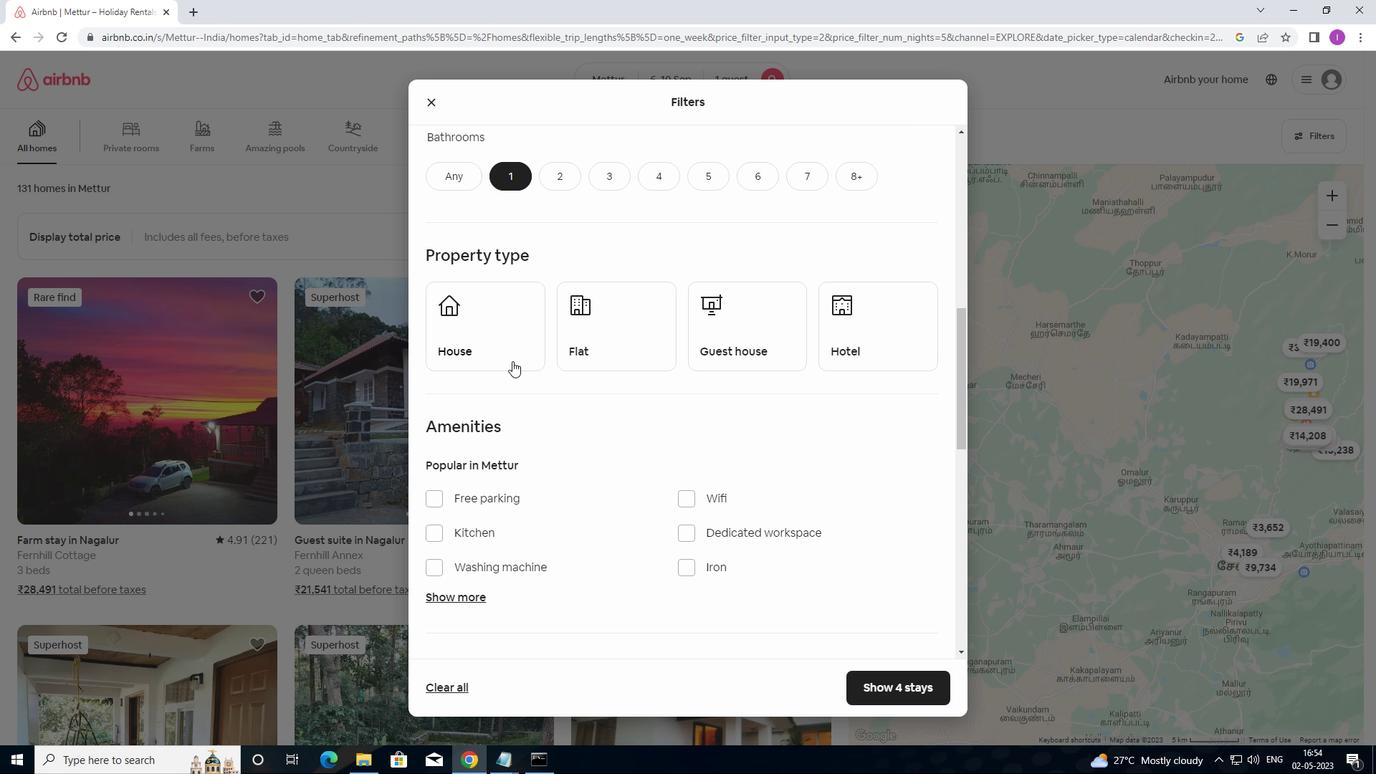 
Action: Mouse moved to (655, 364)
Screenshot: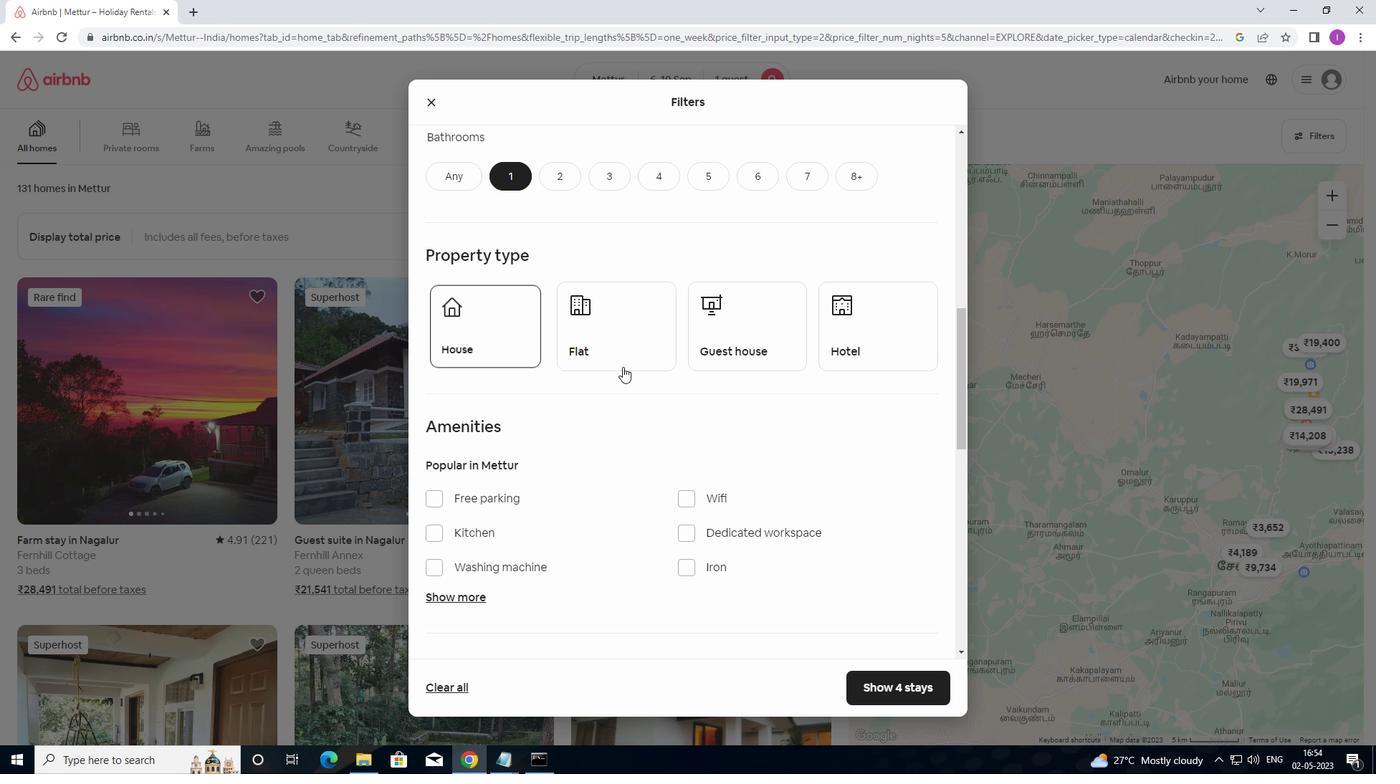 
Action: Mouse pressed left at (655, 364)
Screenshot: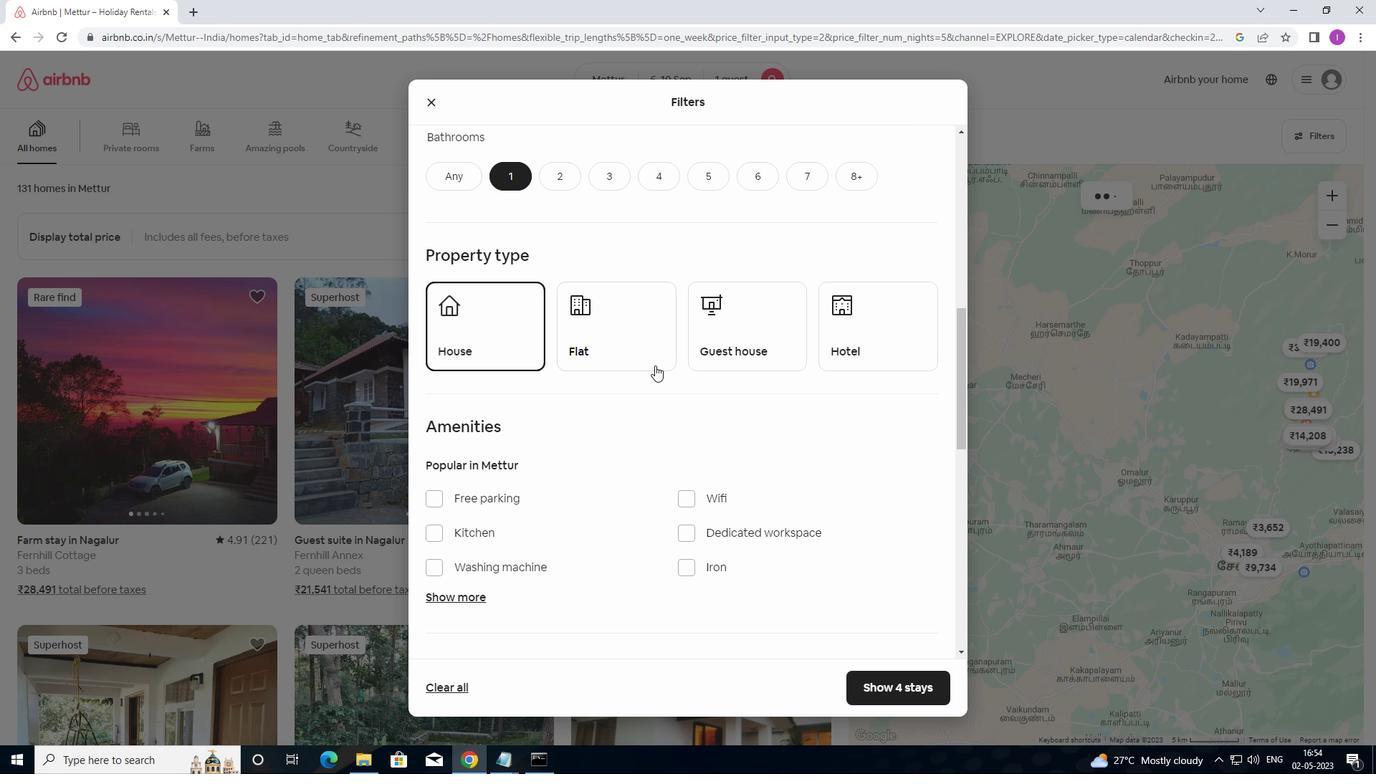 
Action: Mouse moved to (760, 346)
Screenshot: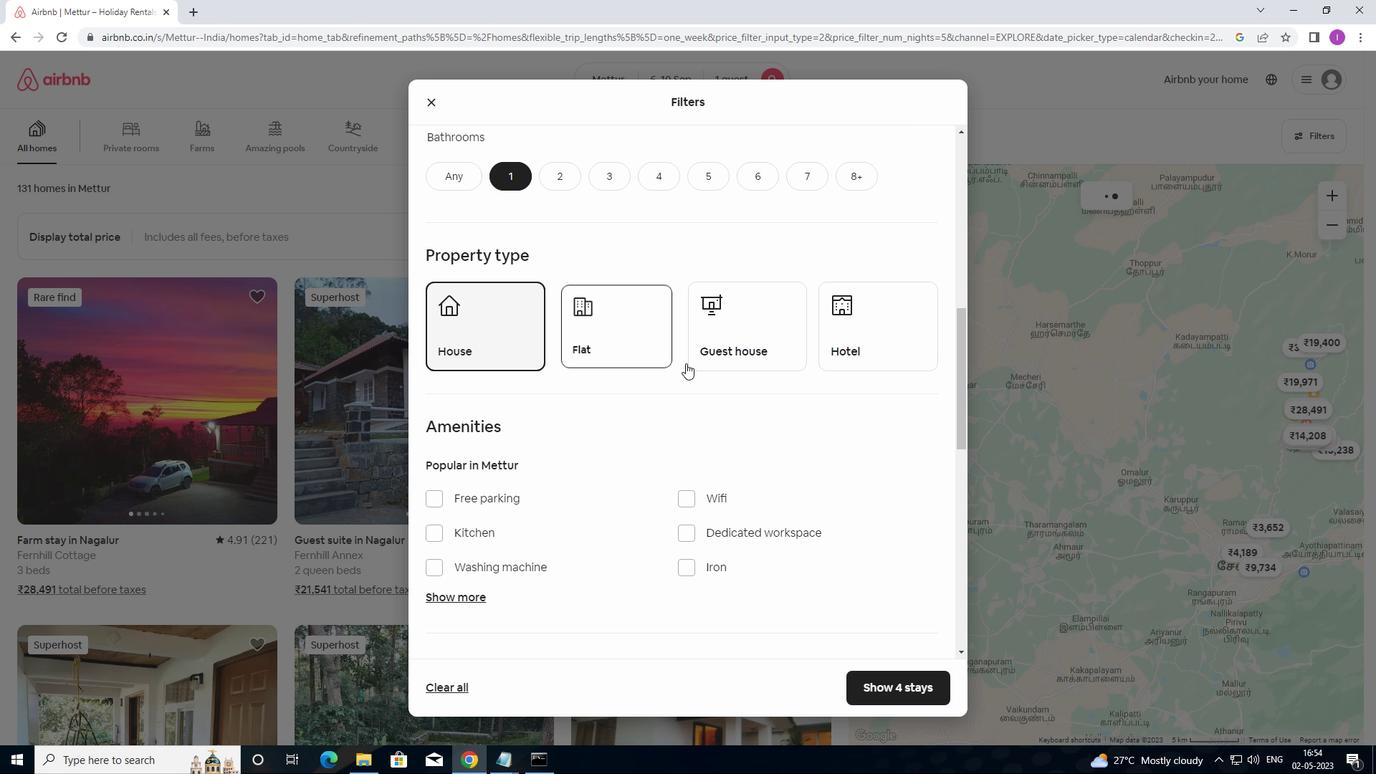 
Action: Mouse pressed left at (760, 346)
Screenshot: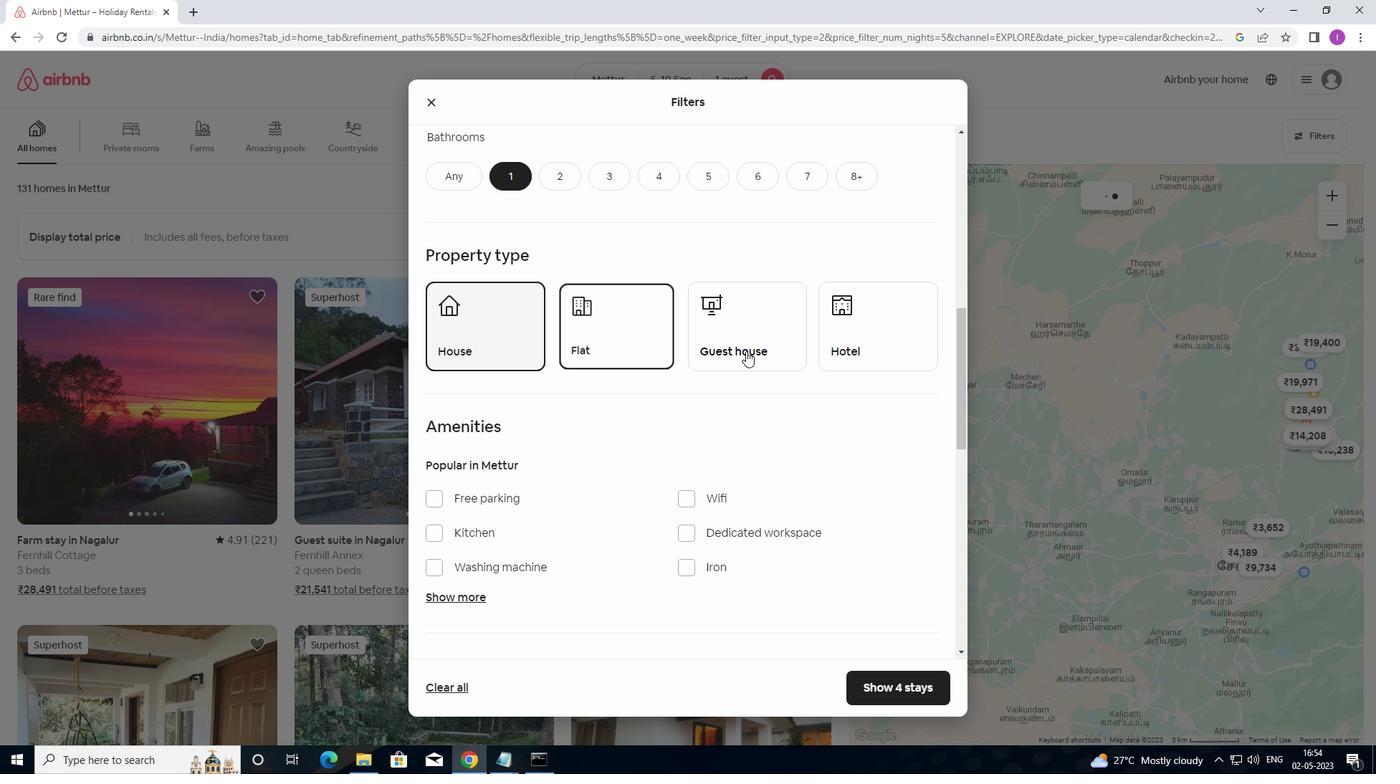 
Action: Mouse moved to (827, 341)
Screenshot: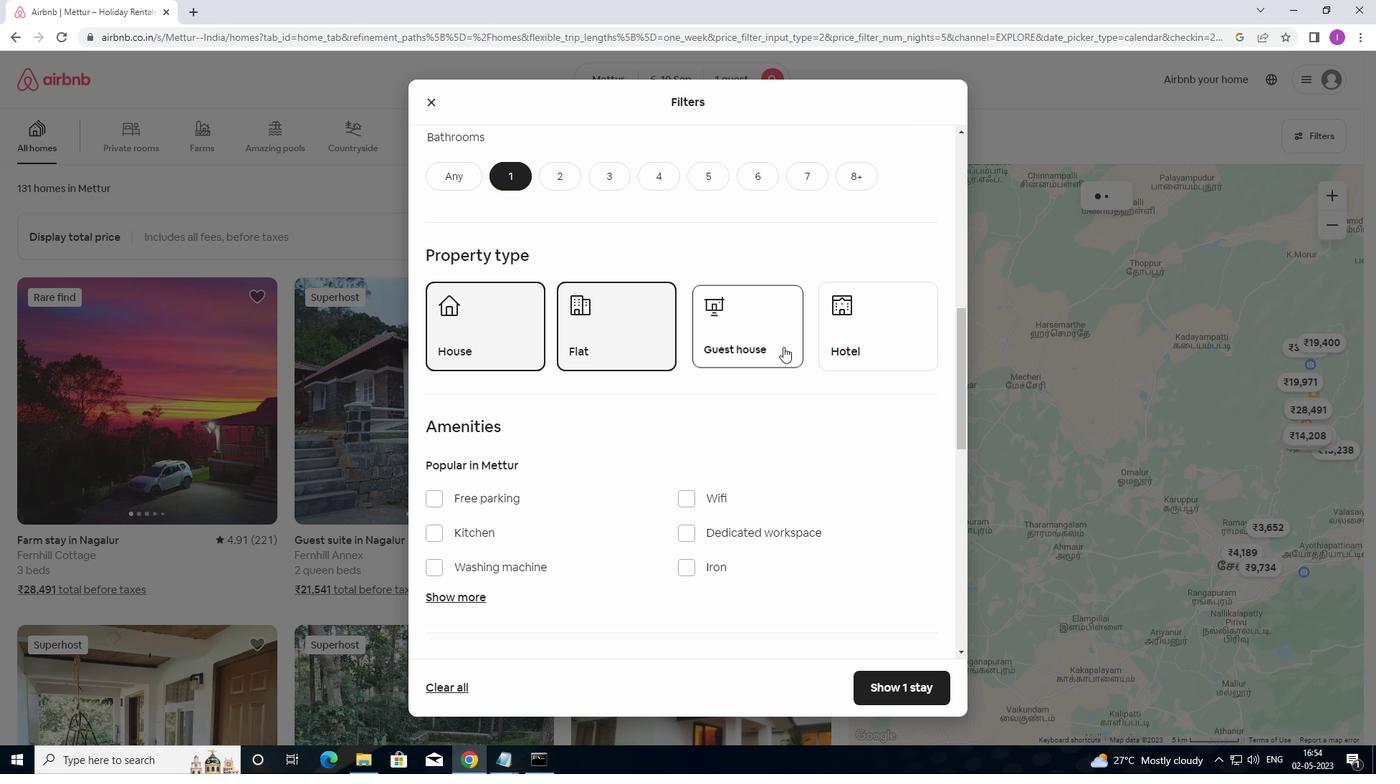 
Action: Mouse pressed left at (827, 341)
Screenshot: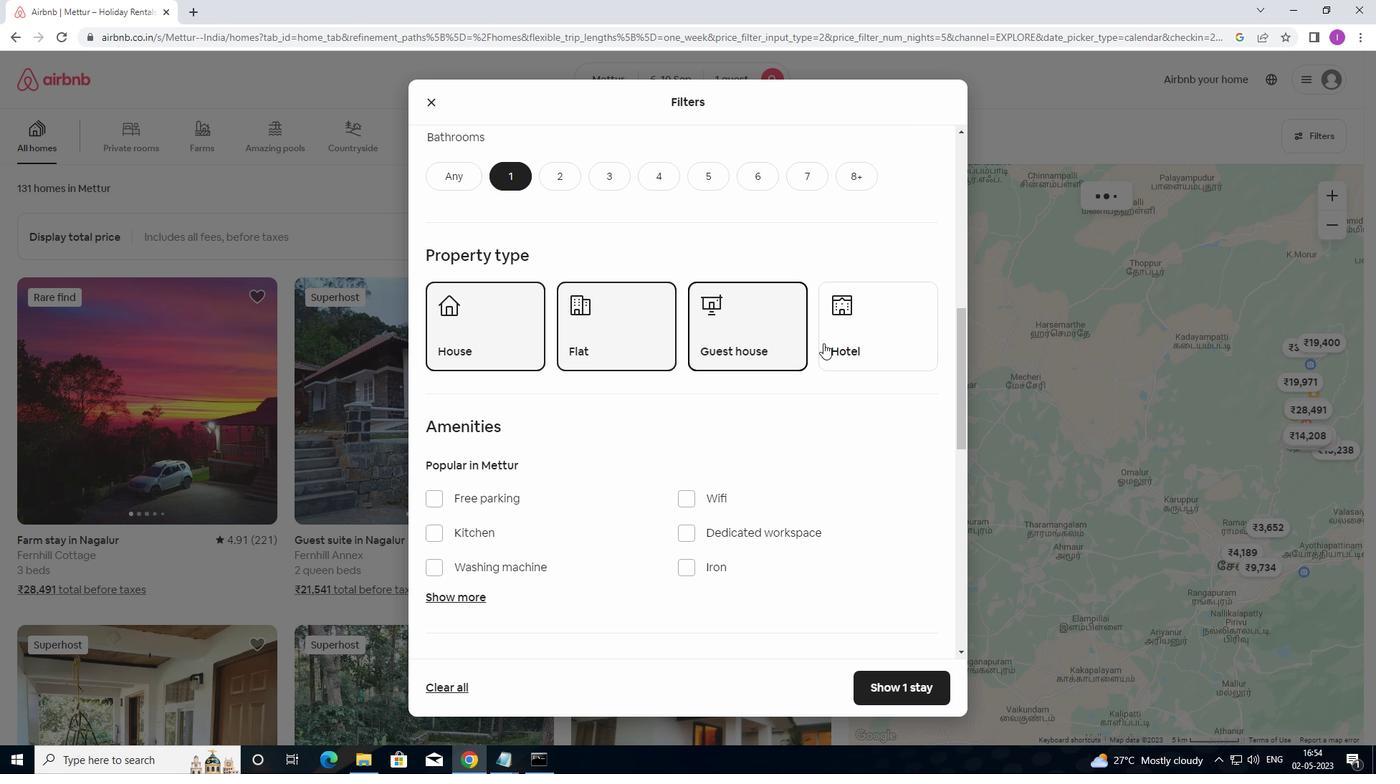 
Action: Mouse moved to (868, 358)
Screenshot: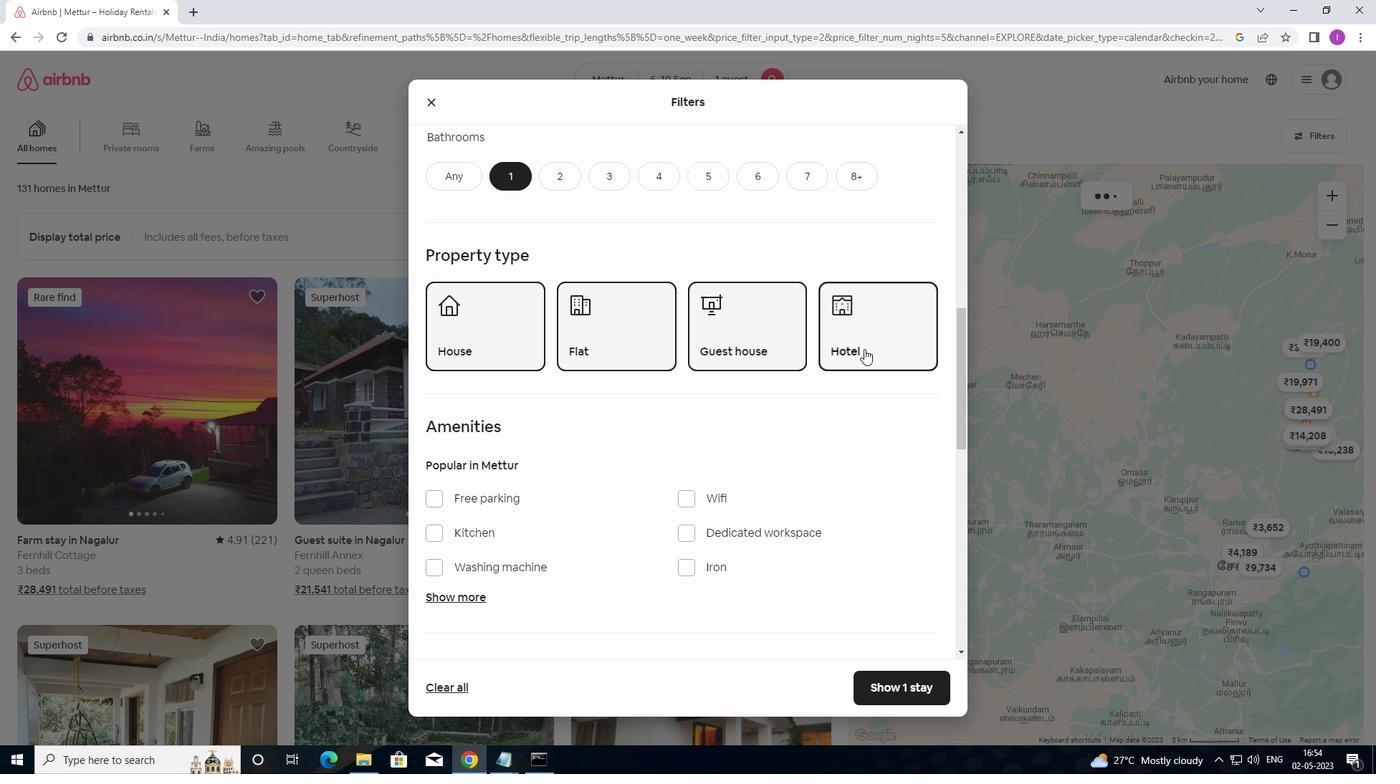 
Action: Mouse scrolled (868, 357) with delta (0, 0)
Screenshot: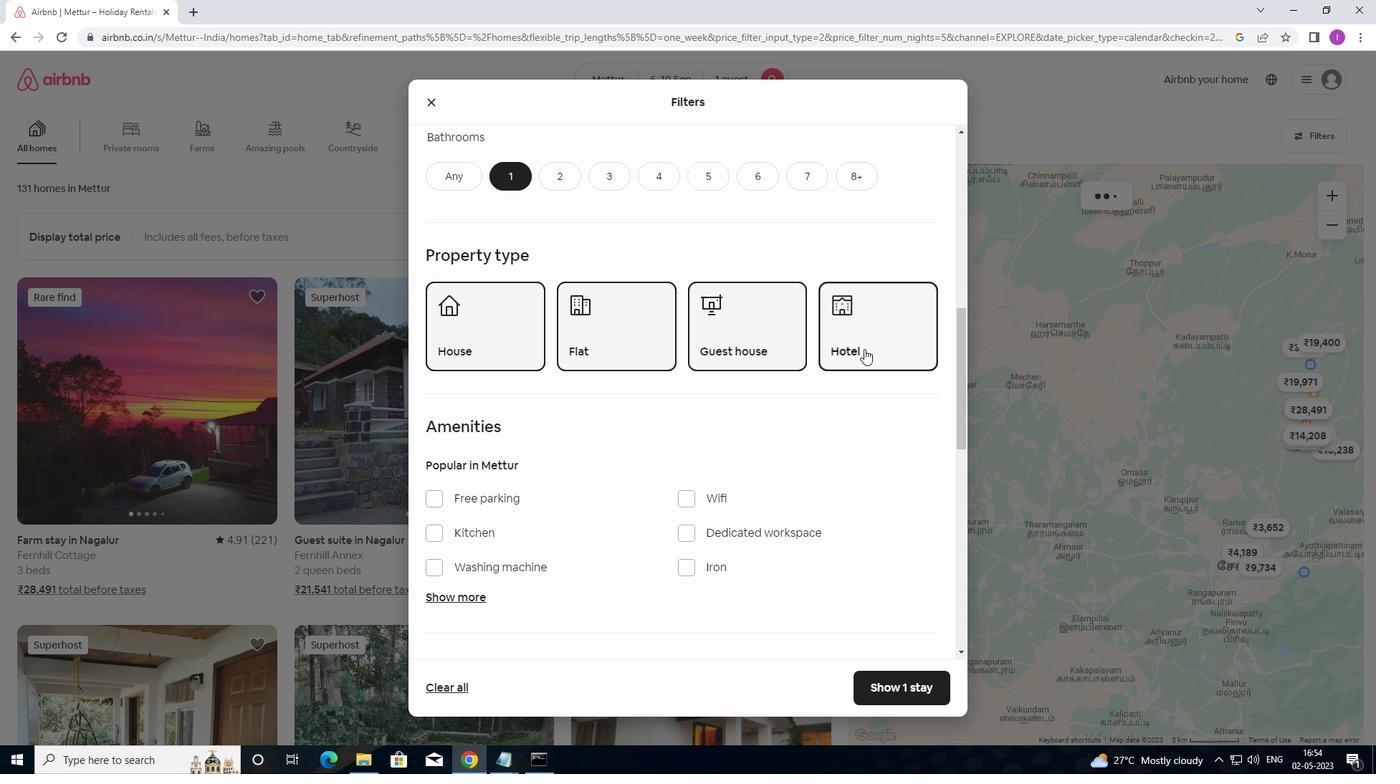 
Action: Mouse moved to (868, 362)
Screenshot: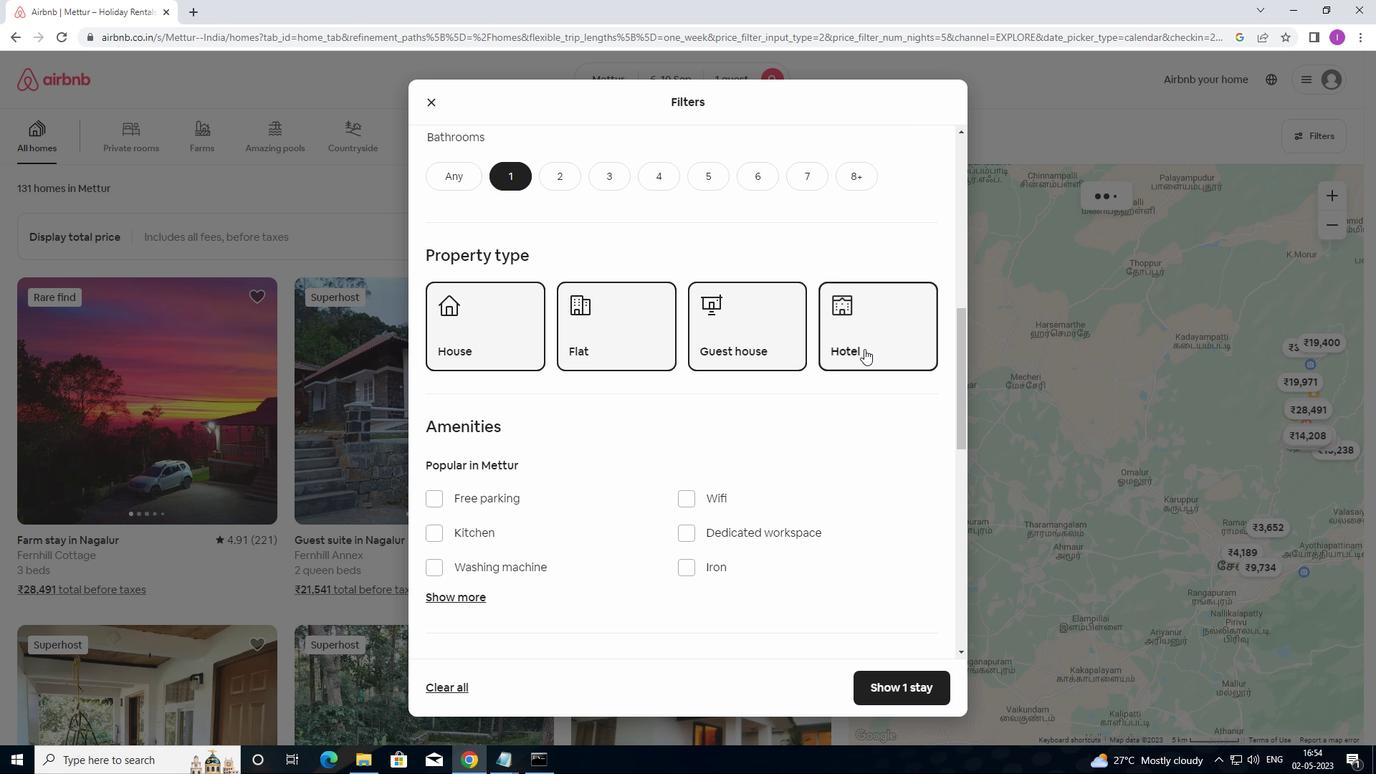 
Action: Mouse scrolled (868, 361) with delta (0, 0)
Screenshot: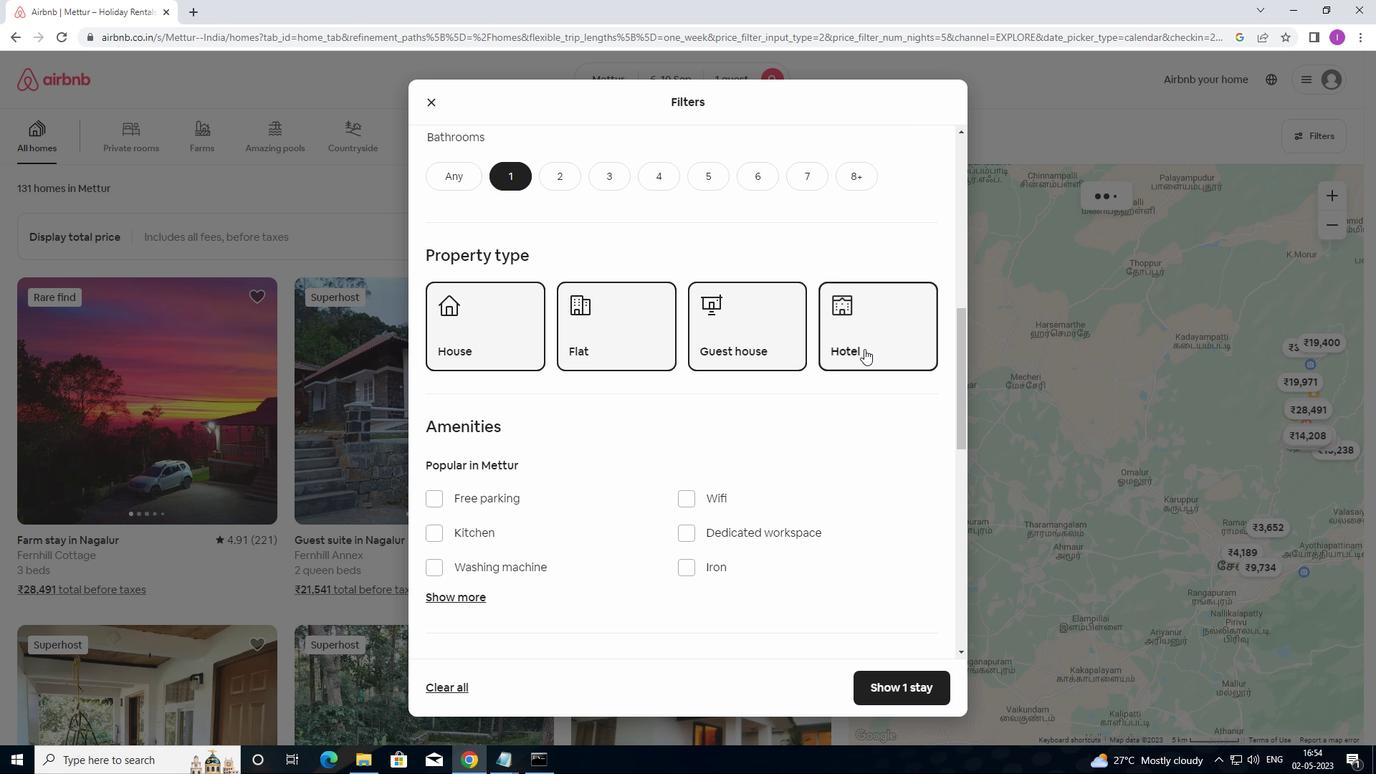 
Action: Mouse moved to (868, 365)
Screenshot: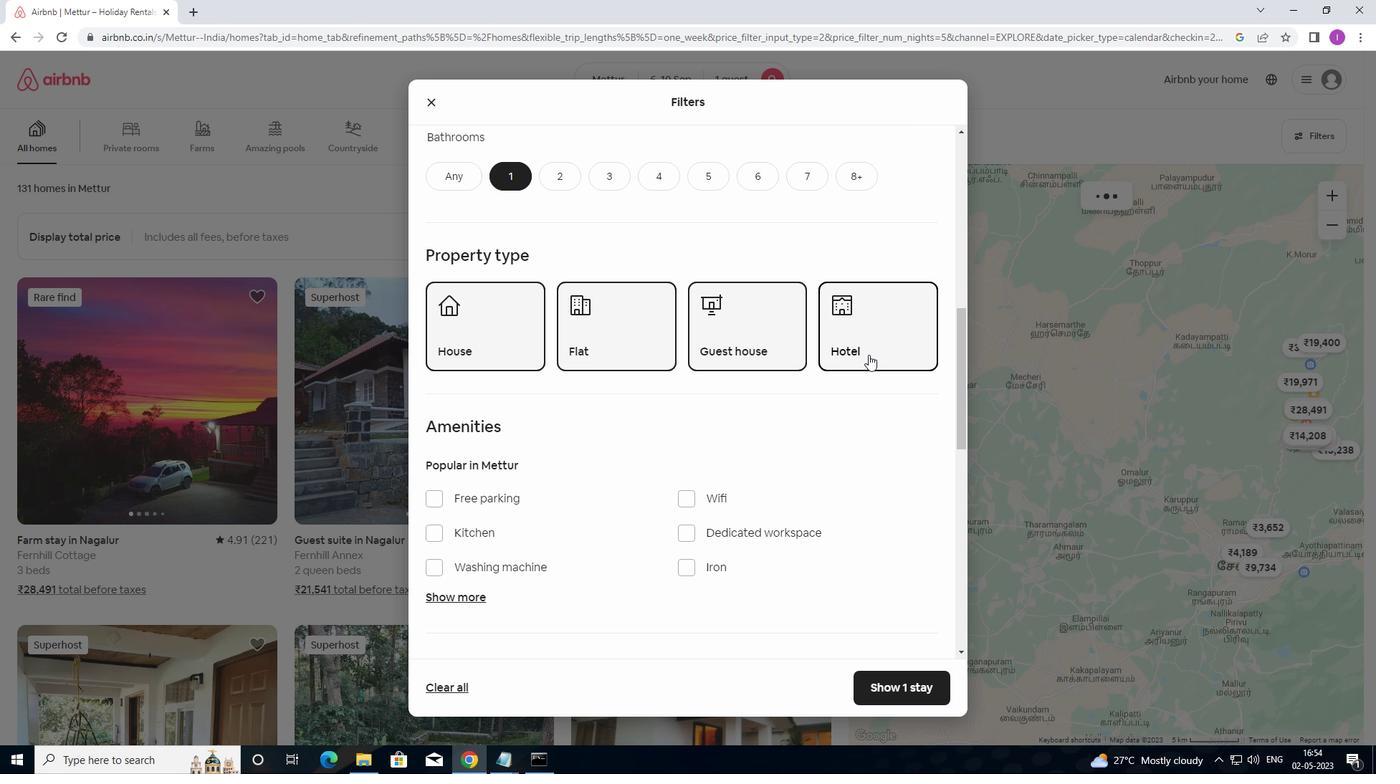 
Action: Mouse scrolled (868, 364) with delta (0, 0)
Screenshot: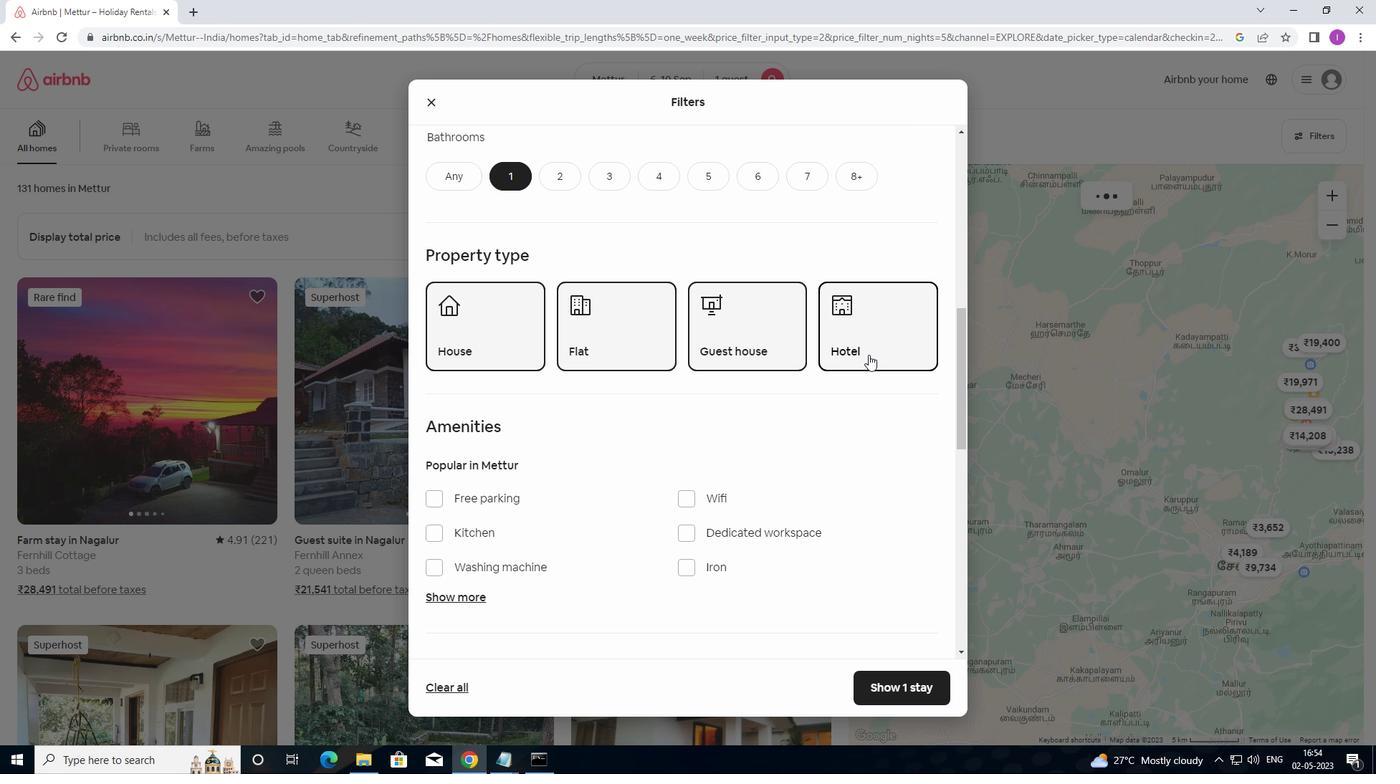
Action: Mouse moved to (868, 366)
Screenshot: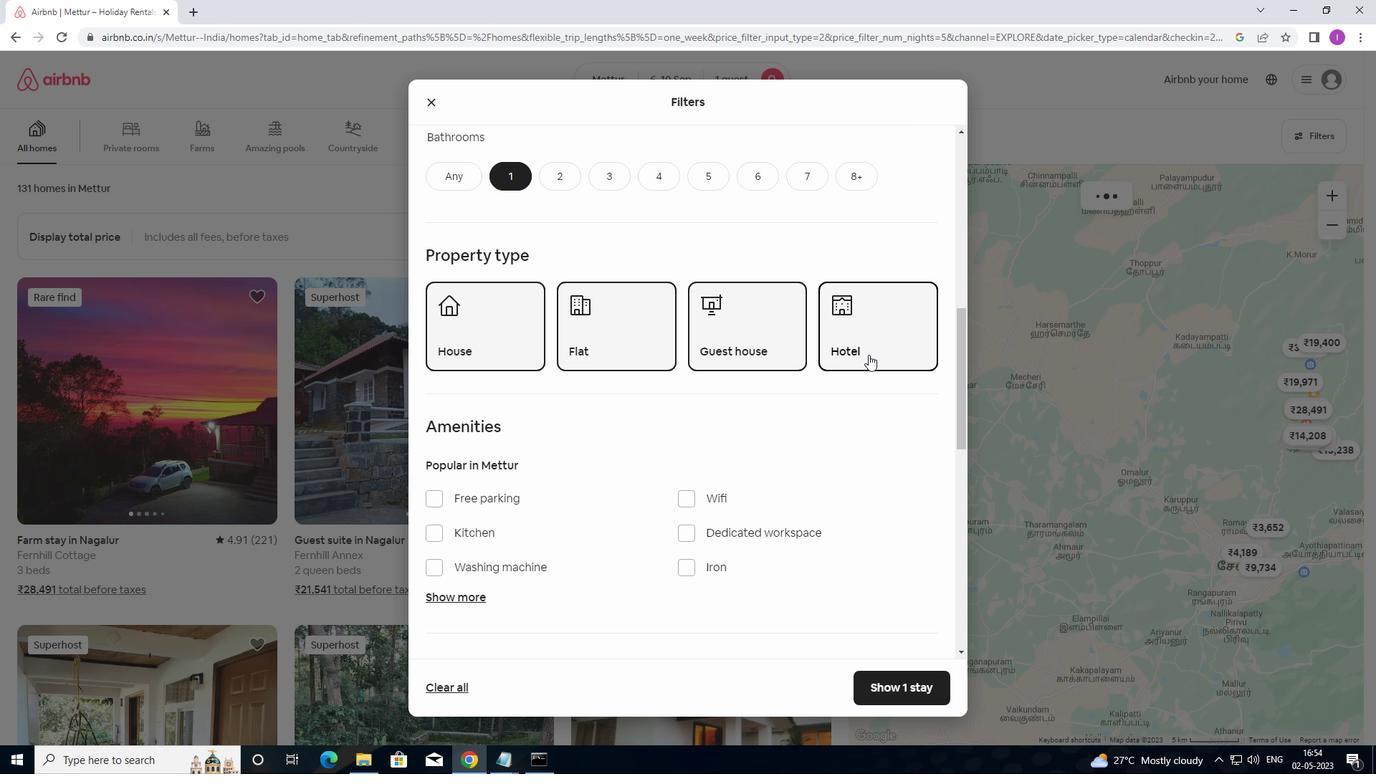 
Action: Mouse scrolled (868, 366) with delta (0, 0)
Screenshot: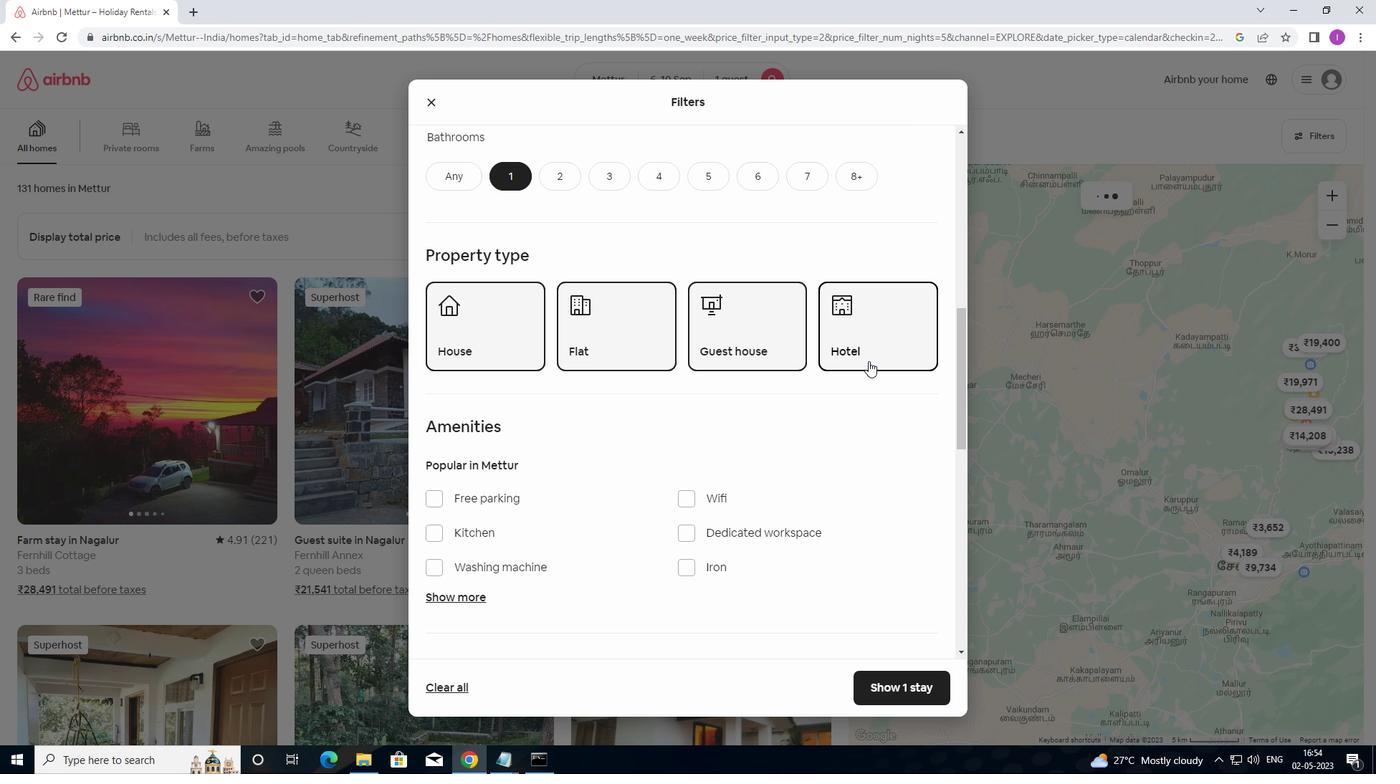
Action: Mouse moved to (868, 368)
Screenshot: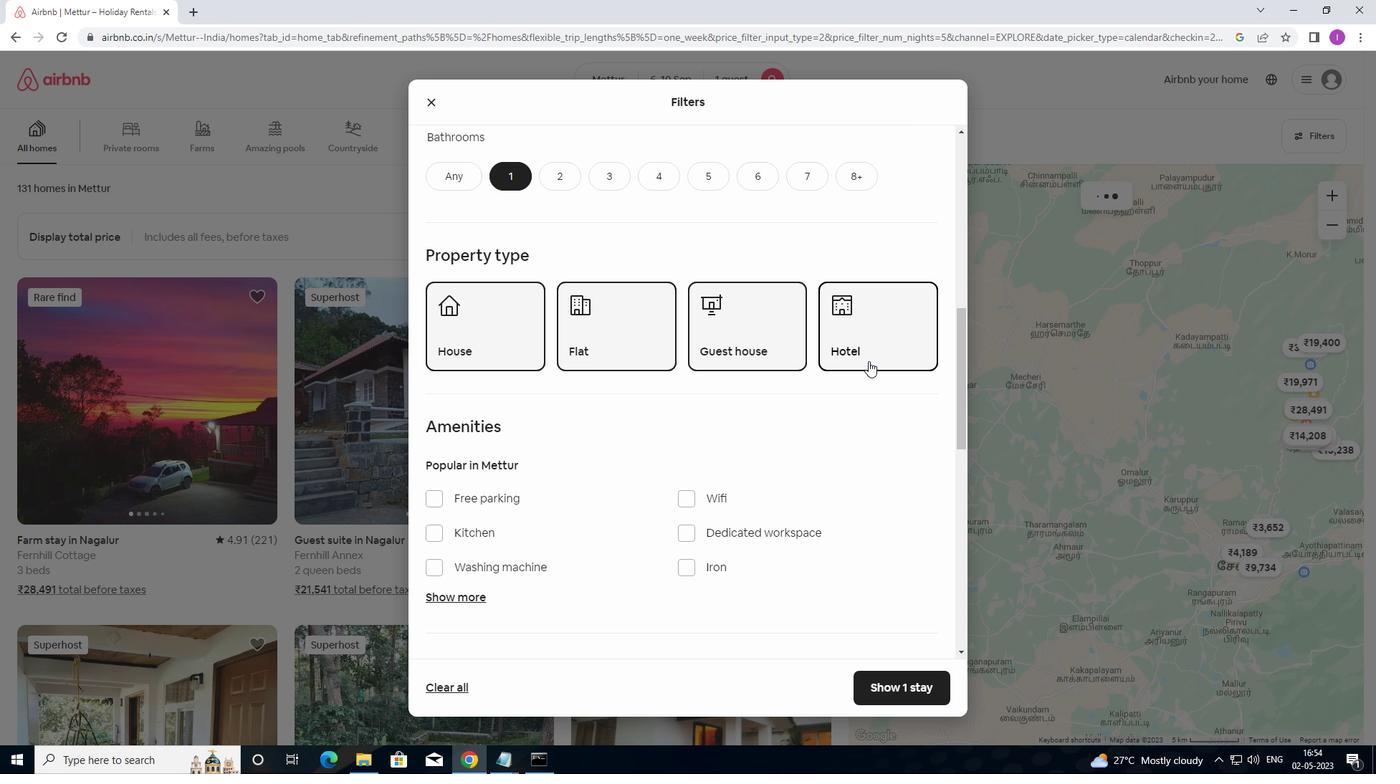 
Action: Mouse scrolled (868, 367) with delta (0, 0)
Screenshot: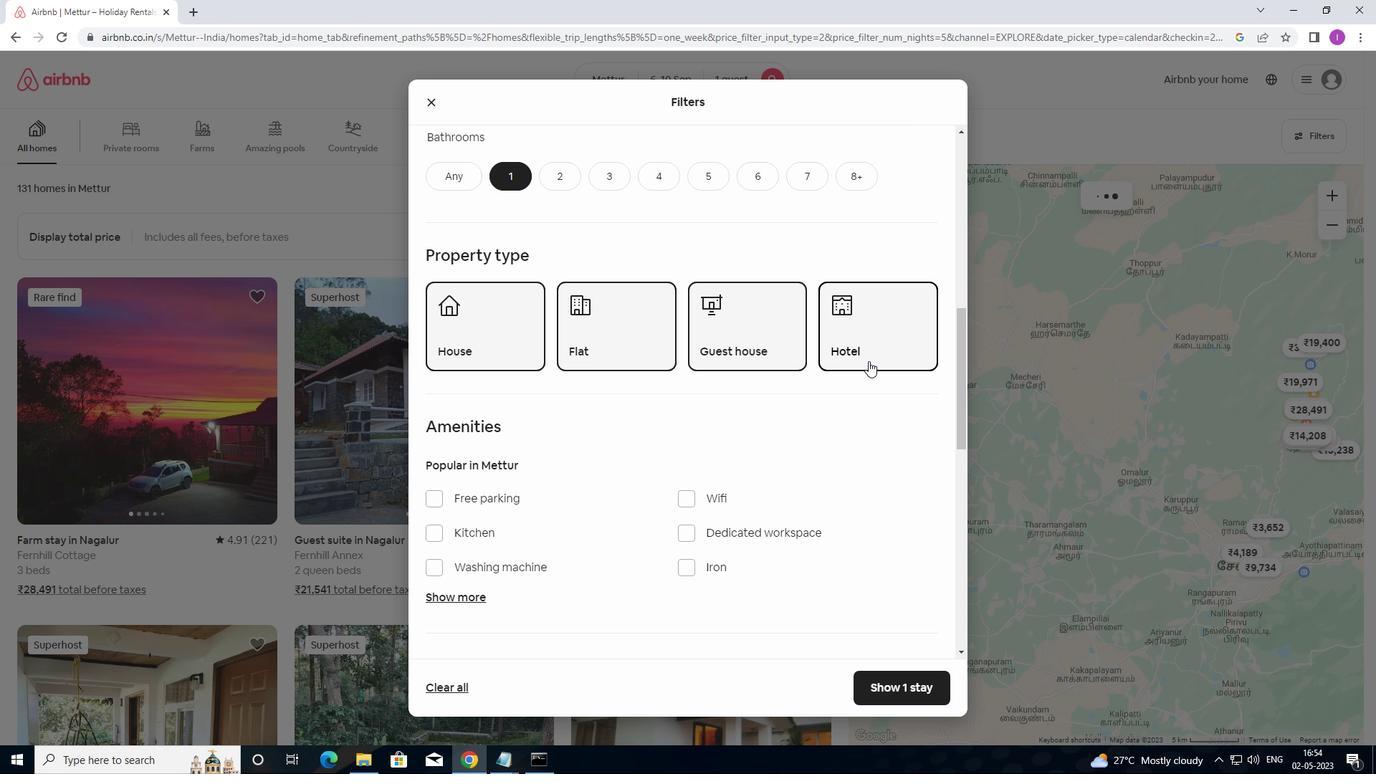 
Action: Mouse moved to (910, 412)
Screenshot: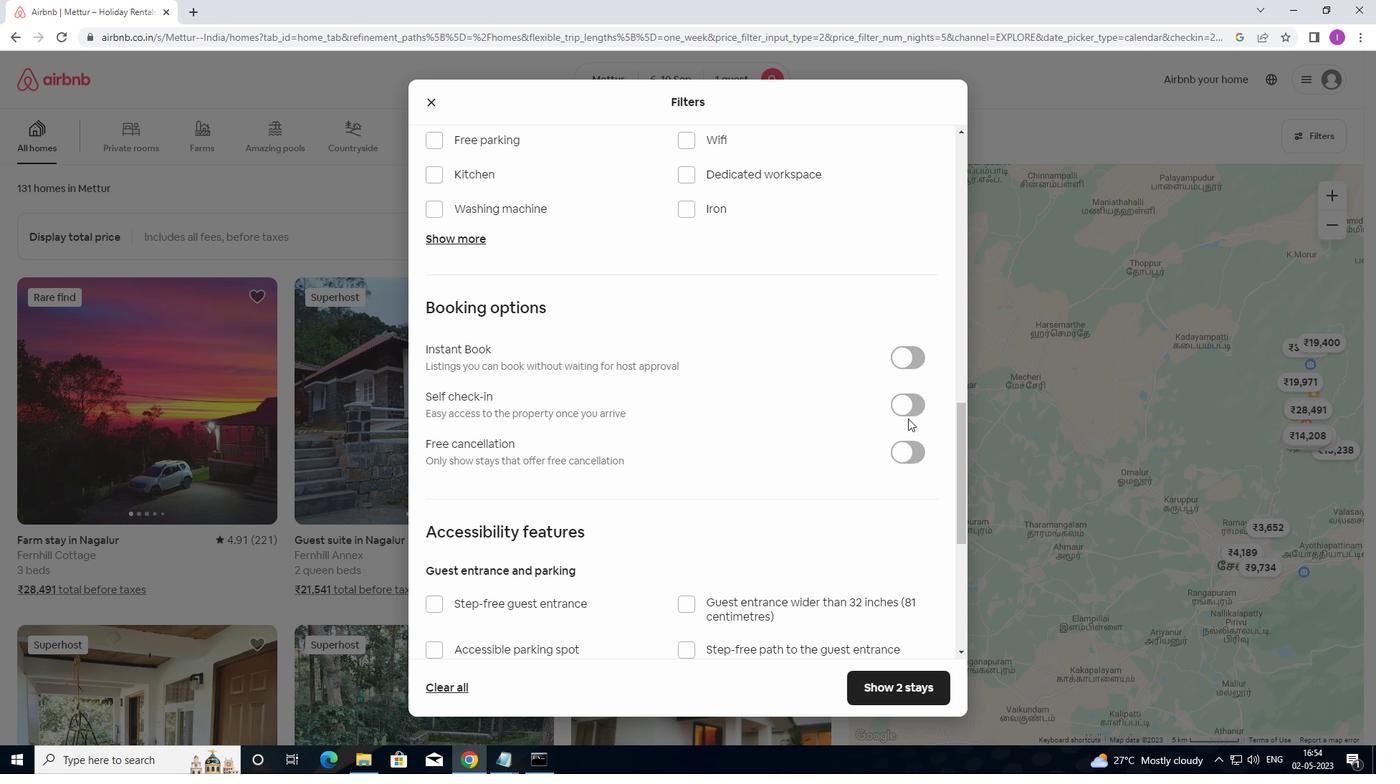 
Action: Mouse pressed left at (910, 412)
Screenshot: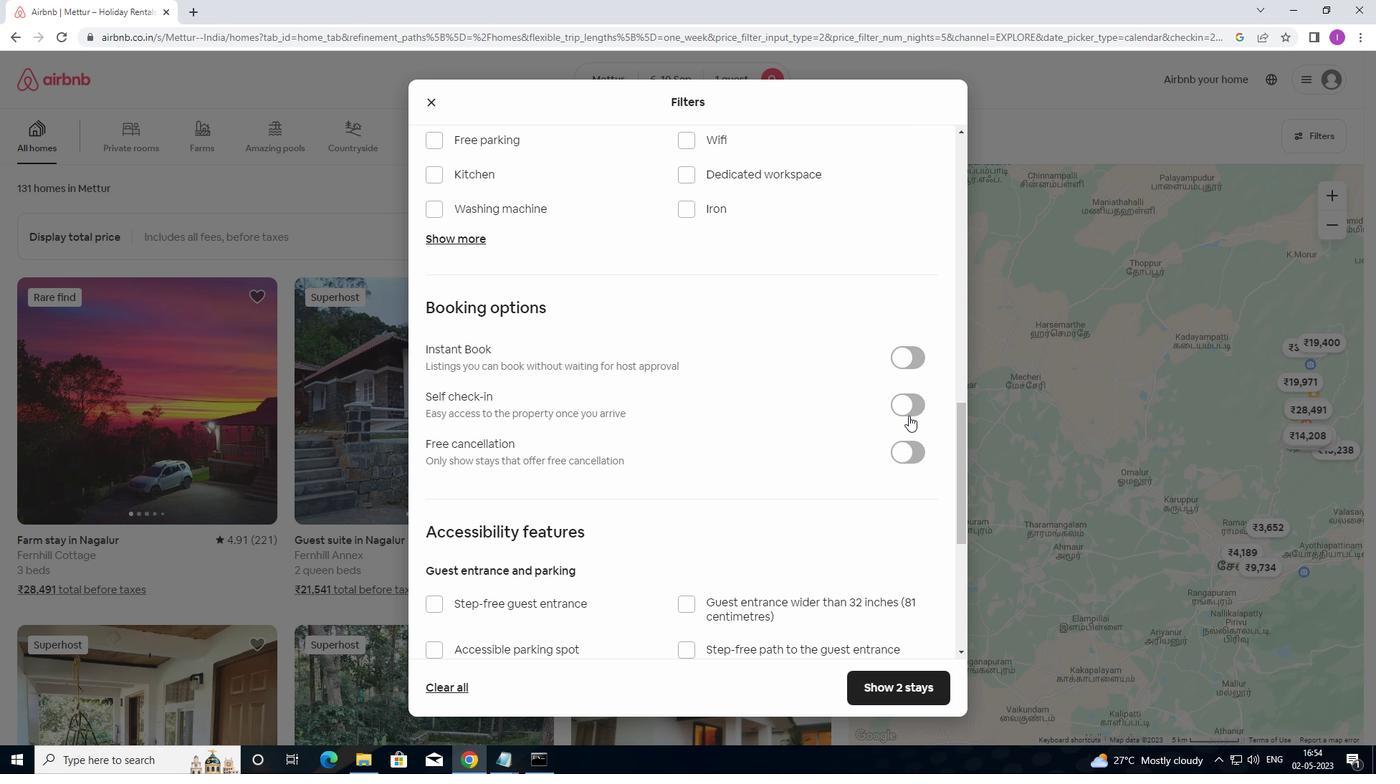 
Action: Mouse moved to (804, 483)
Screenshot: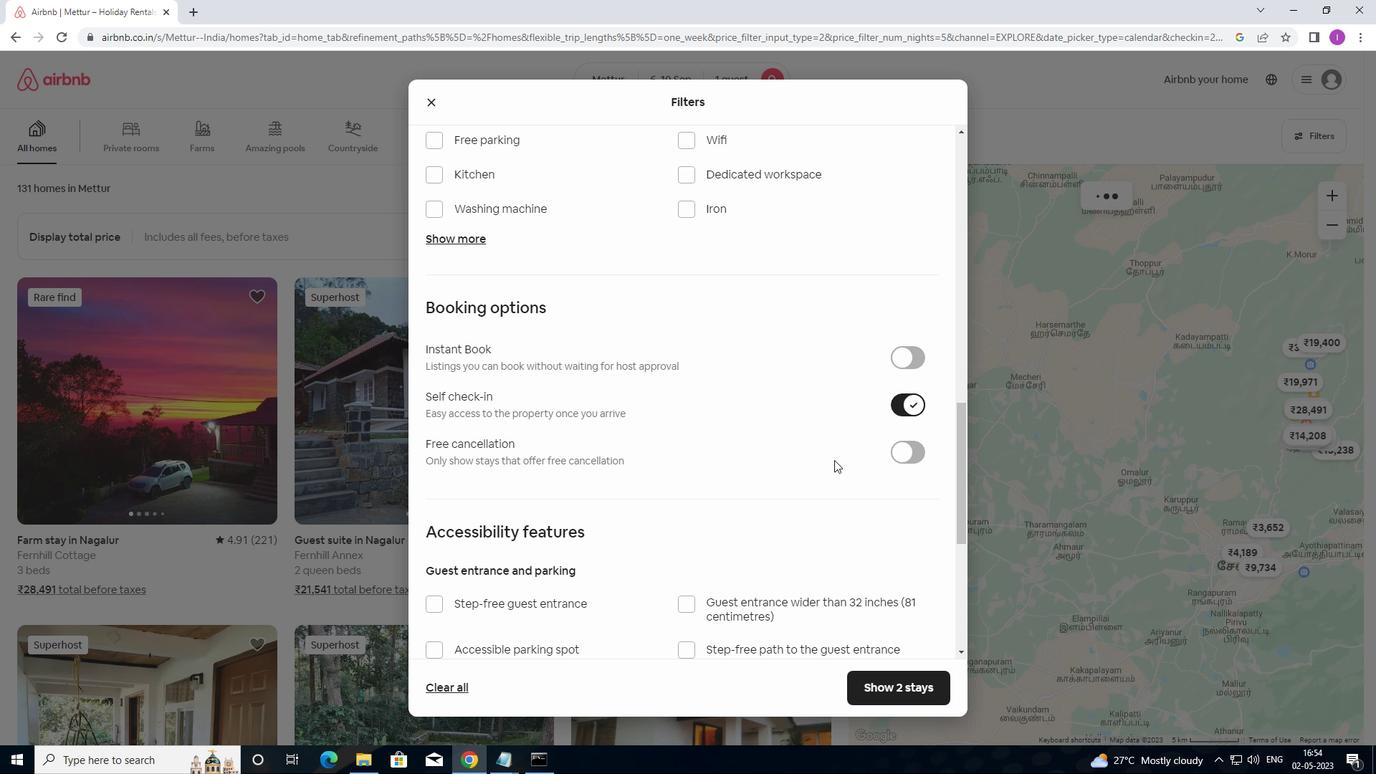 
Action: Mouse scrolled (804, 482) with delta (0, 0)
Screenshot: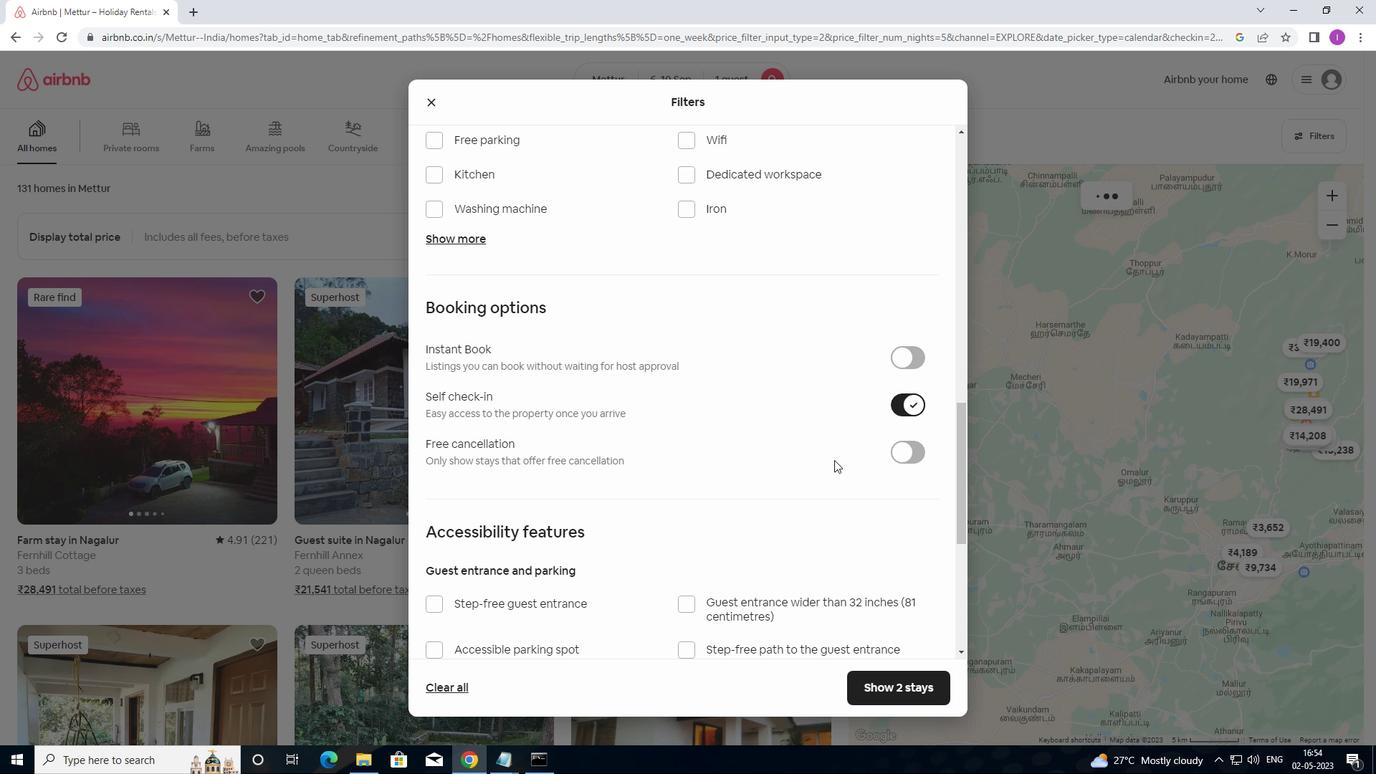 
Action: Mouse moved to (800, 496)
Screenshot: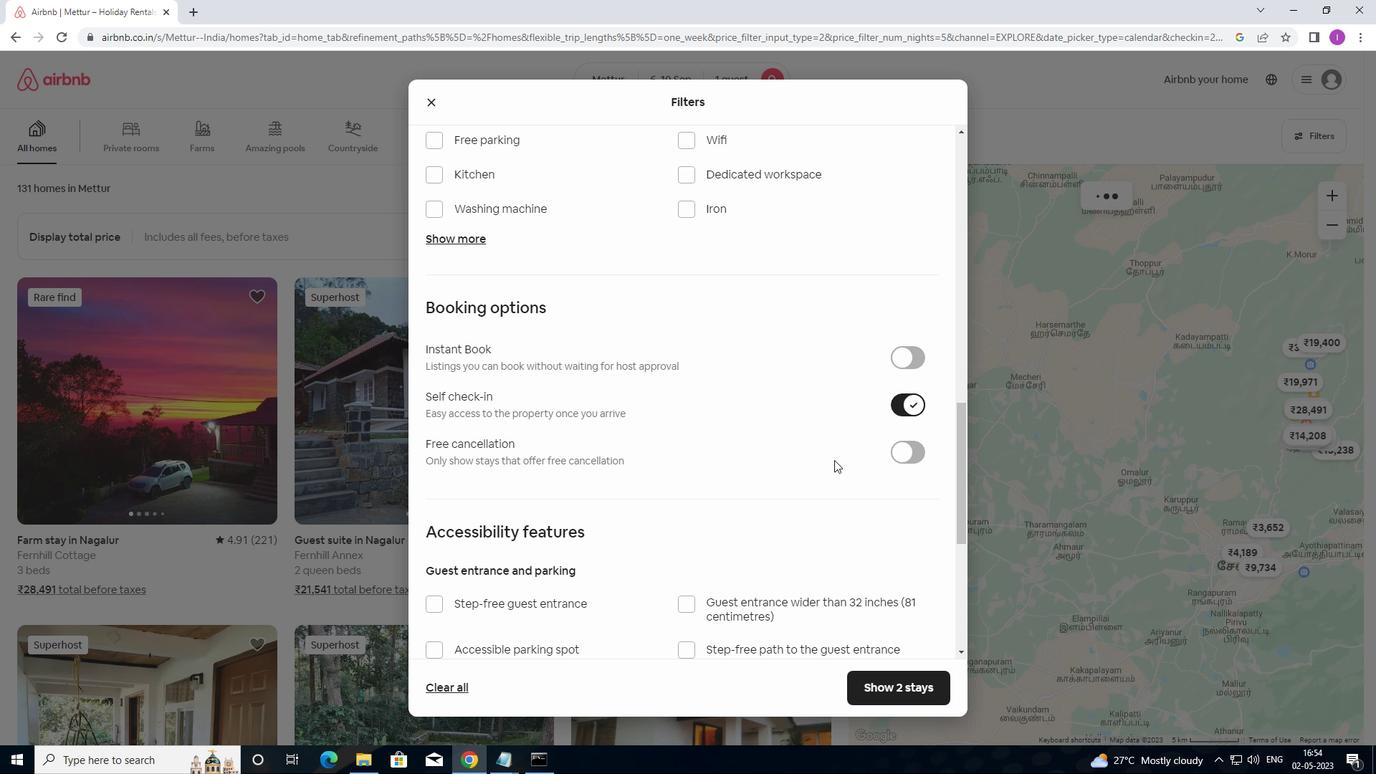 
Action: Mouse scrolled (800, 495) with delta (0, 0)
Screenshot: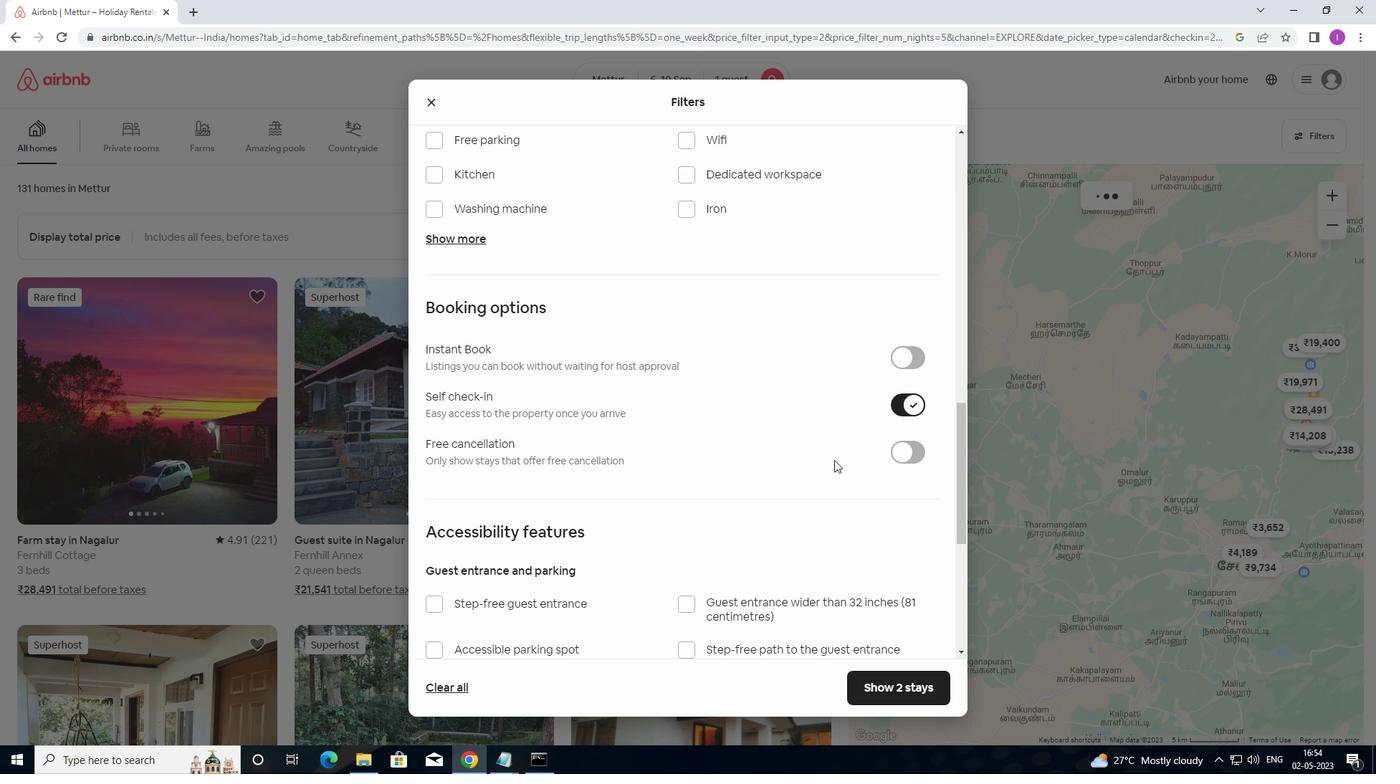 
Action: Mouse moved to (799, 498)
Screenshot: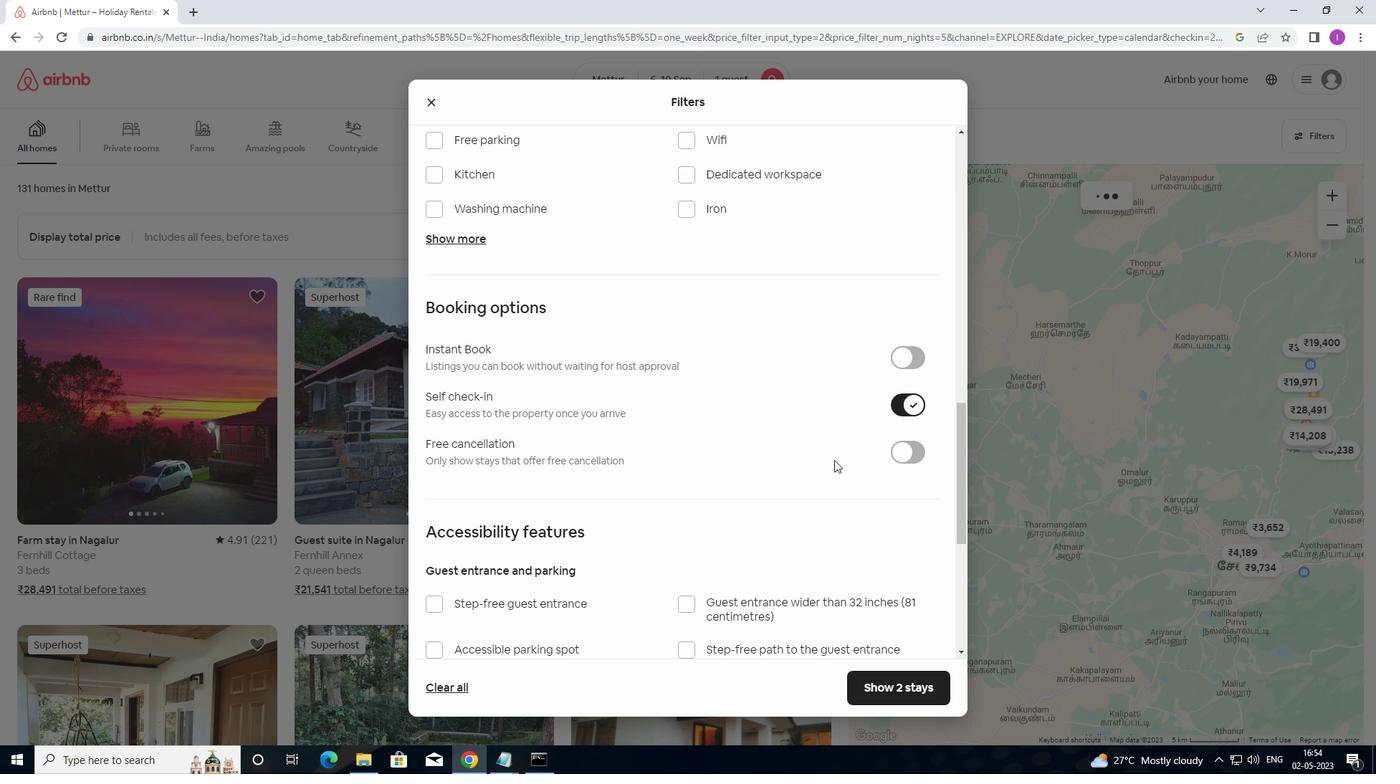 
Action: Mouse scrolled (799, 497) with delta (0, 0)
Screenshot: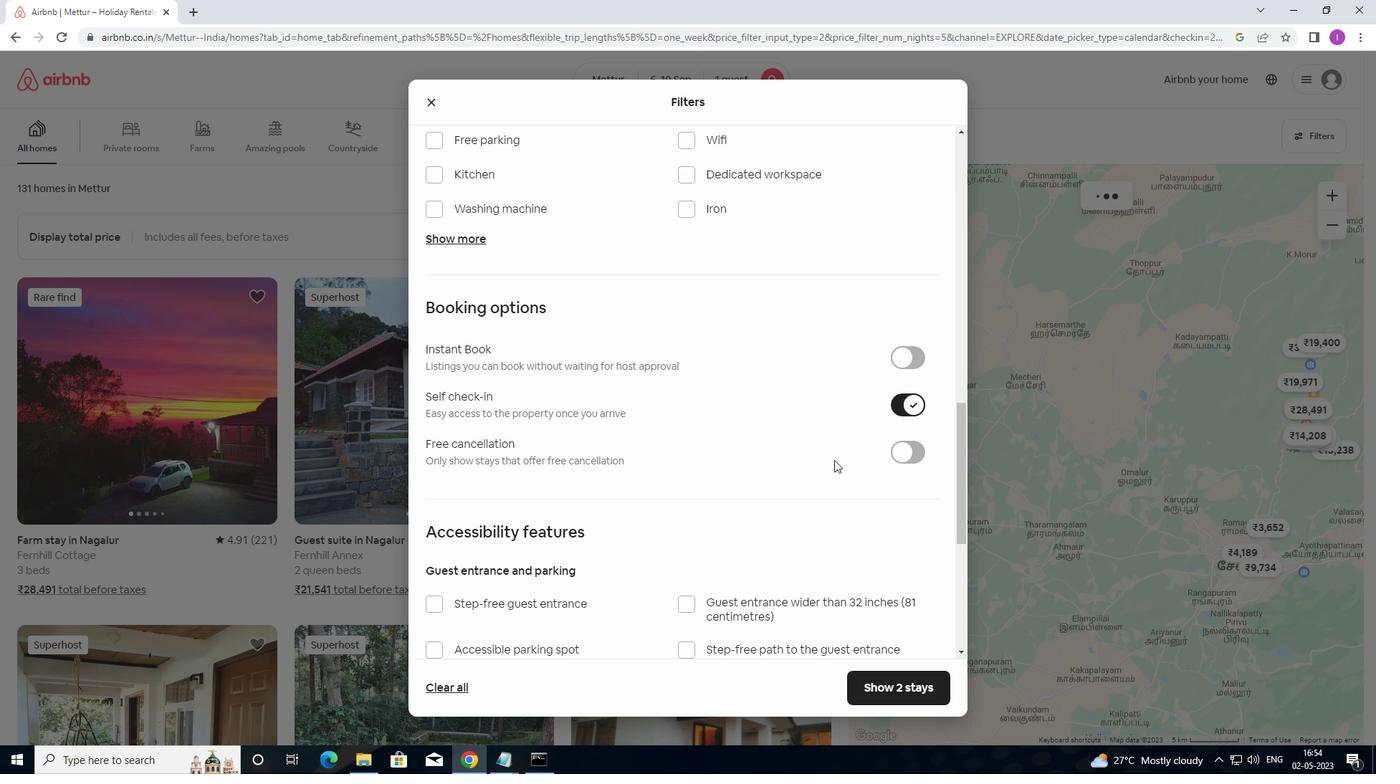 
Action: Mouse moved to (799, 499)
Screenshot: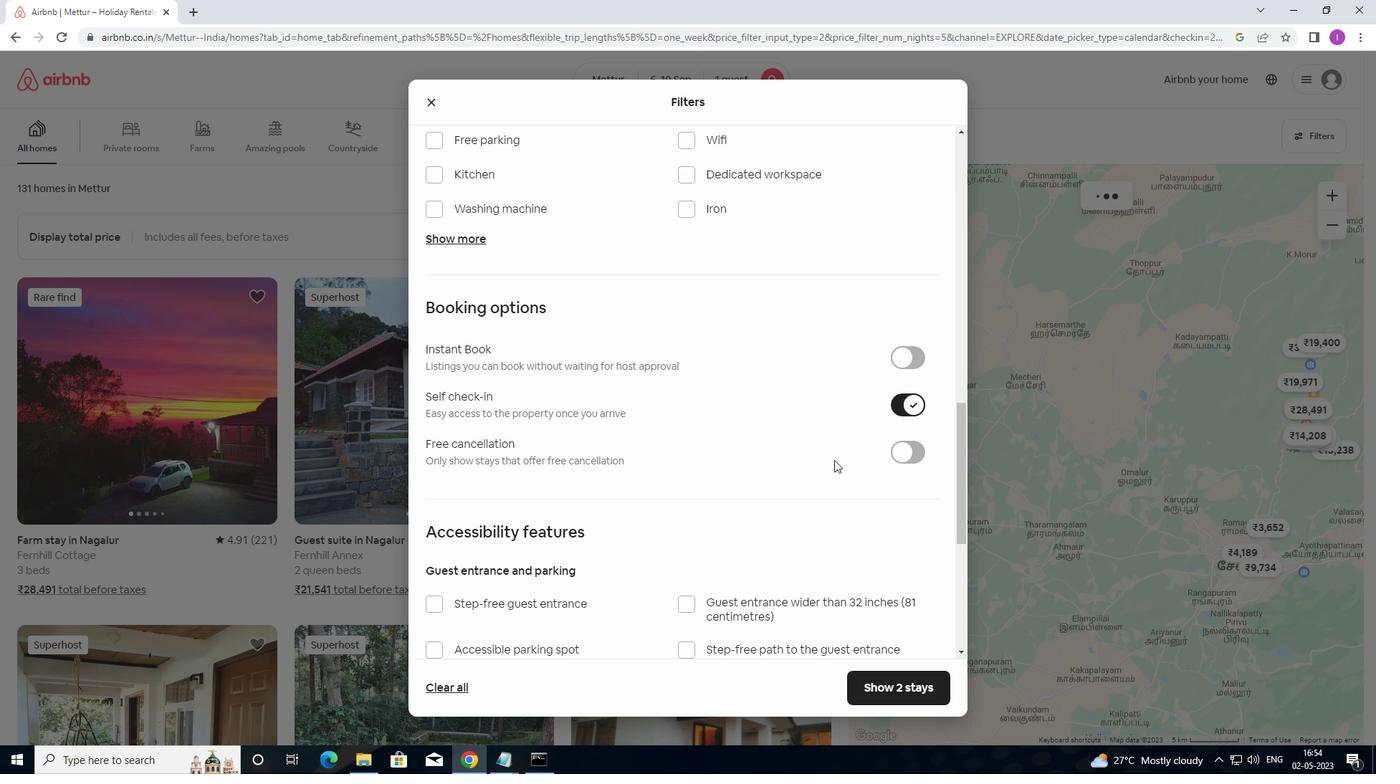 
Action: Mouse scrolled (799, 498) with delta (0, 0)
Screenshot: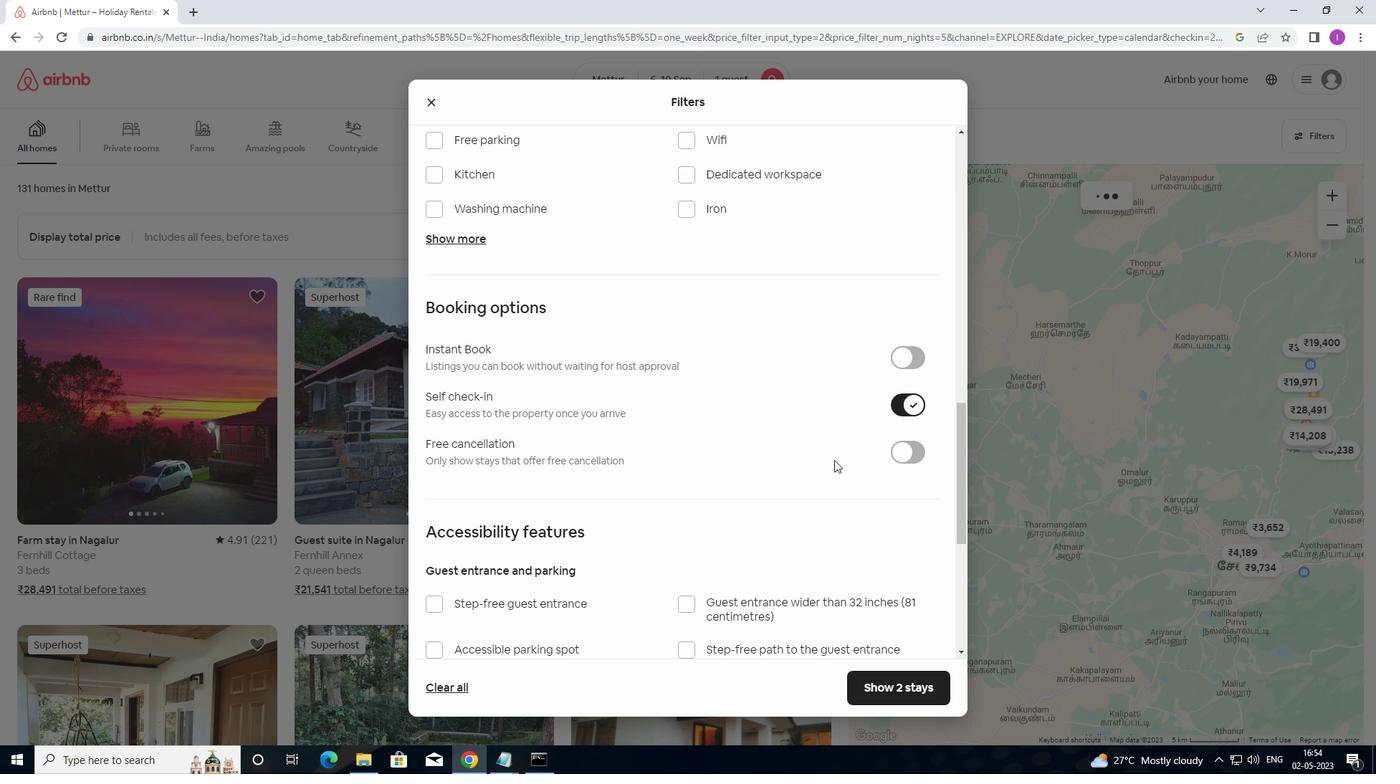 
Action: Mouse scrolled (799, 498) with delta (0, 0)
Screenshot: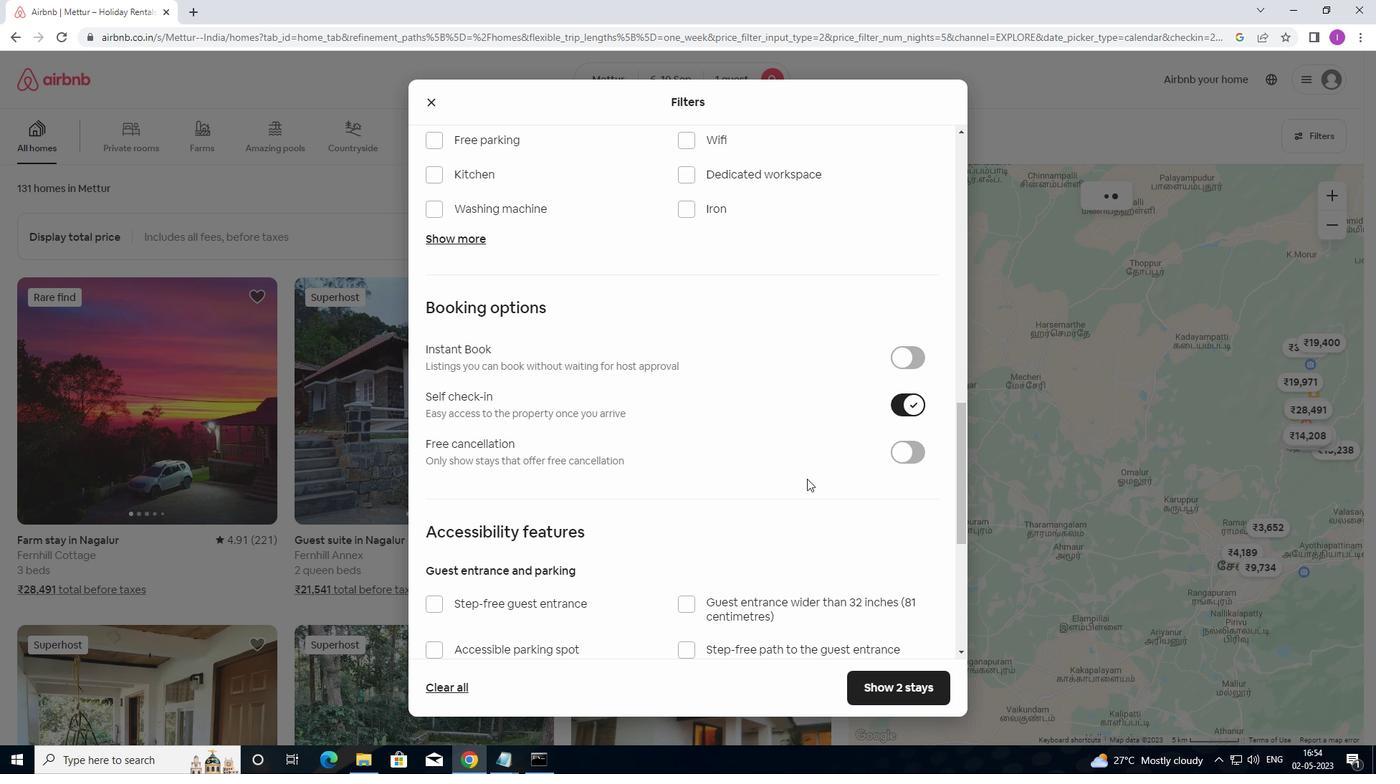 
Action: Mouse scrolled (799, 498) with delta (0, 0)
Screenshot: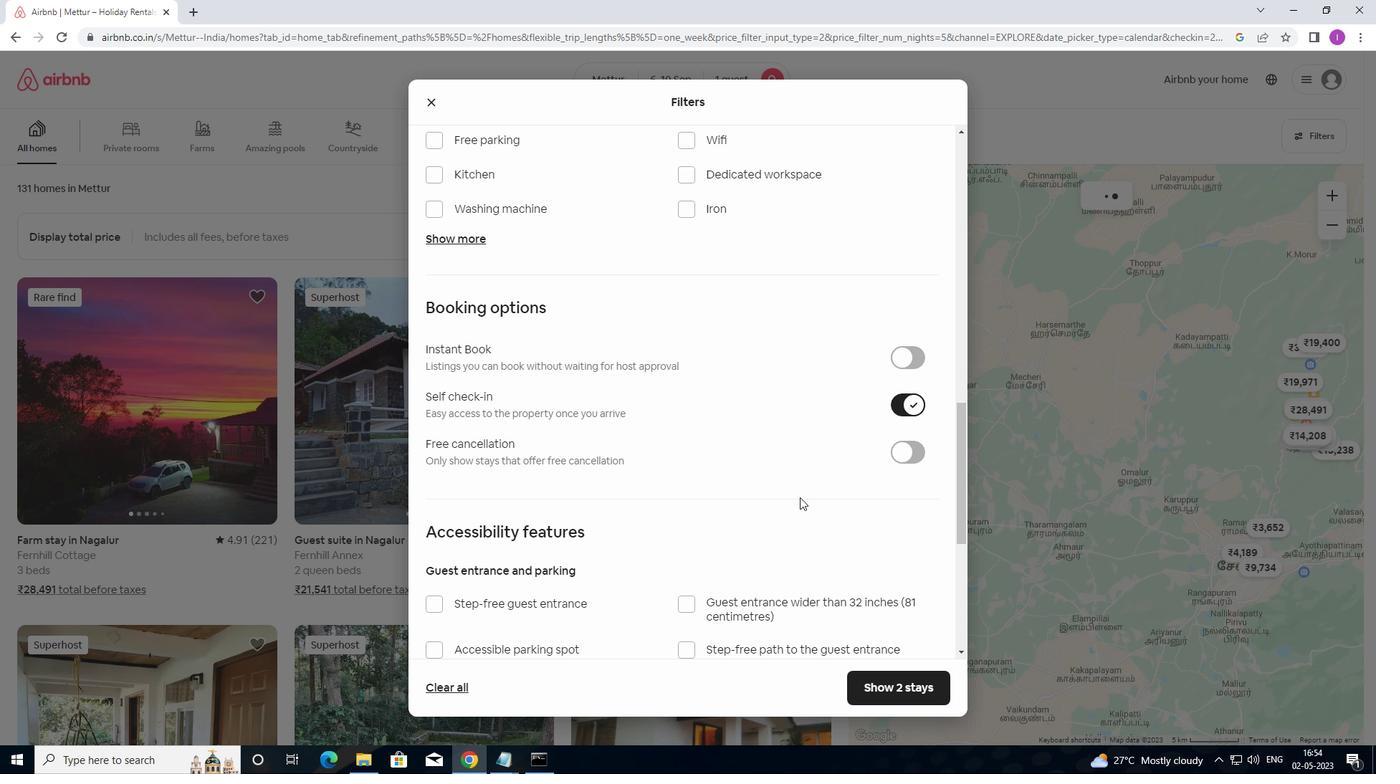 
Action: Mouse moved to (794, 503)
Screenshot: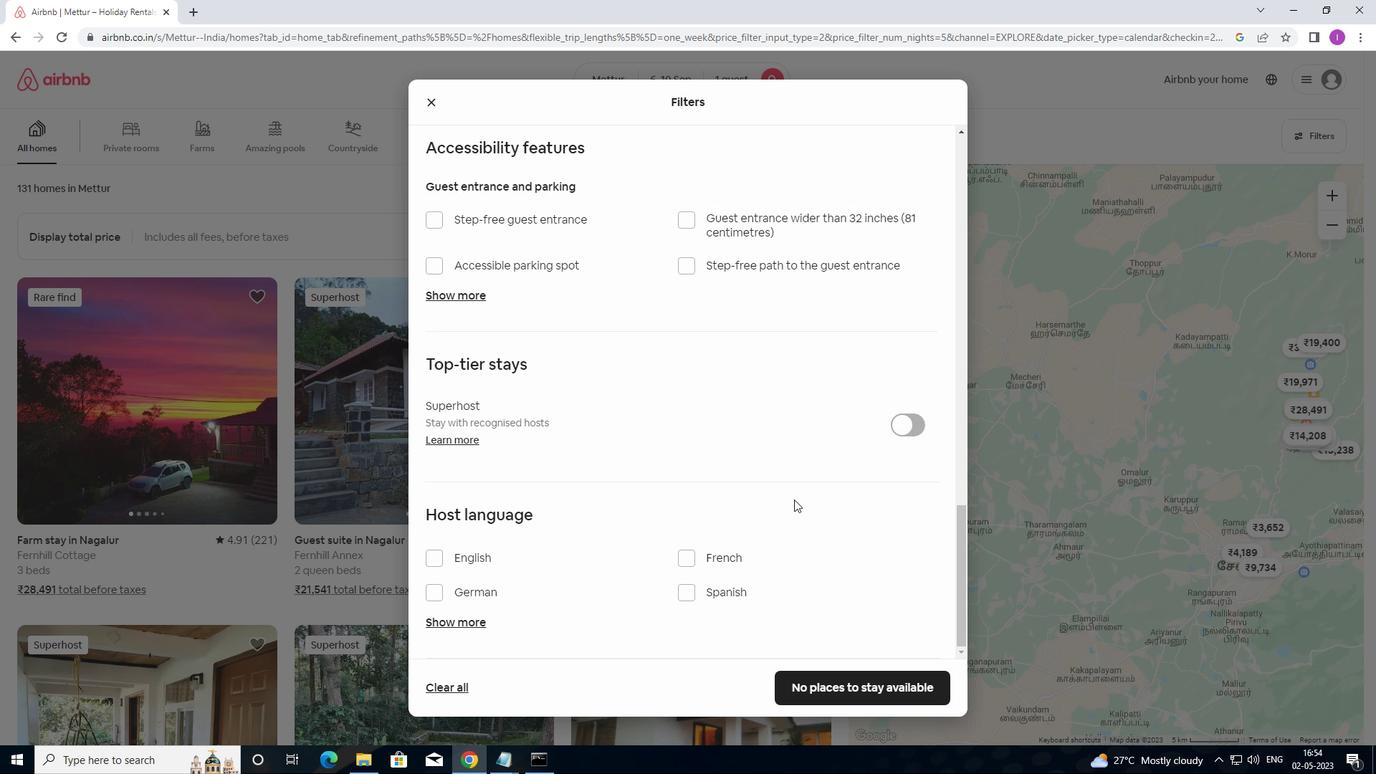 
Action: Mouse scrolled (794, 502) with delta (0, 0)
Screenshot: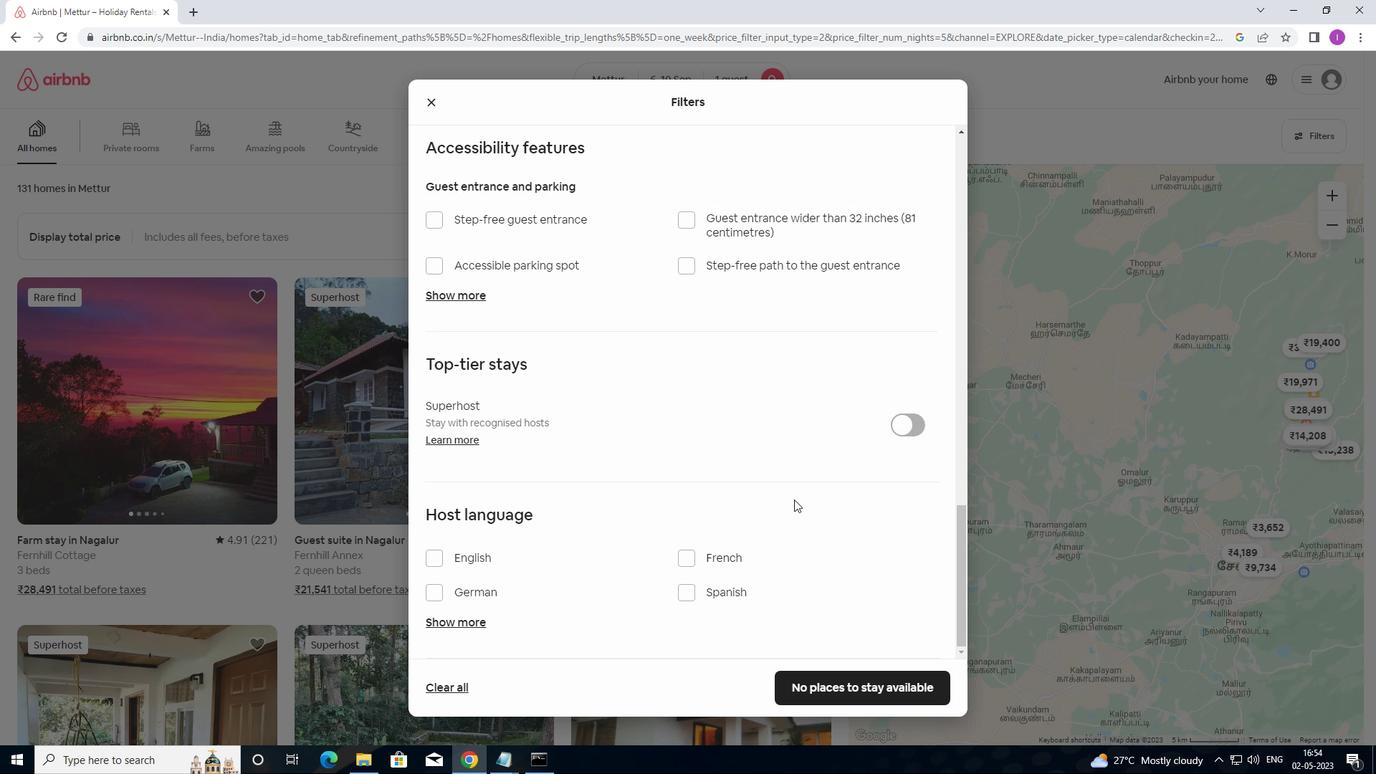 
Action: Mouse moved to (794, 503)
Screenshot: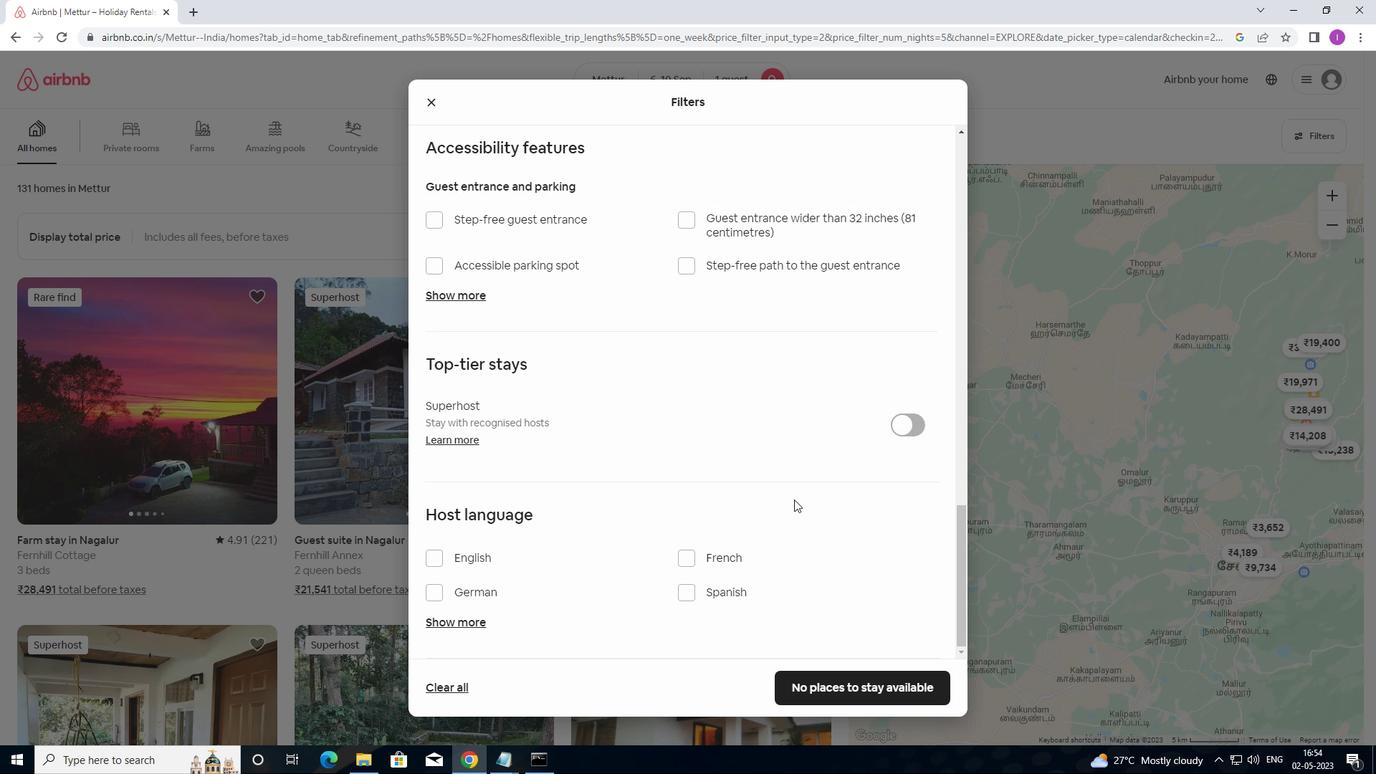 
Action: Mouse scrolled (794, 503) with delta (0, 0)
Screenshot: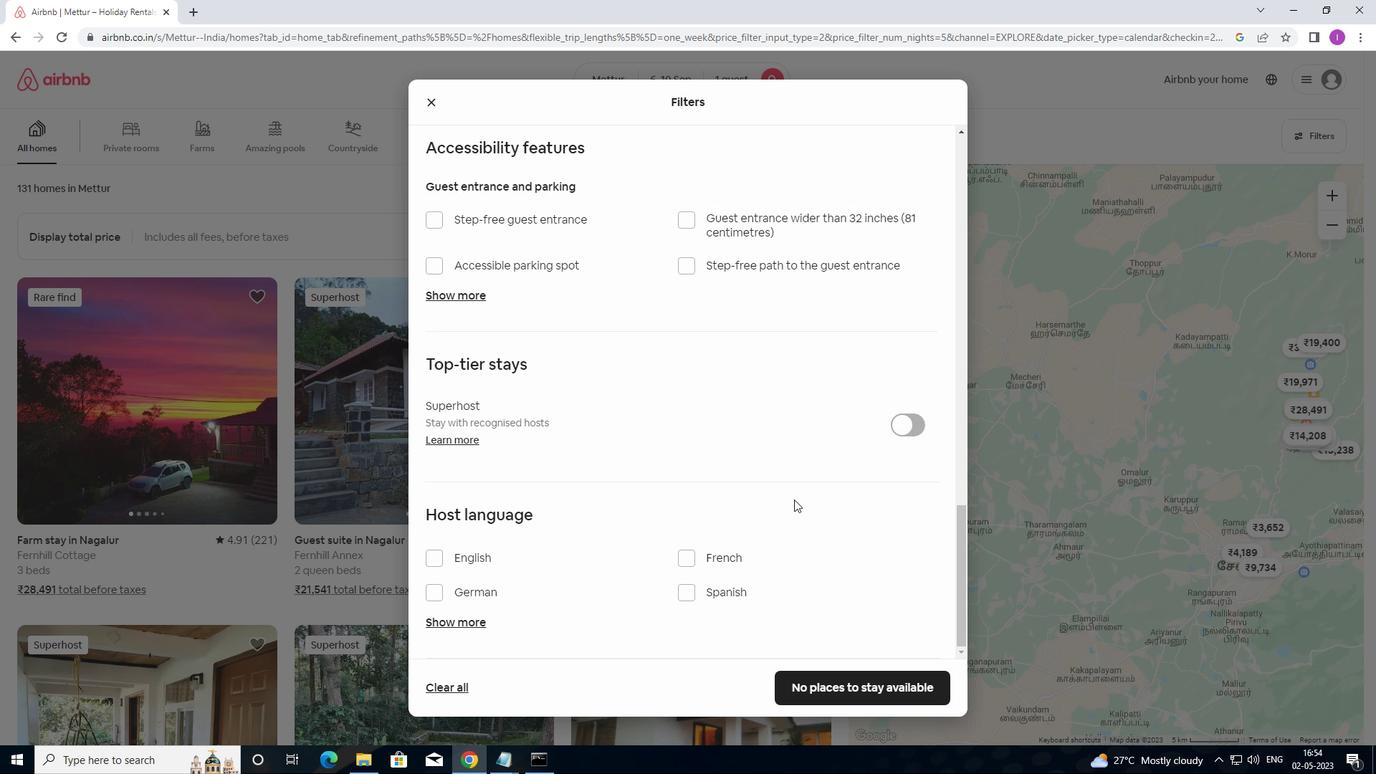 
Action: Mouse scrolled (794, 503) with delta (0, 0)
Screenshot: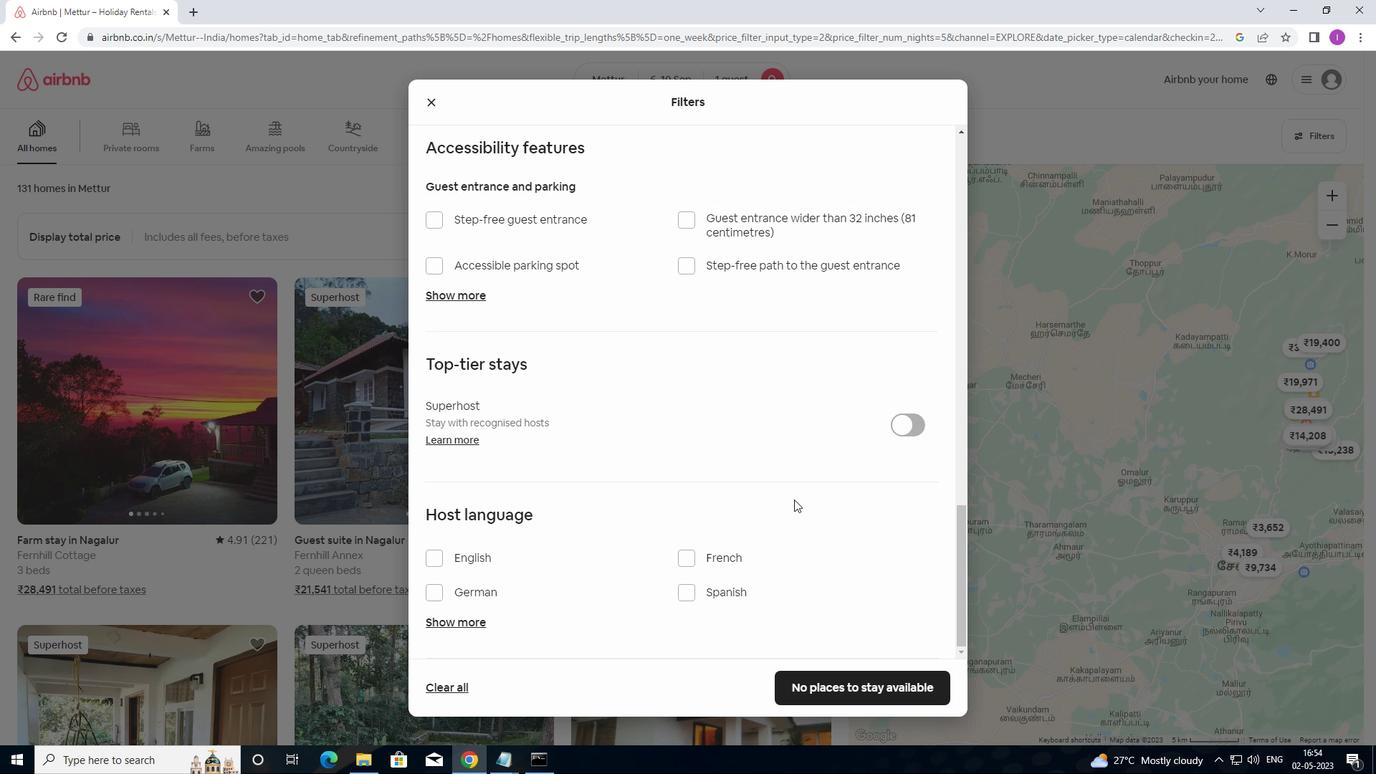 
Action: Mouse moved to (794, 504)
Screenshot: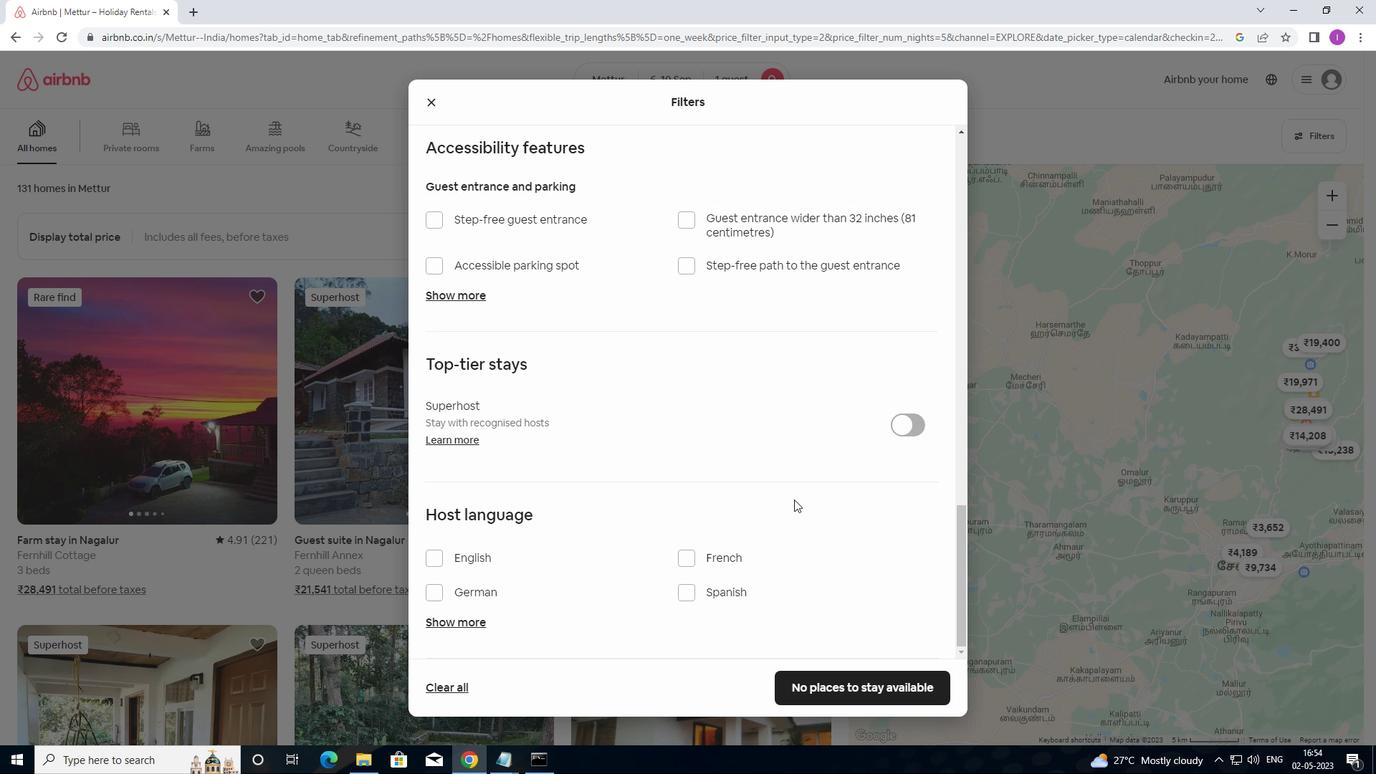 
Action: Mouse scrolled (794, 503) with delta (0, 0)
Screenshot: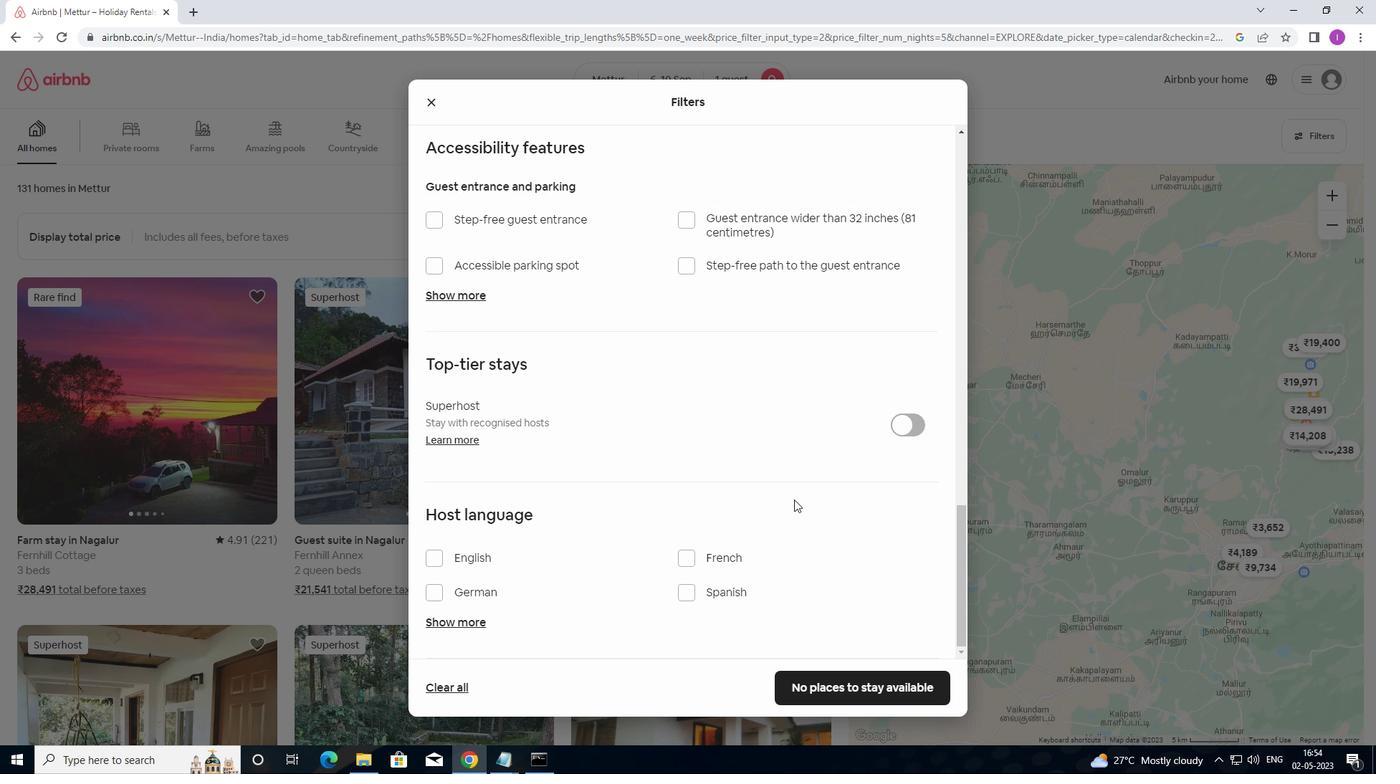 
Action: Mouse moved to (425, 559)
Screenshot: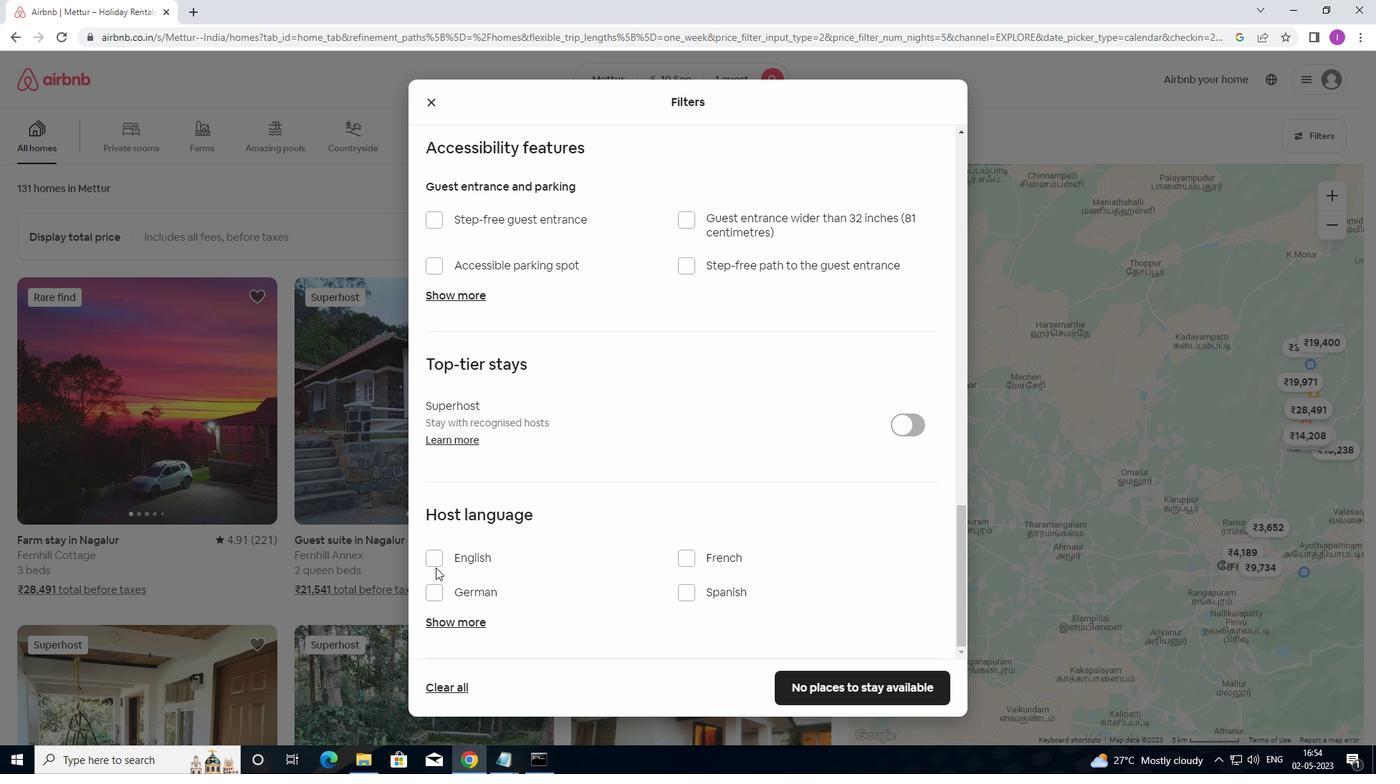 
Action: Mouse pressed left at (425, 559)
Screenshot: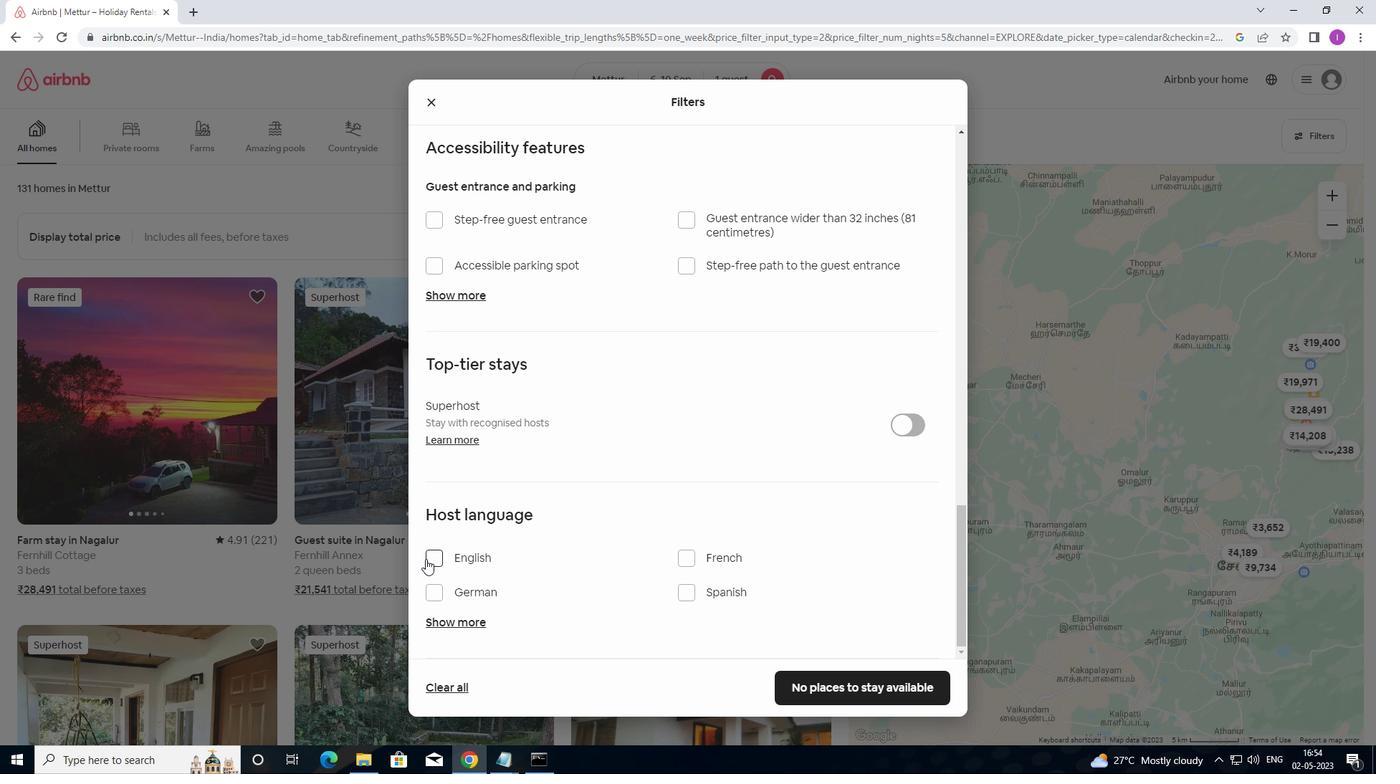 
Action: Mouse moved to (802, 683)
Screenshot: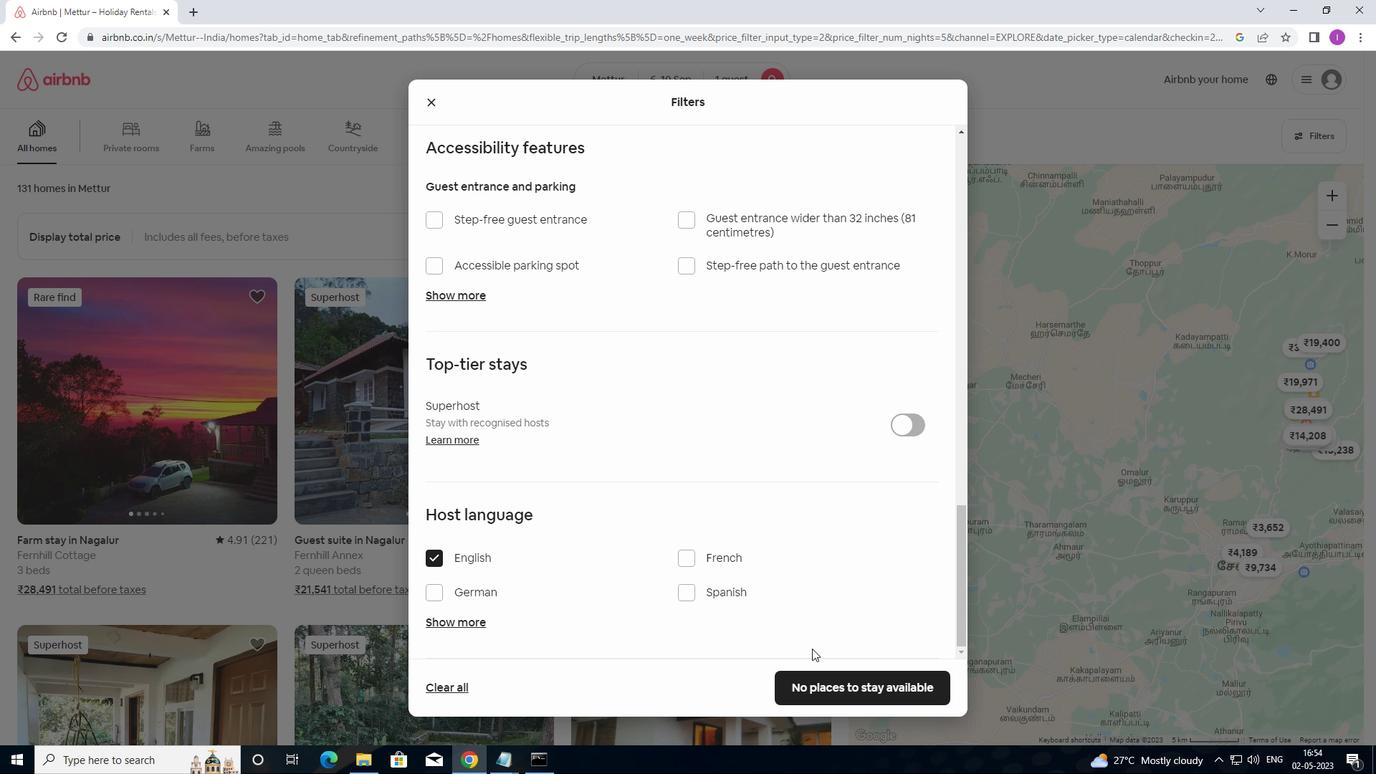 
Action: Mouse pressed left at (802, 683)
Screenshot: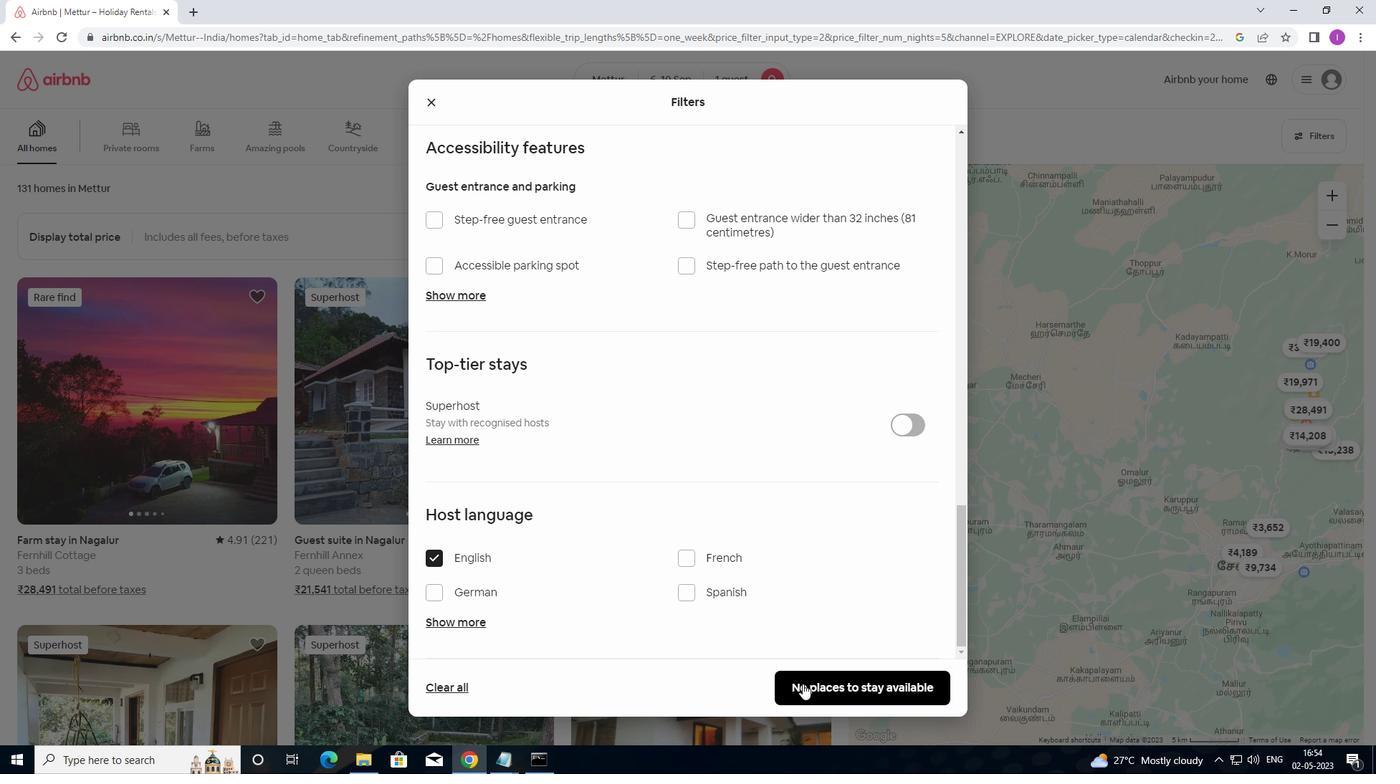 
Action: Mouse moved to (801, 652)
Screenshot: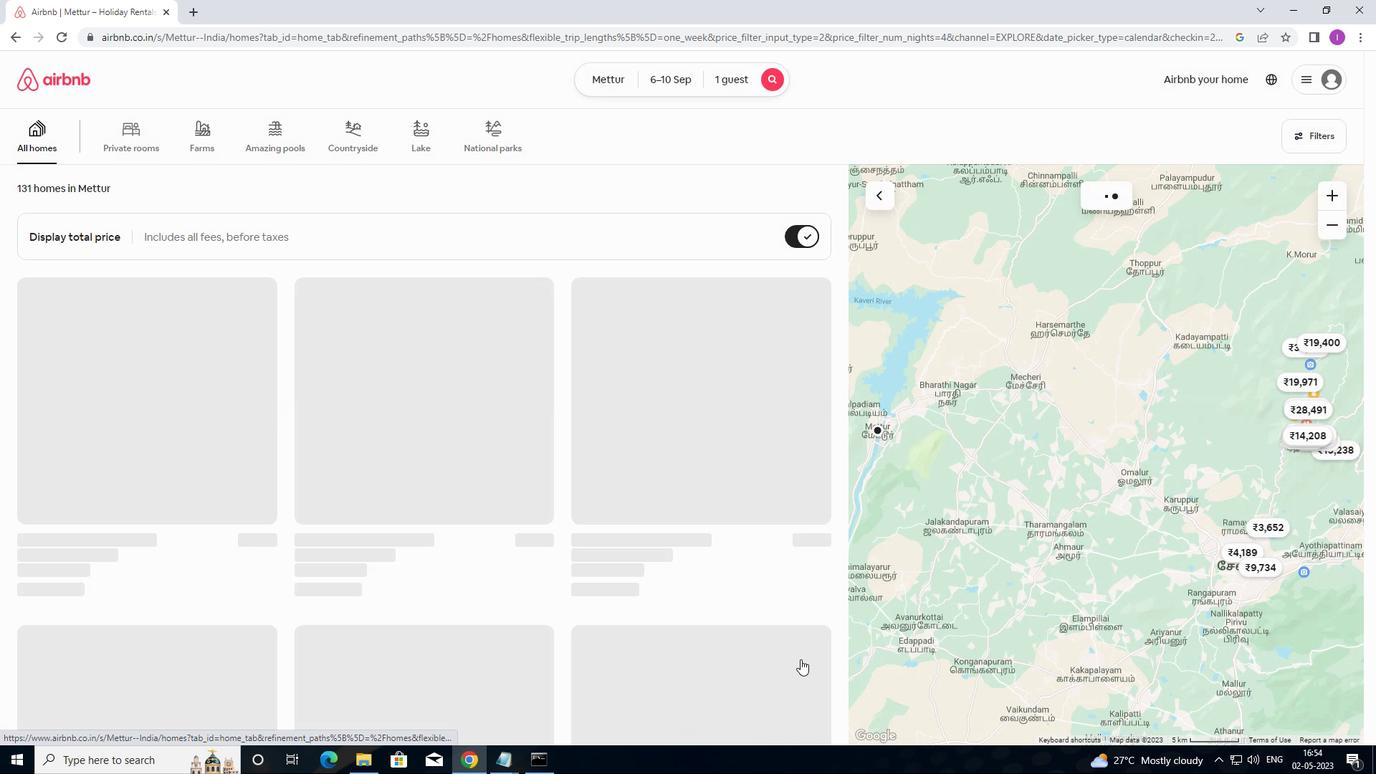 
